 Task: Add an event with the title Second Product Development Meeting: Feature Prioritization, date ''2024/04/01'', time 8:00 AM to 10:00 AMand add a description: It is essential to listen actively to the potential investor''s input, feedback, and inquiries throughout the meeting. This demonstrates your receptiveness to collaboration, willingness to address concerns, and the ability to adapt your business strategy to maximize its potential.Select event color  Grape . Add location for the event as: Las Vegas, USA, logged in from the account softage.8@softage.netand send the event invitation to softage.4@softage.net and softage.5@softage.net. Set a reminder for the event Every weekday(Monday to Friday)
Action: Mouse moved to (38, 98)
Screenshot: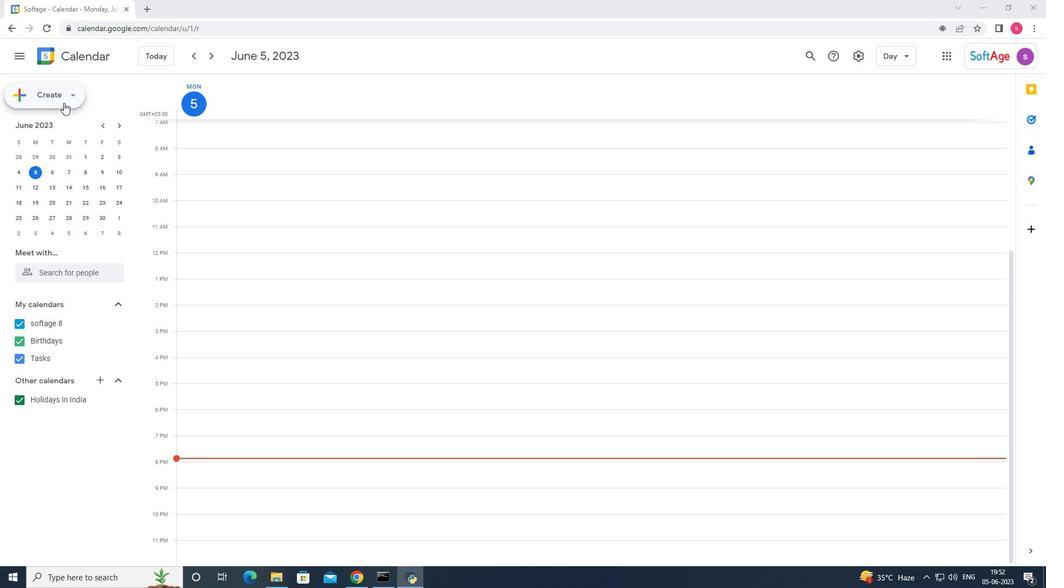 
Action: Mouse pressed left at (38, 98)
Screenshot: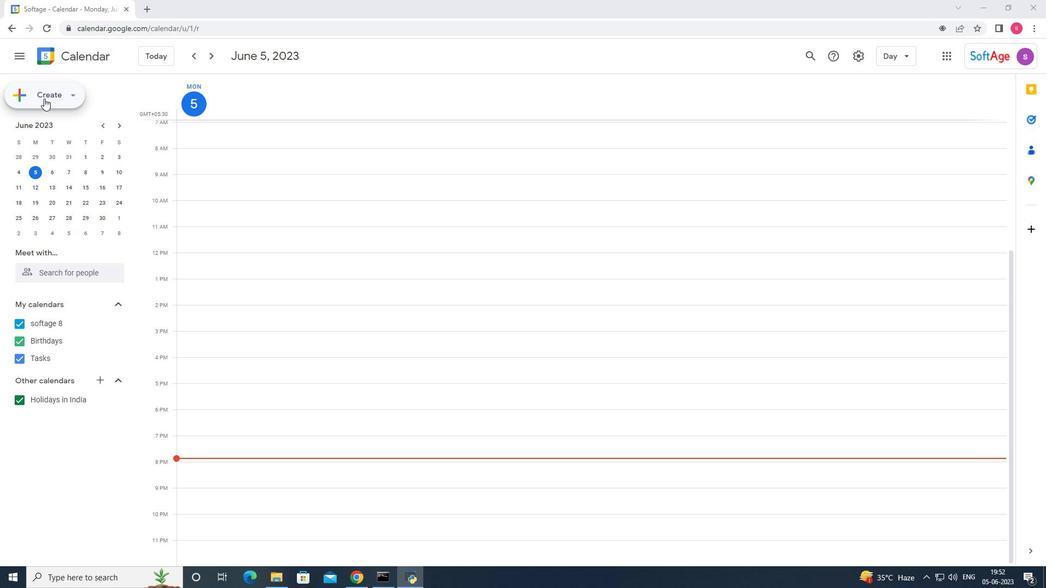 
Action: Mouse moved to (41, 125)
Screenshot: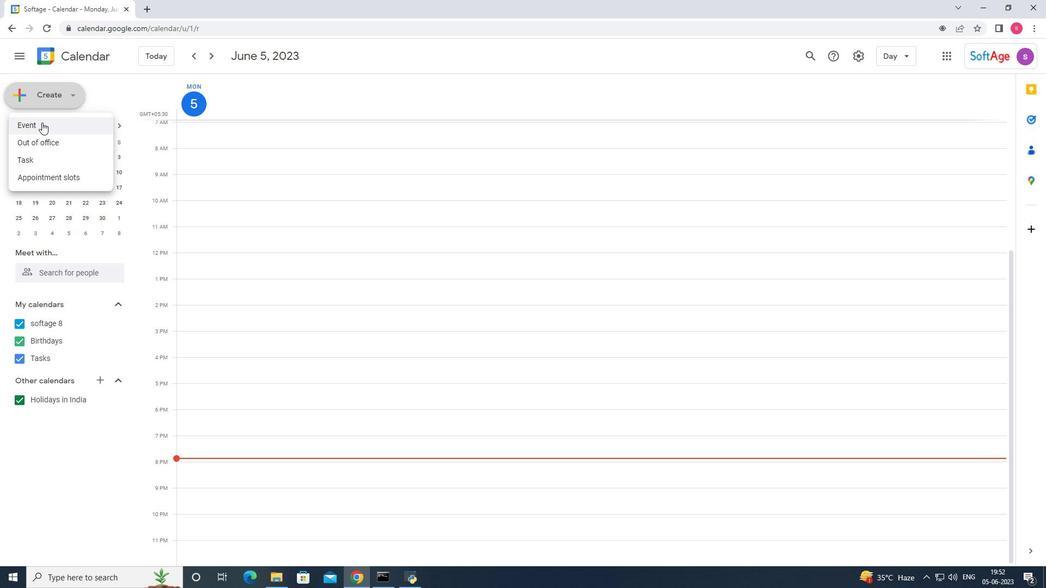 
Action: Mouse pressed left at (41, 125)
Screenshot: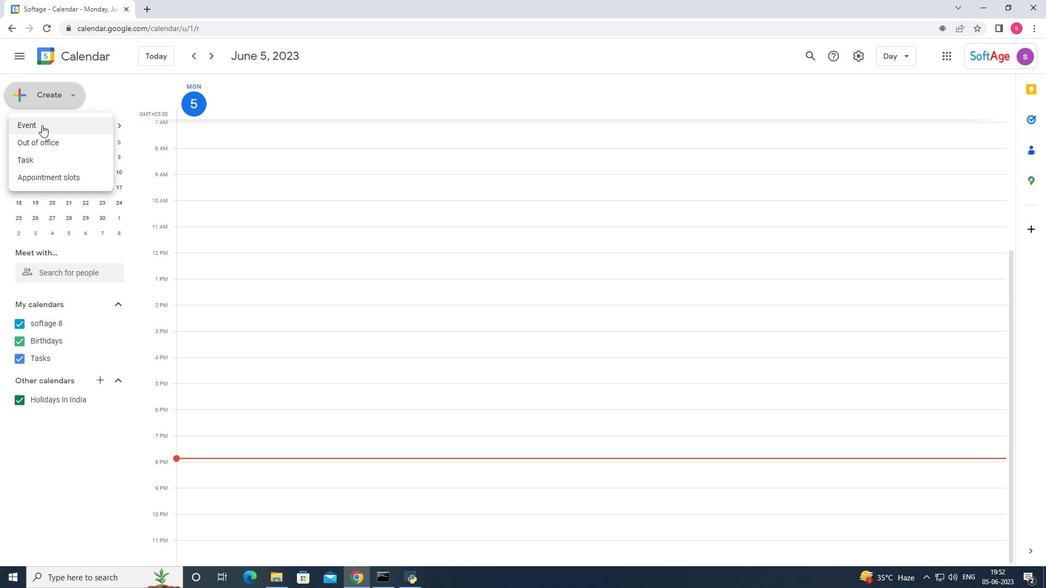 
Action: Mouse moved to (620, 453)
Screenshot: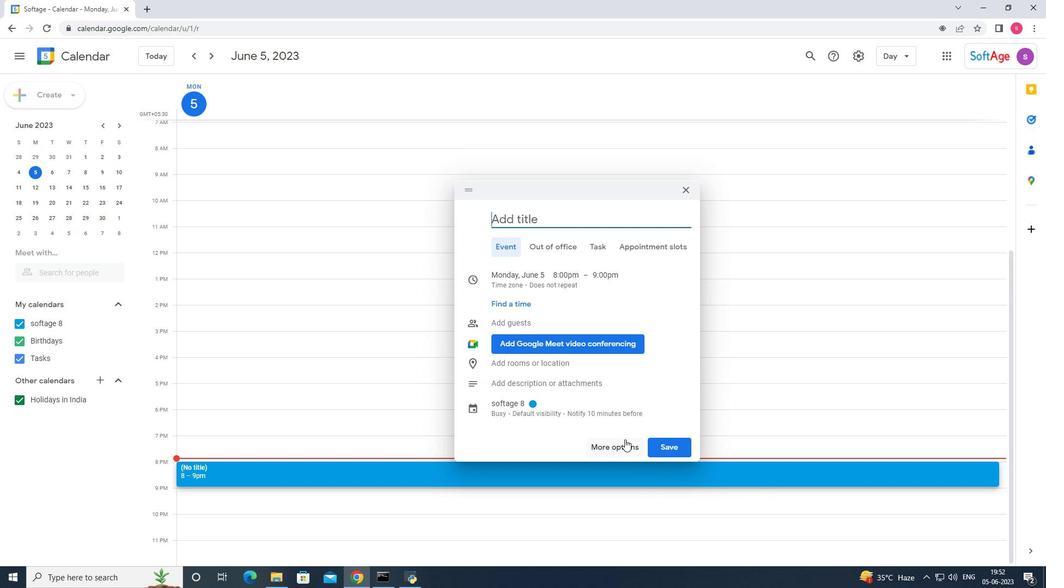 
Action: Mouse pressed left at (620, 453)
Screenshot: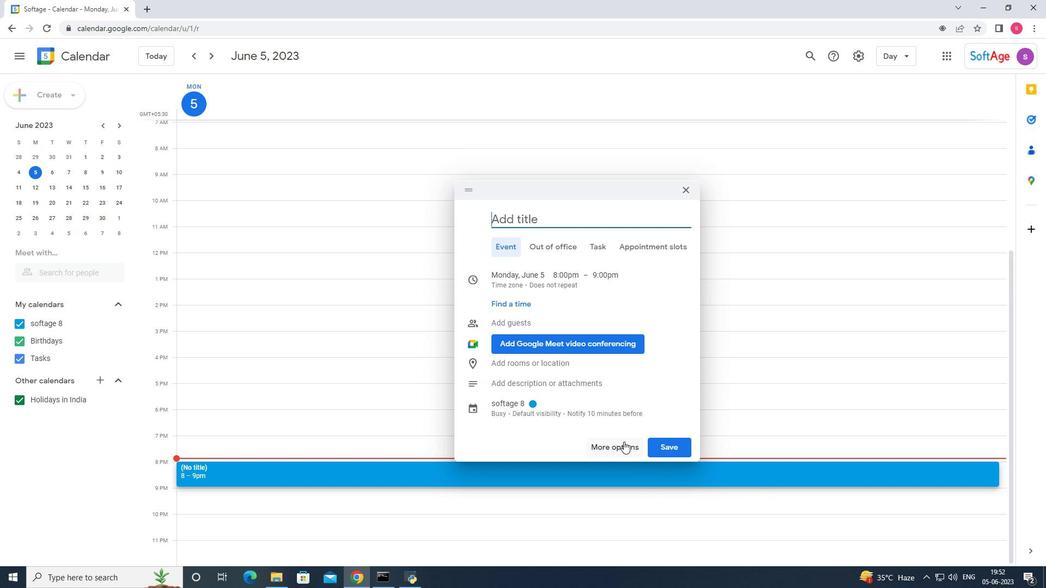 
Action: Mouse moved to (80, 56)
Screenshot: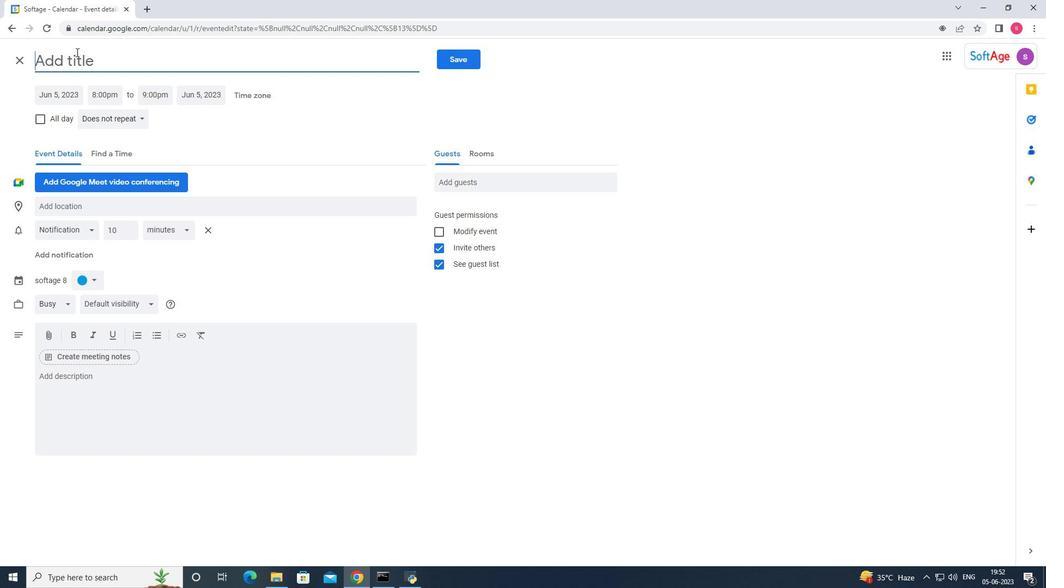 
Action: Mouse pressed left at (80, 56)
Screenshot: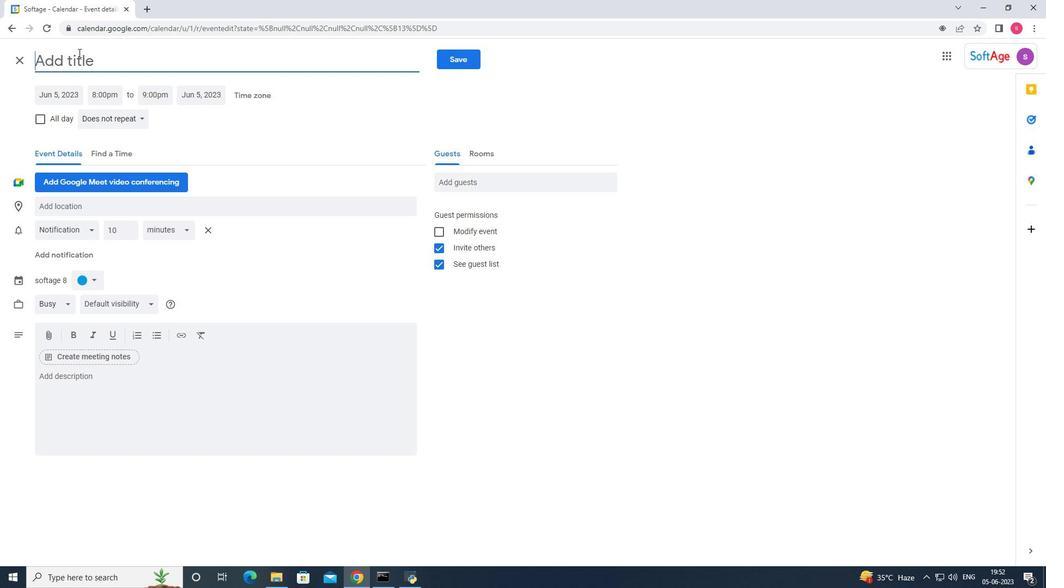 
Action: Mouse moved to (279, 247)
Screenshot: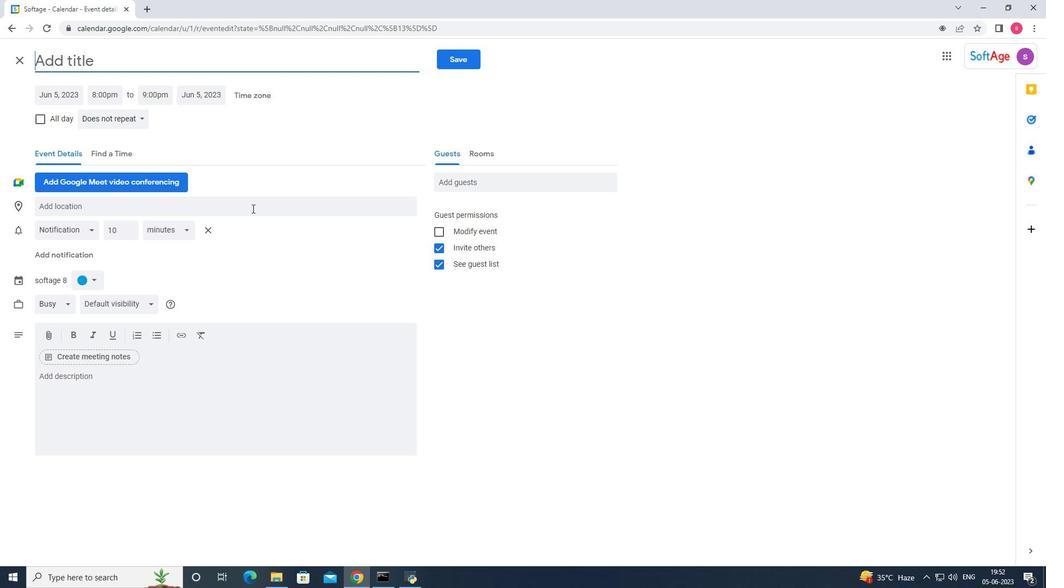 
Action: Key pressed <Key.shift>Second<Key.space><Key.shift>Product<Key.space><Key.shift><Key.shift><Key.shift><Key.shift><Key.shift><Key.shift><Key.shift><Key.shift>Development<Key.space><Key.shift>Meeting<Key.shift>:<Key.space><Key.shift>Feature<Key.space><Key.shift>Priortization
Screenshot: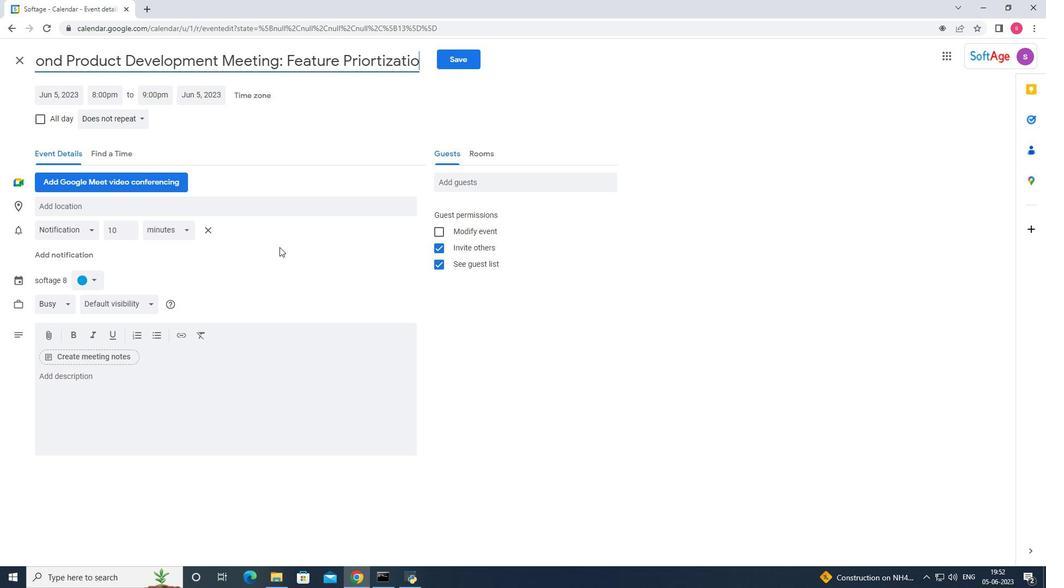 
Action: Mouse moved to (68, 92)
Screenshot: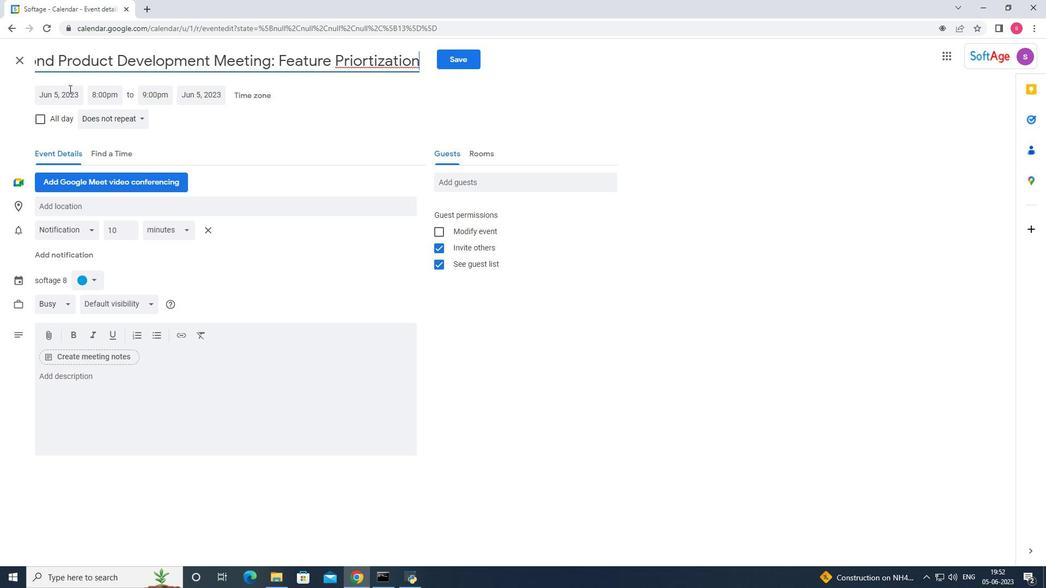 
Action: Mouse pressed left at (68, 92)
Screenshot: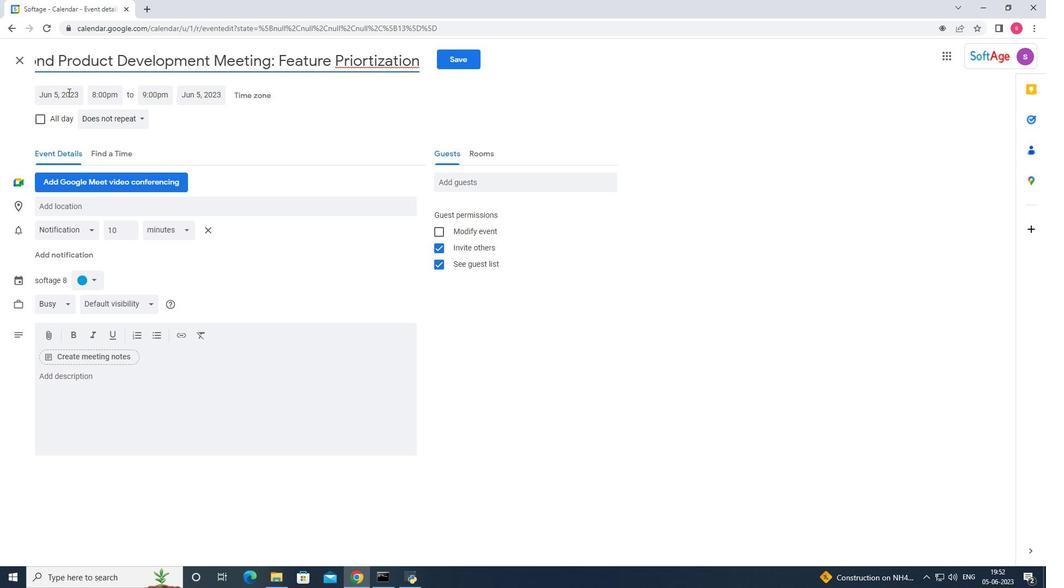 
Action: Mouse moved to (174, 124)
Screenshot: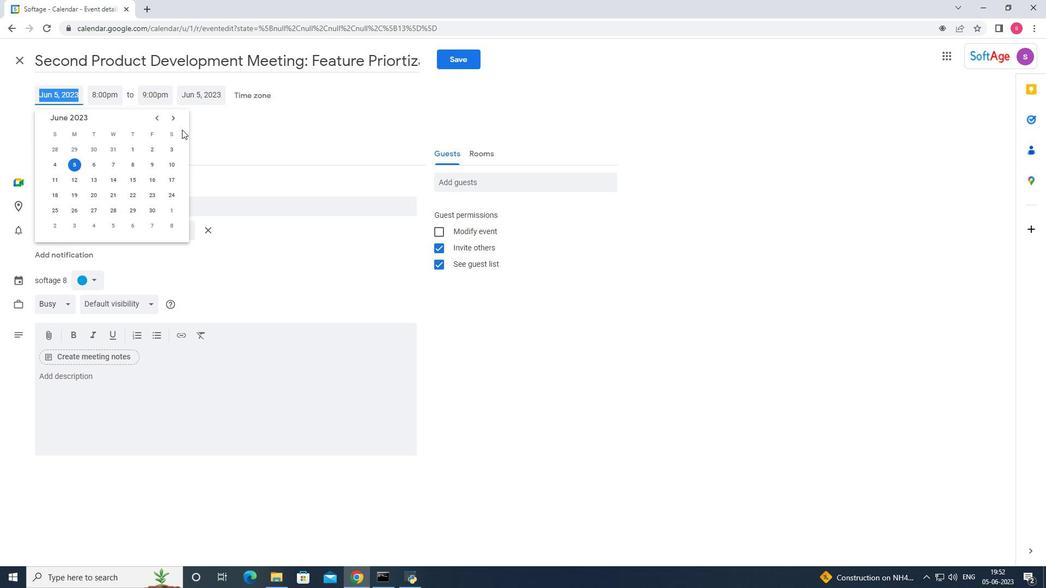 
Action: Mouse pressed left at (174, 124)
Screenshot: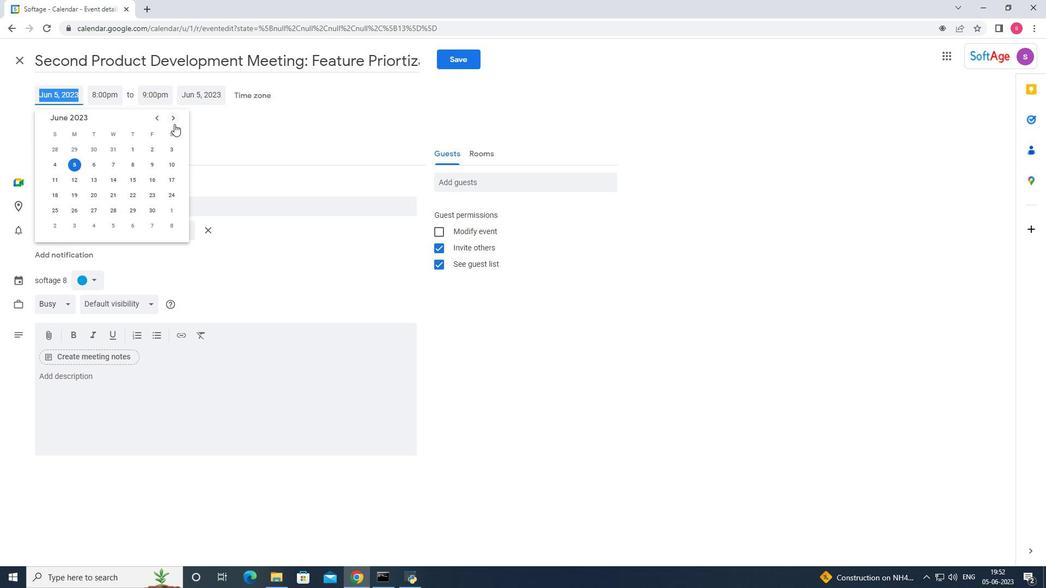 
Action: Mouse pressed left at (174, 124)
Screenshot: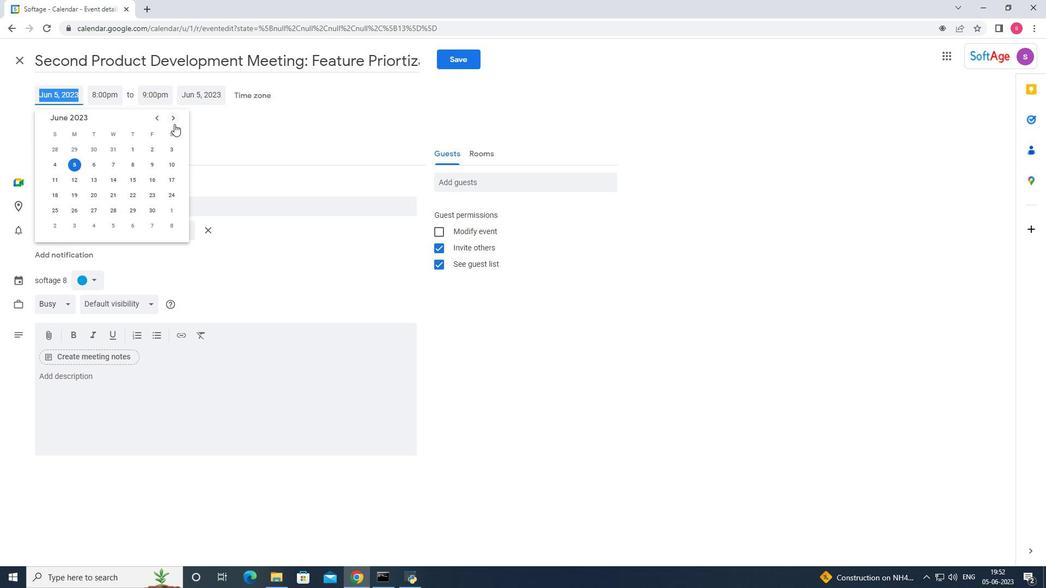 
Action: Mouse pressed left at (174, 124)
Screenshot: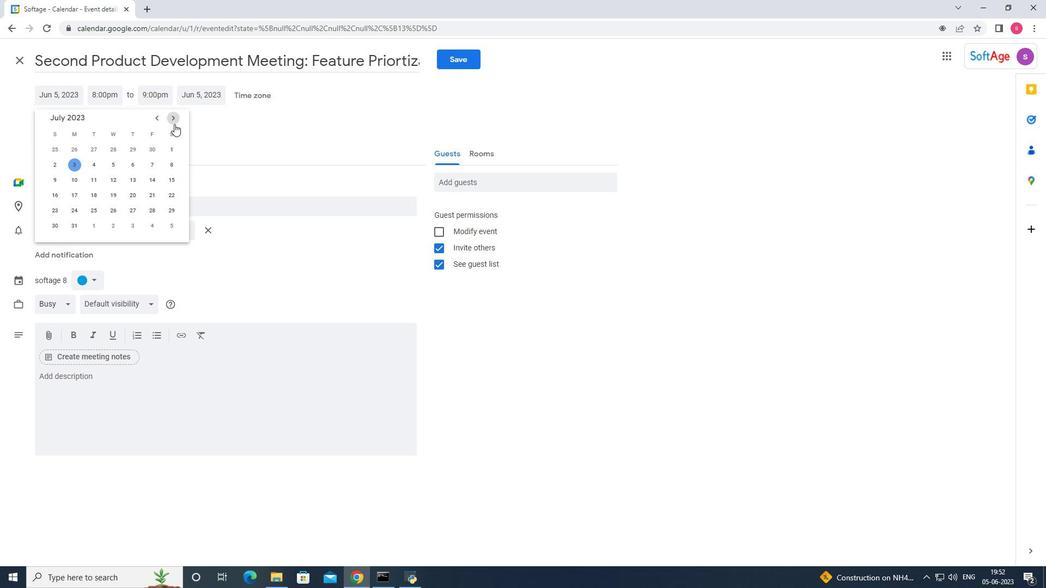 
Action: Mouse pressed left at (174, 124)
Screenshot: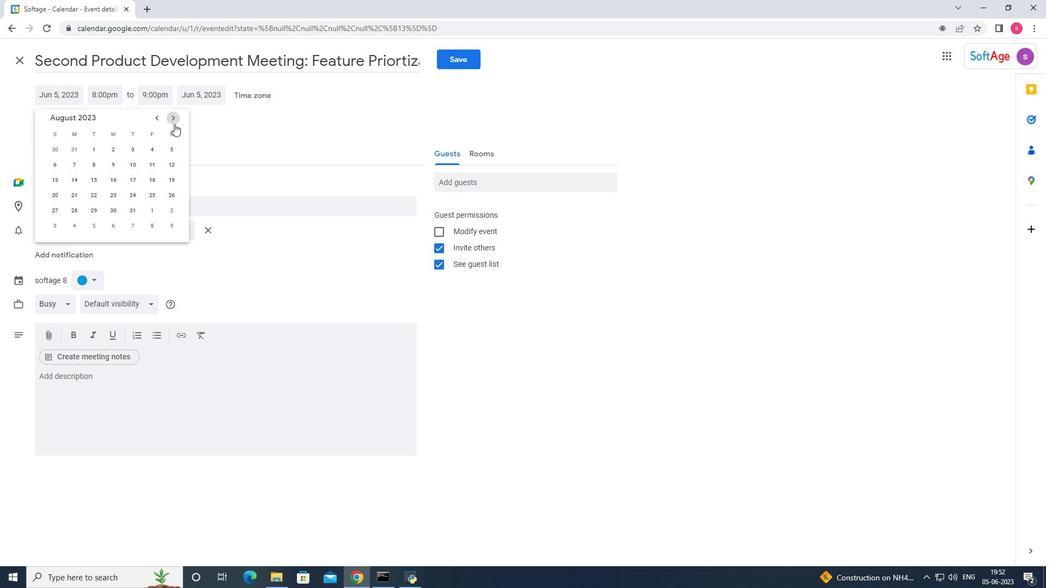 
Action: Mouse pressed left at (174, 124)
Screenshot: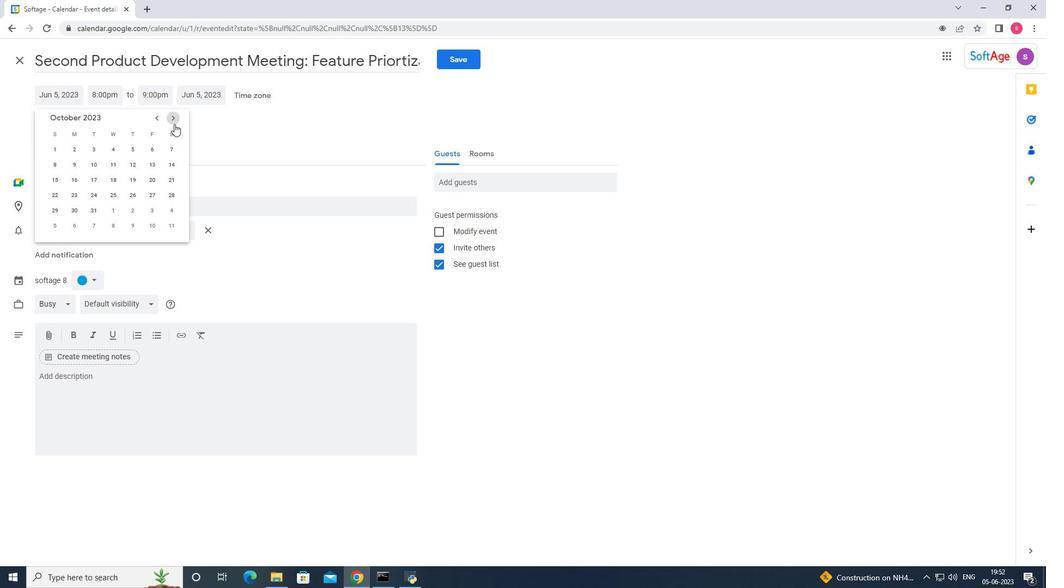 
Action: Mouse pressed left at (174, 124)
Screenshot: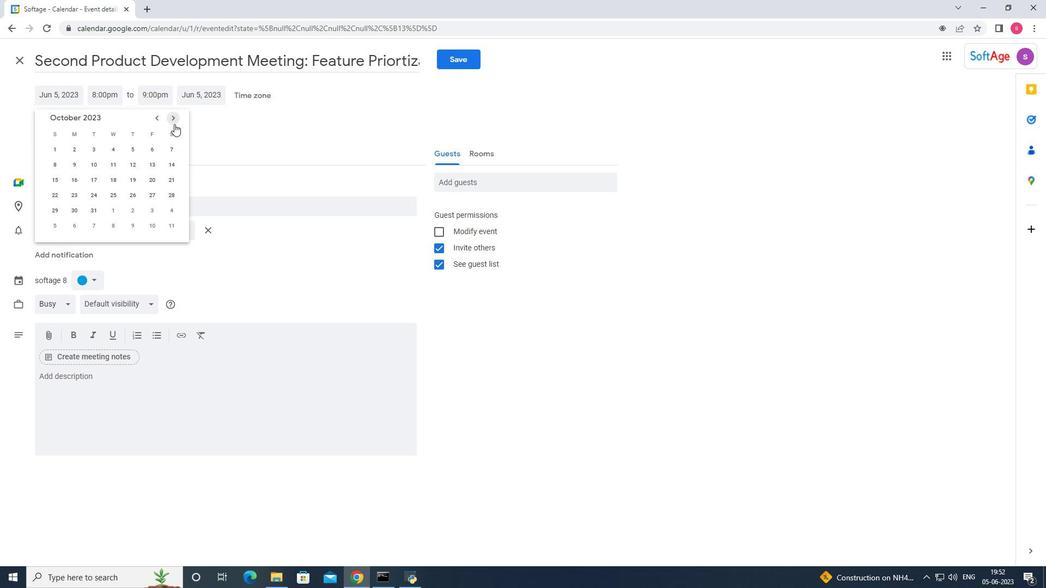 
Action: Mouse pressed left at (174, 124)
Screenshot: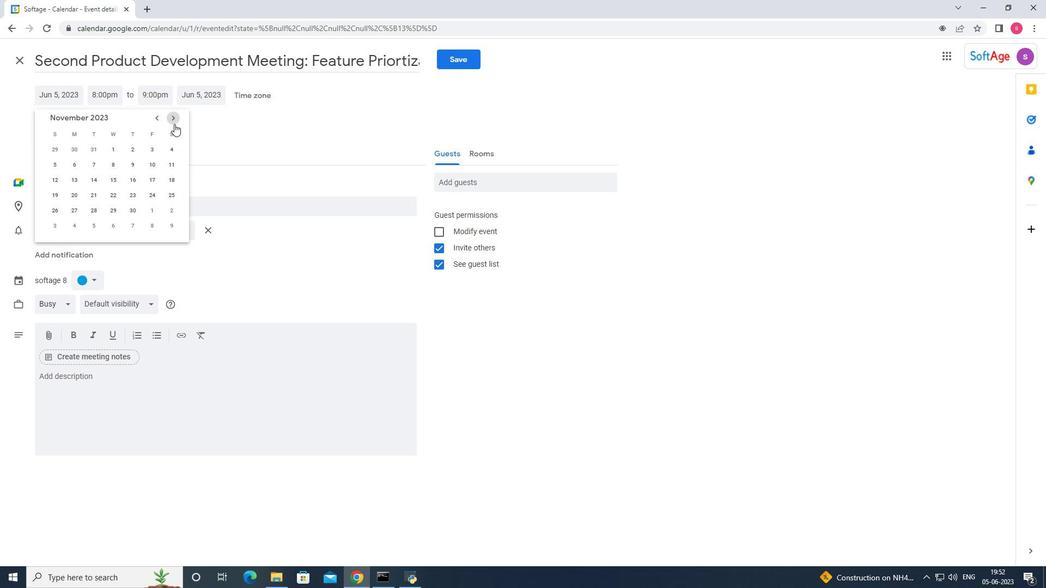 
Action: Mouse pressed left at (174, 124)
Screenshot: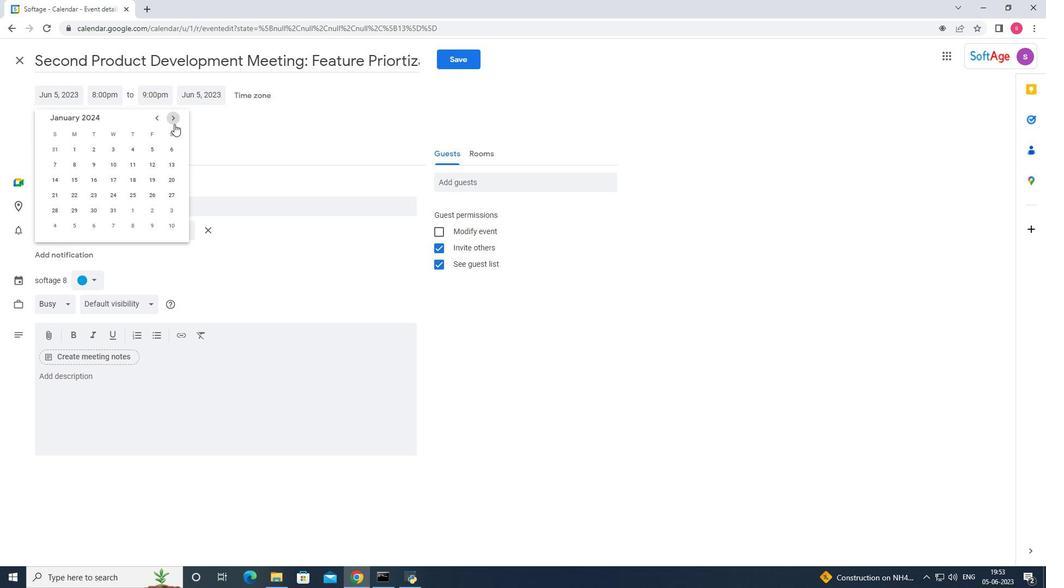
Action: Mouse pressed left at (174, 124)
Screenshot: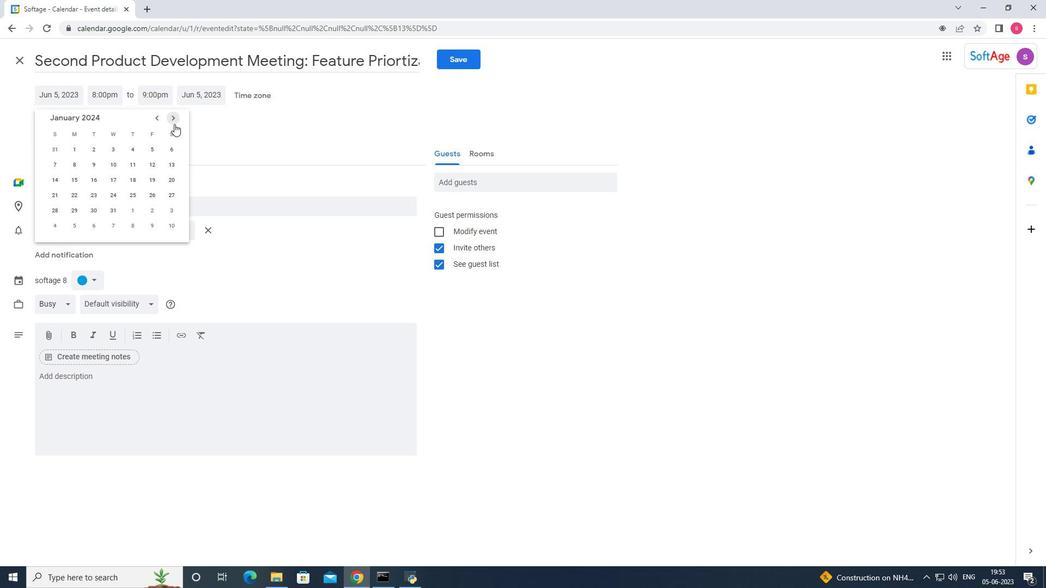 
Action: Mouse pressed left at (174, 124)
Screenshot: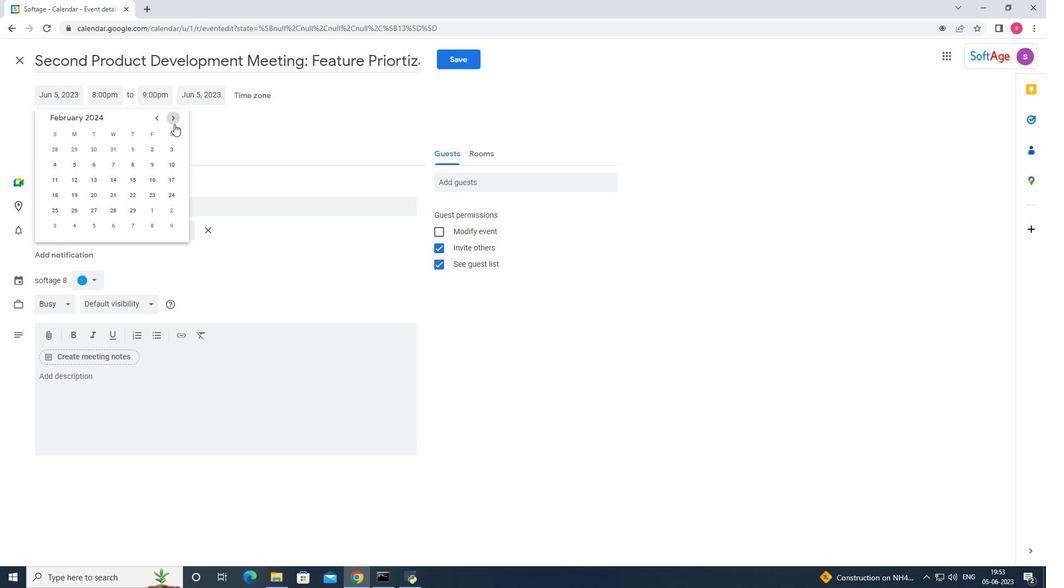 
Action: Mouse moved to (73, 146)
Screenshot: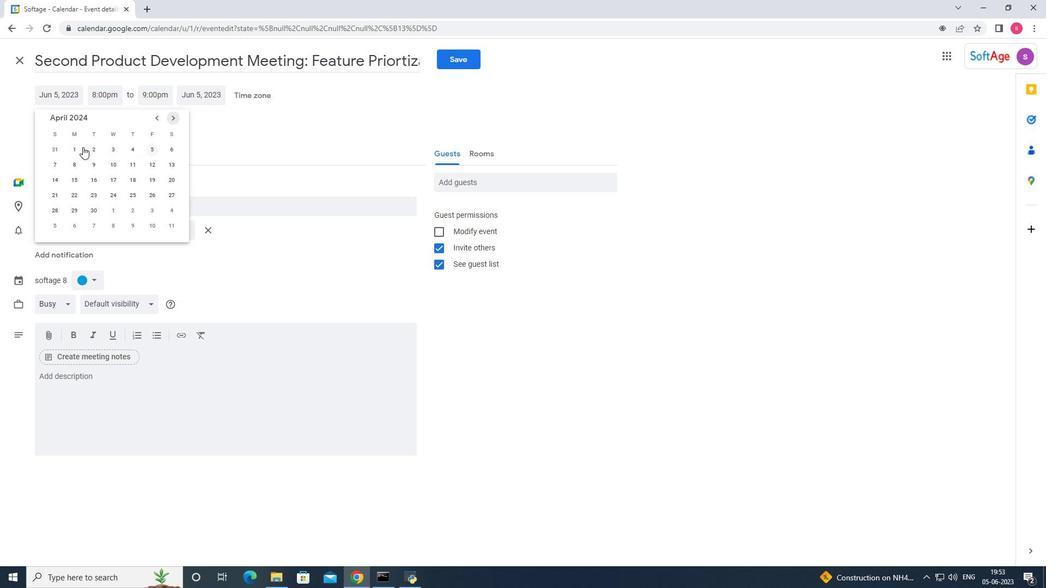
Action: Mouse pressed left at (73, 146)
Screenshot: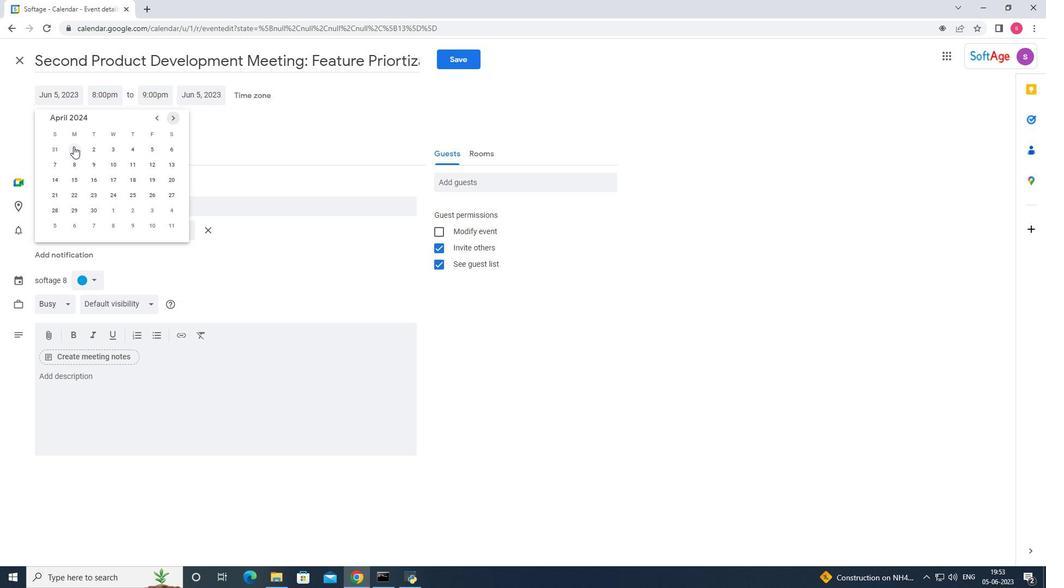 
Action: Mouse moved to (159, 94)
Screenshot: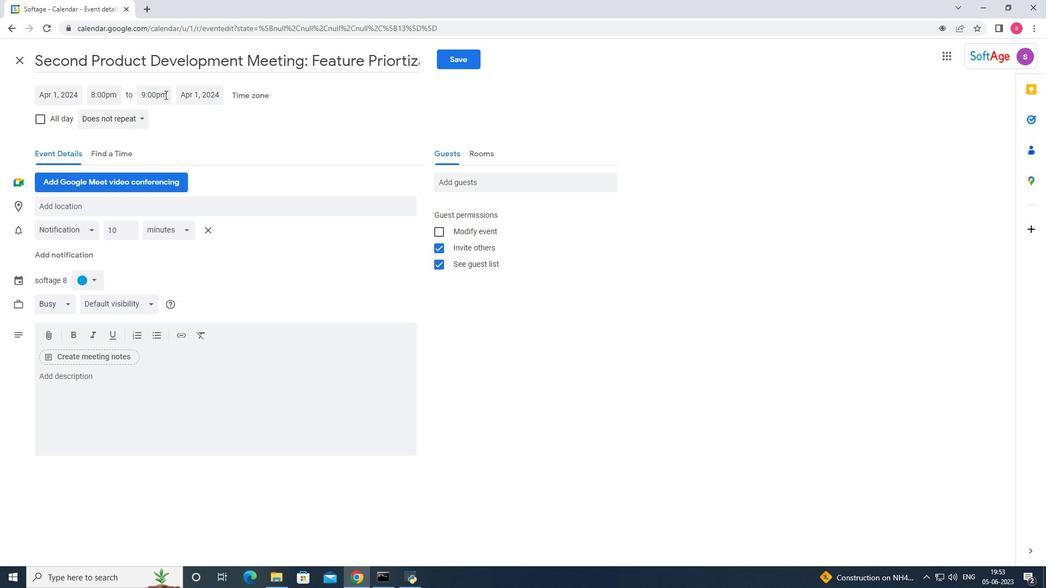 
Action: Mouse pressed left at (159, 94)
Screenshot: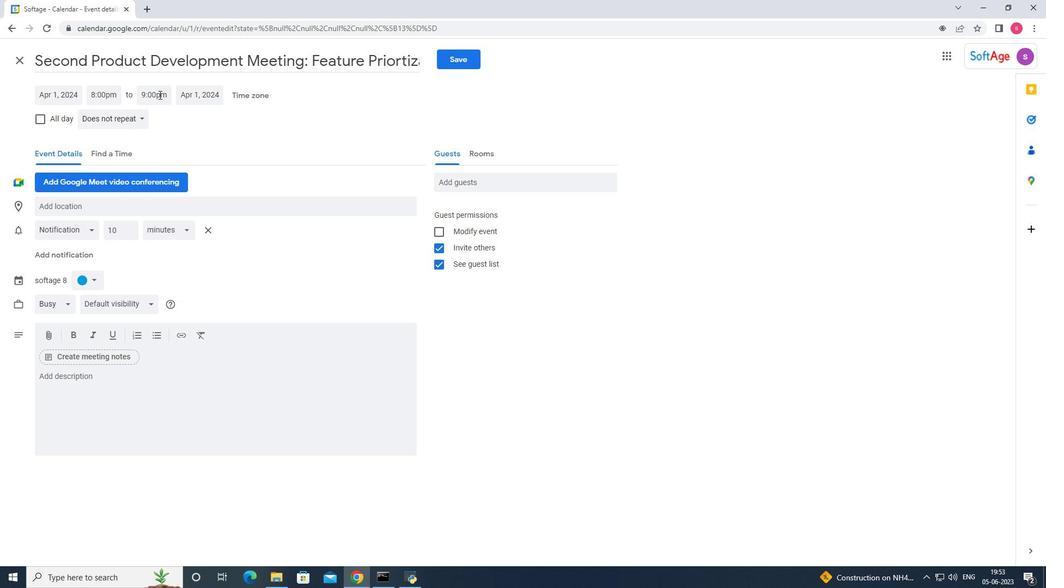 
Action: Mouse moved to (106, 94)
Screenshot: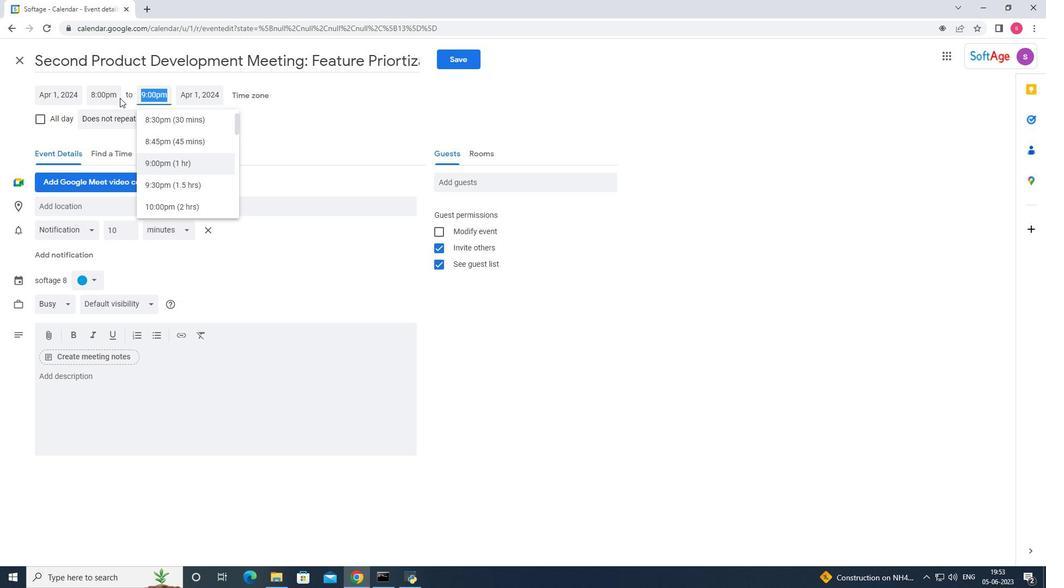 
Action: Mouse pressed left at (106, 94)
Screenshot: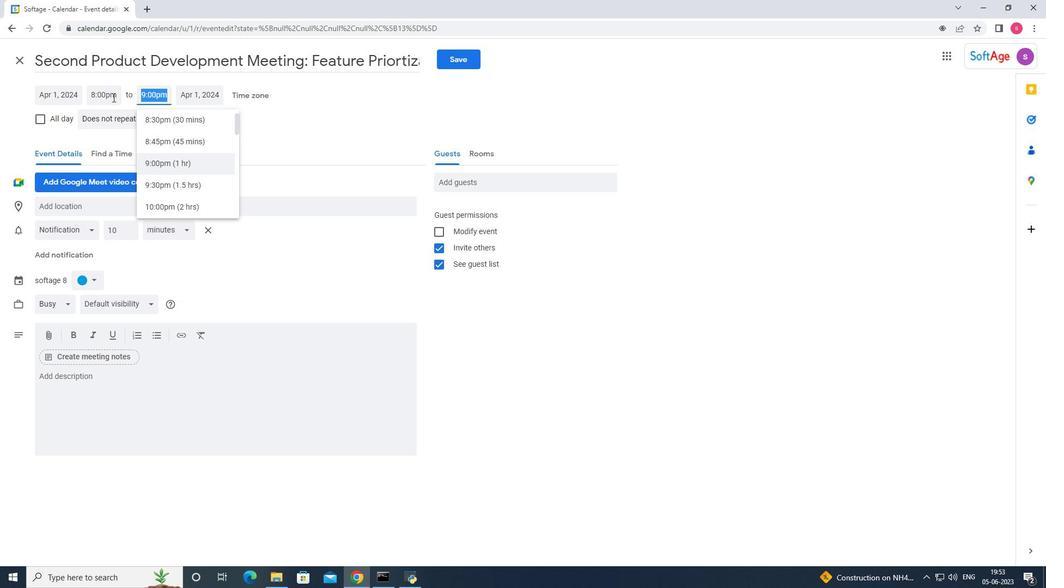 
Action: Mouse moved to (116, 157)
Screenshot: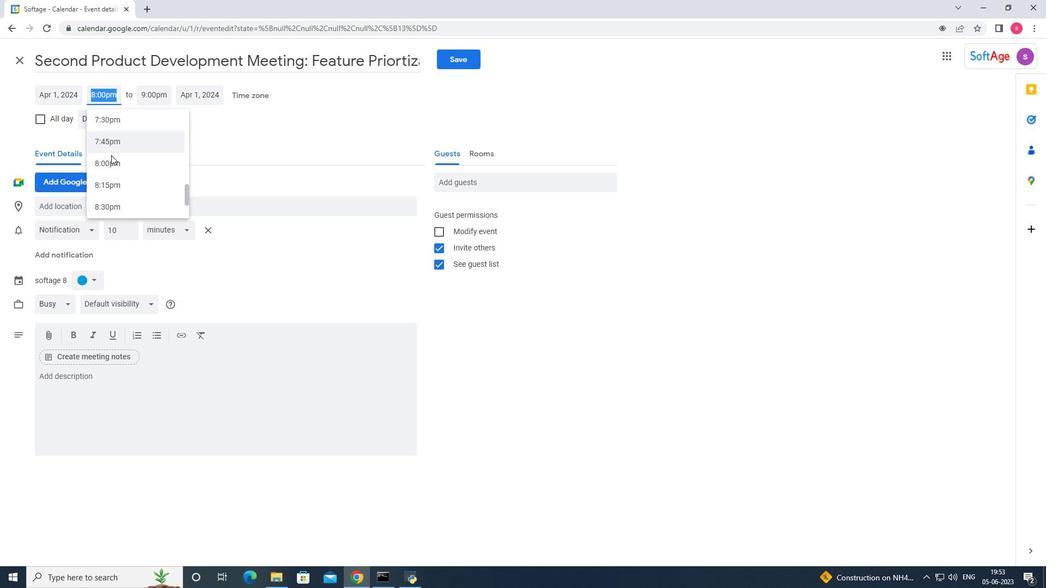 
Action: Mouse scrolled (116, 158) with delta (0, 0)
Screenshot: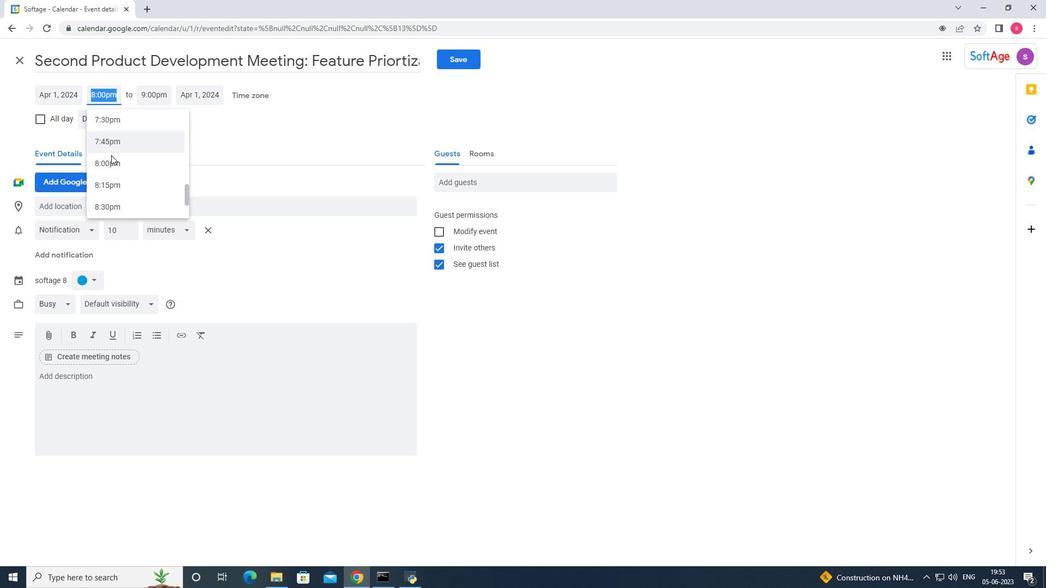 
Action: Mouse moved to (117, 166)
Screenshot: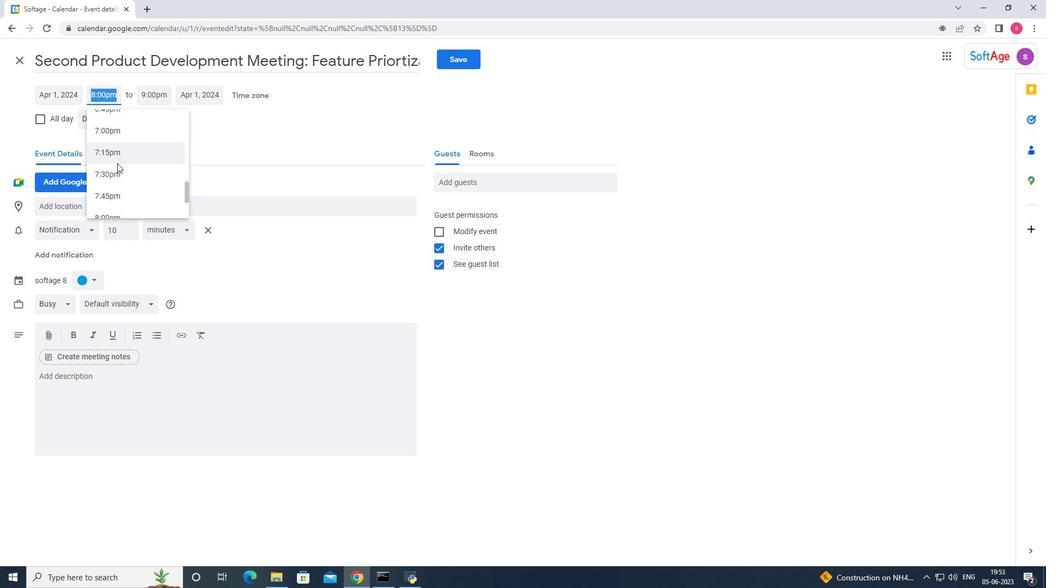 
Action: Mouse scrolled (117, 166) with delta (0, 0)
Screenshot: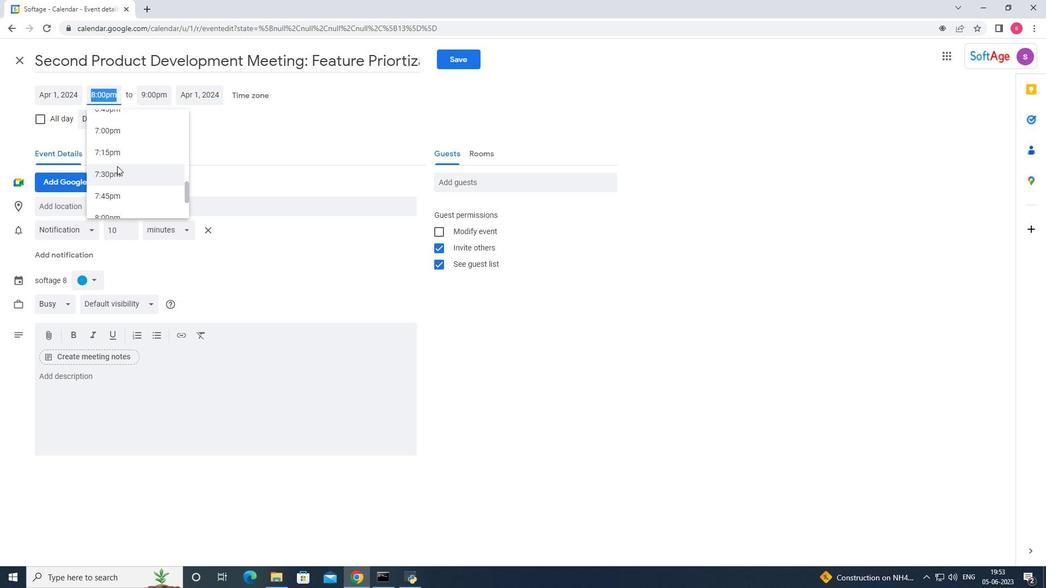 
Action: Mouse scrolled (117, 166) with delta (0, 0)
Screenshot: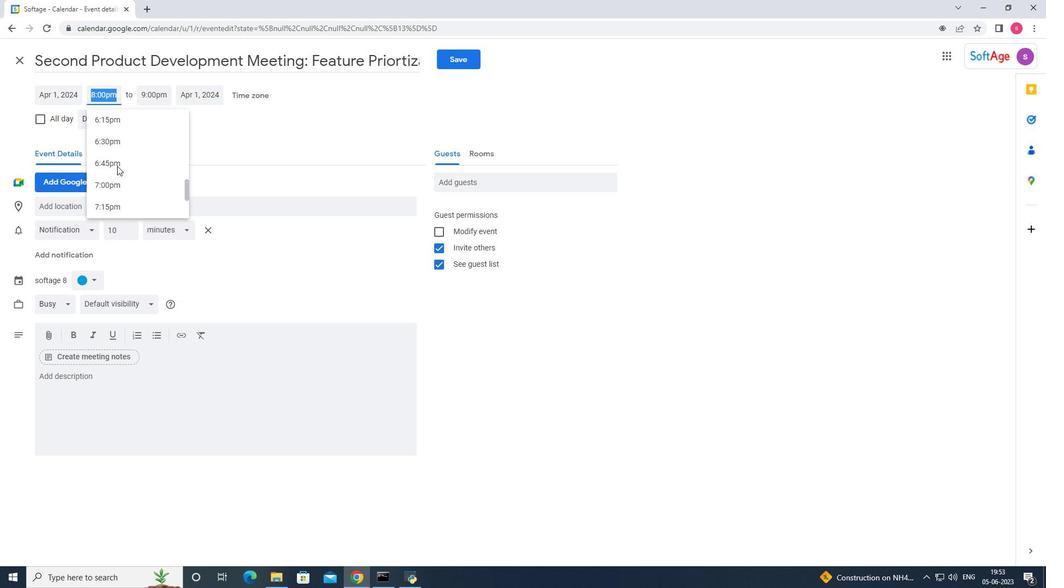 
Action: Mouse scrolled (117, 166) with delta (0, 0)
Screenshot: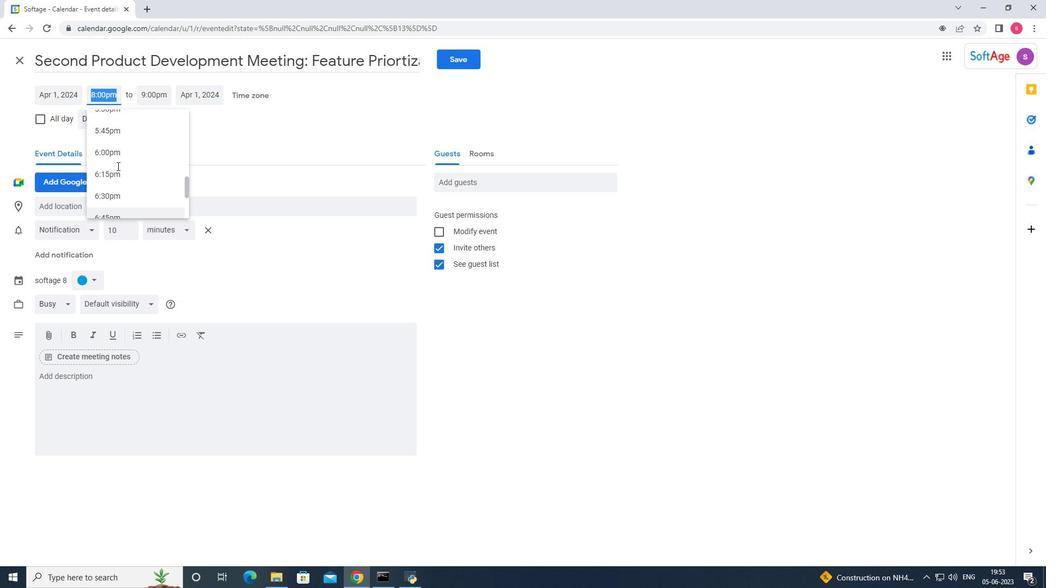 
Action: Mouse scrolled (117, 166) with delta (0, 0)
Screenshot: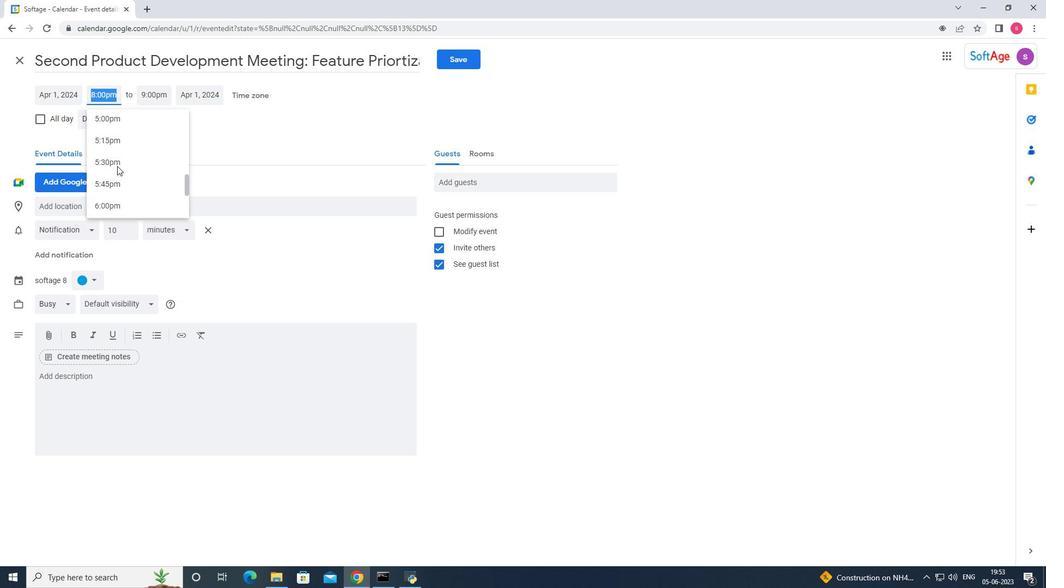 
Action: Mouse scrolled (117, 166) with delta (0, 0)
Screenshot: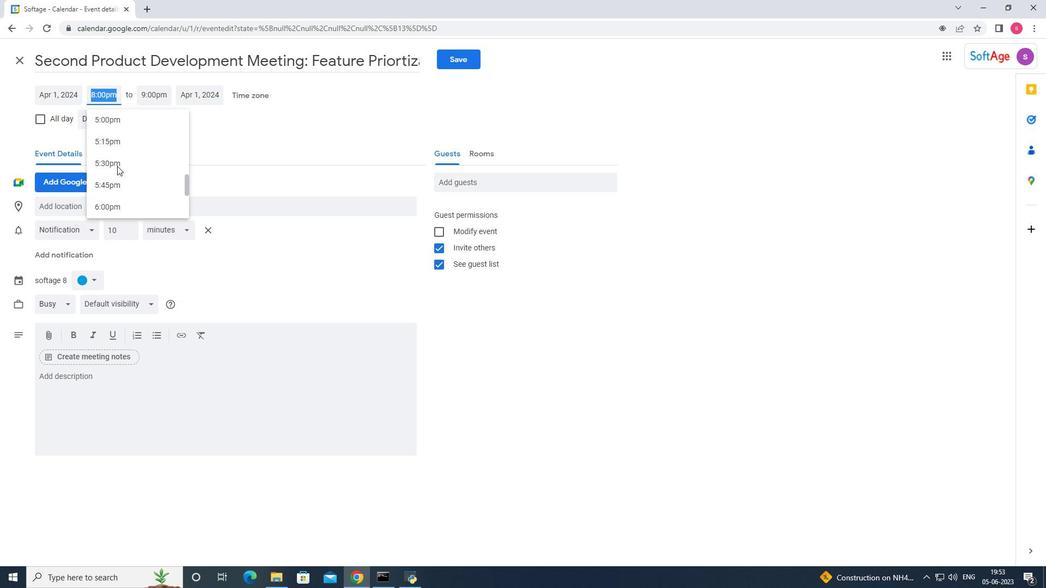 
Action: Mouse scrolled (117, 166) with delta (0, 0)
Screenshot: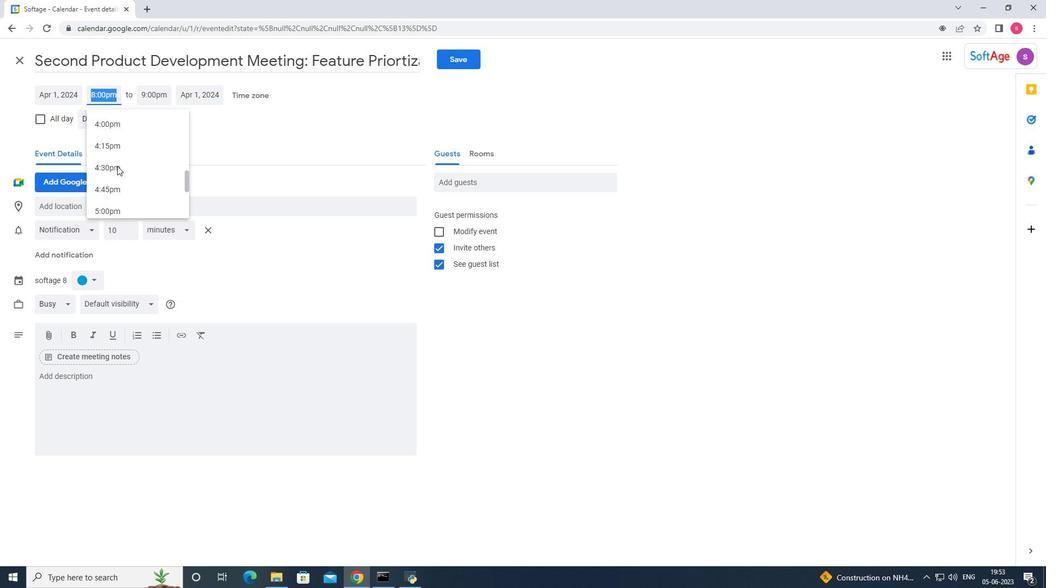 
Action: Mouse scrolled (117, 166) with delta (0, 0)
Screenshot: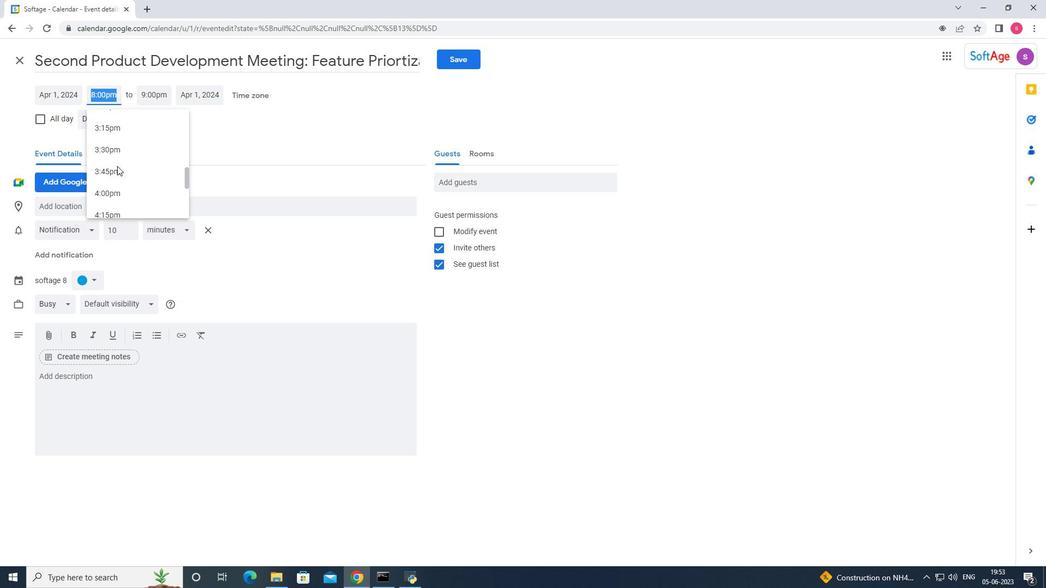
Action: Mouse scrolled (117, 166) with delta (0, 0)
Screenshot: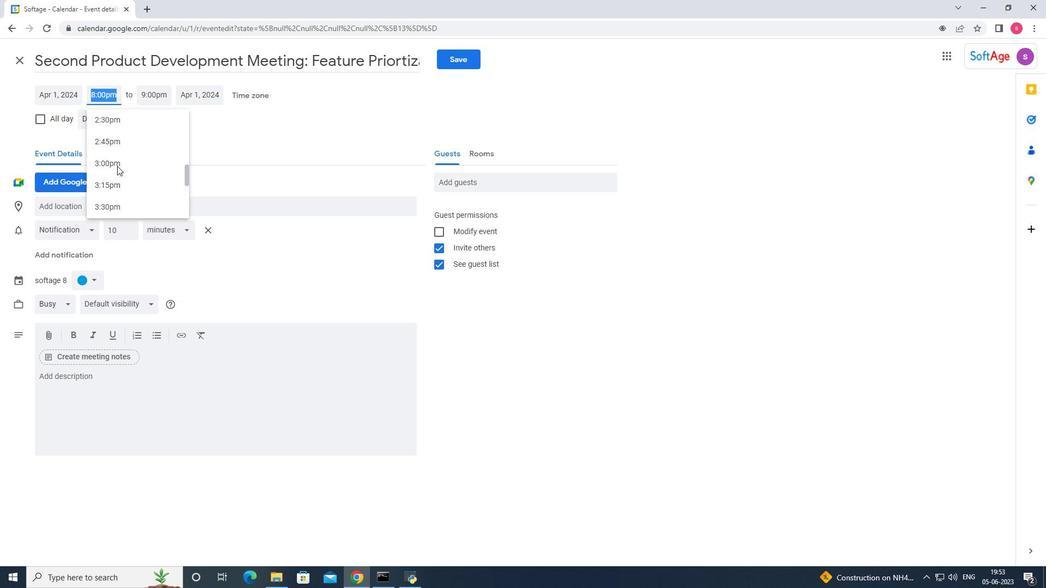 
Action: Mouse scrolled (117, 166) with delta (0, 0)
Screenshot: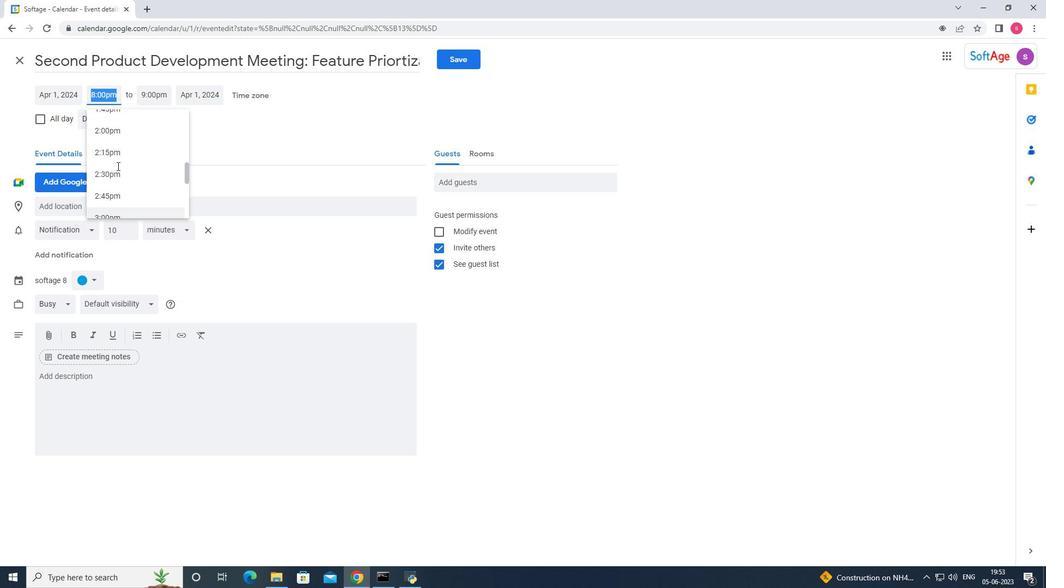 
Action: Mouse scrolled (117, 166) with delta (0, 0)
Screenshot: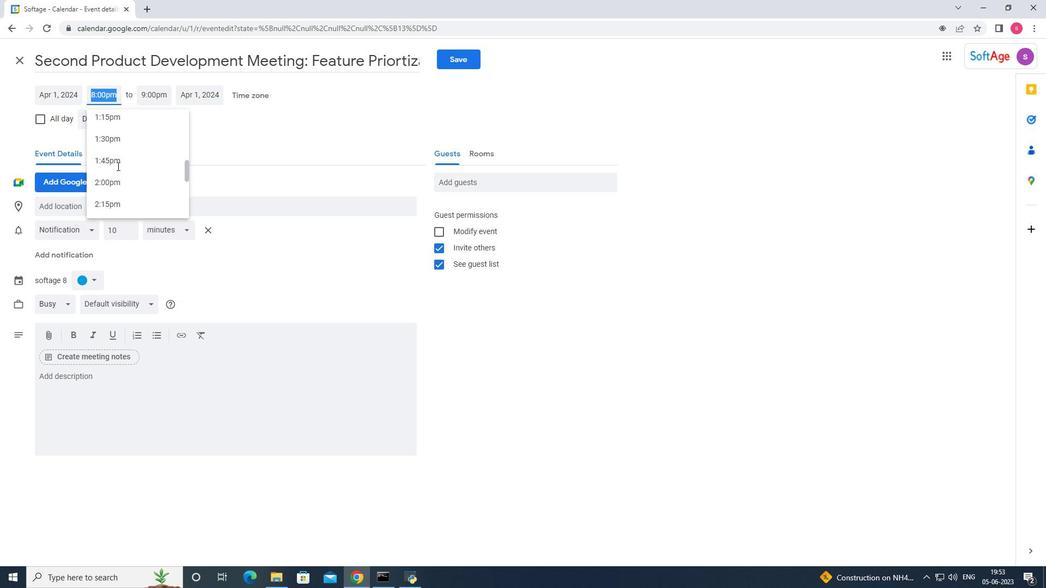 
Action: Mouse scrolled (117, 166) with delta (0, 0)
Screenshot: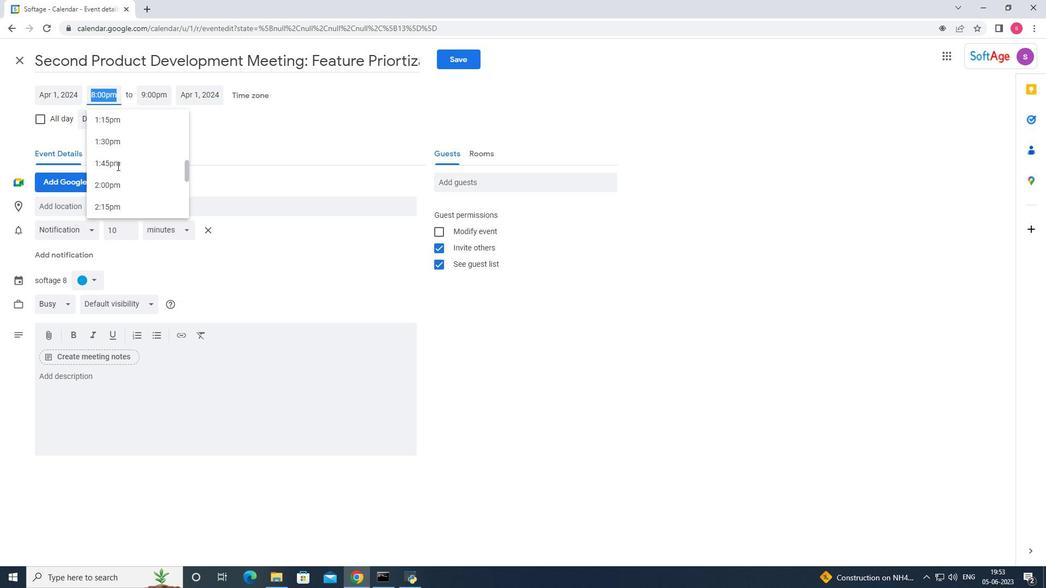 
Action: Mouse scrolled (117, 165) with delta (0, 0)
Screenshot: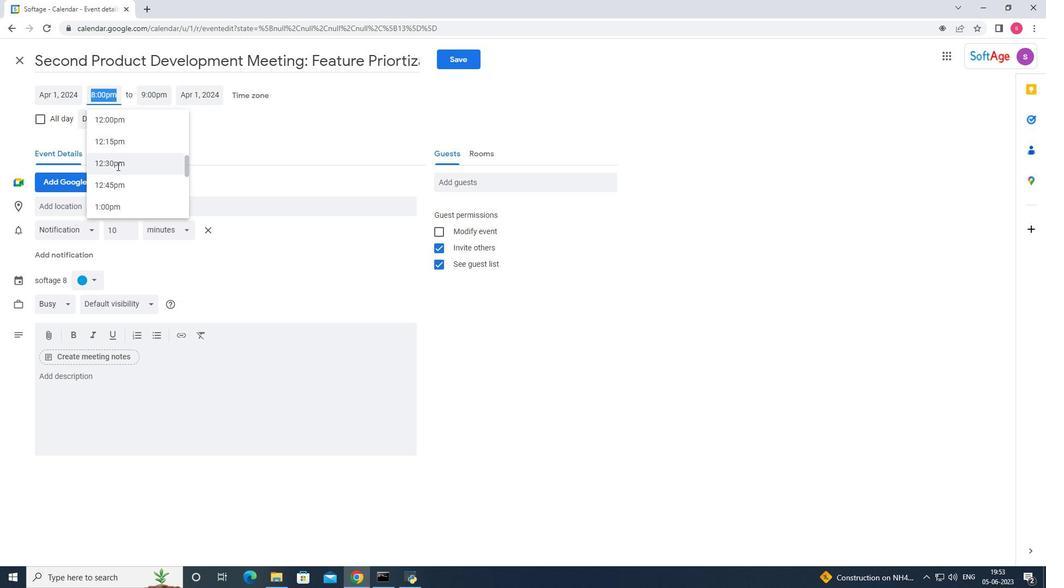 
Action: Mouse scrolled (117, 166) with delta (0, 0)
Screenshot: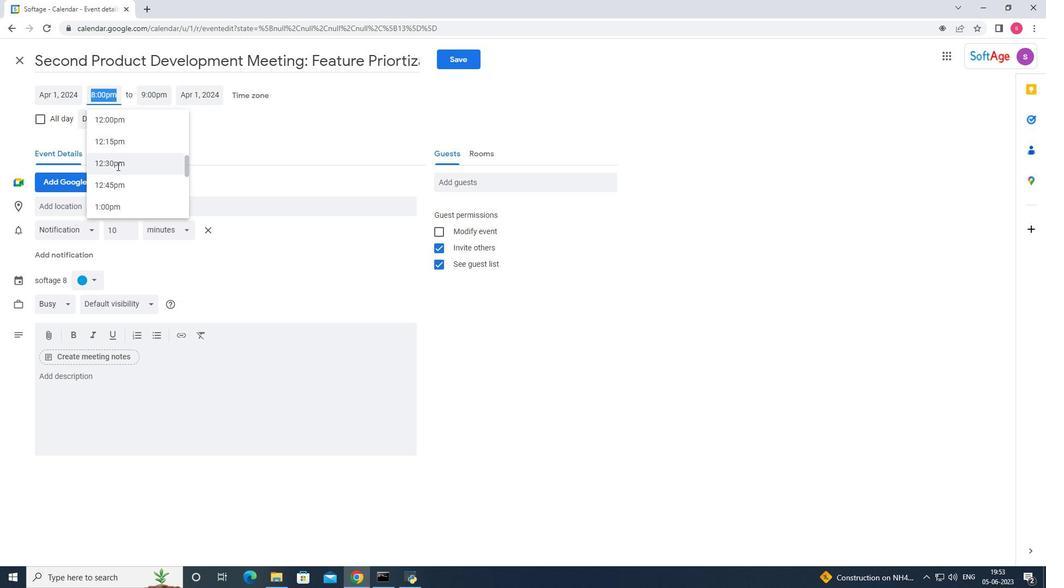 
Action: Mouse scrolled (117, 165) with delta (0, 0)
Screenshot: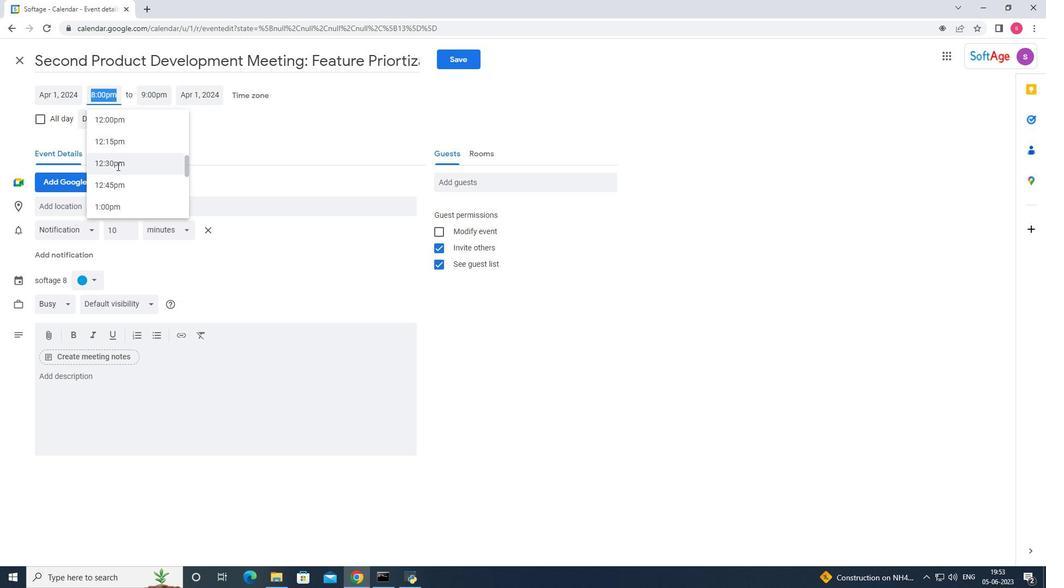
Action: Mouse scrolled (117, 165) with delta (0, 0)
Screenshot: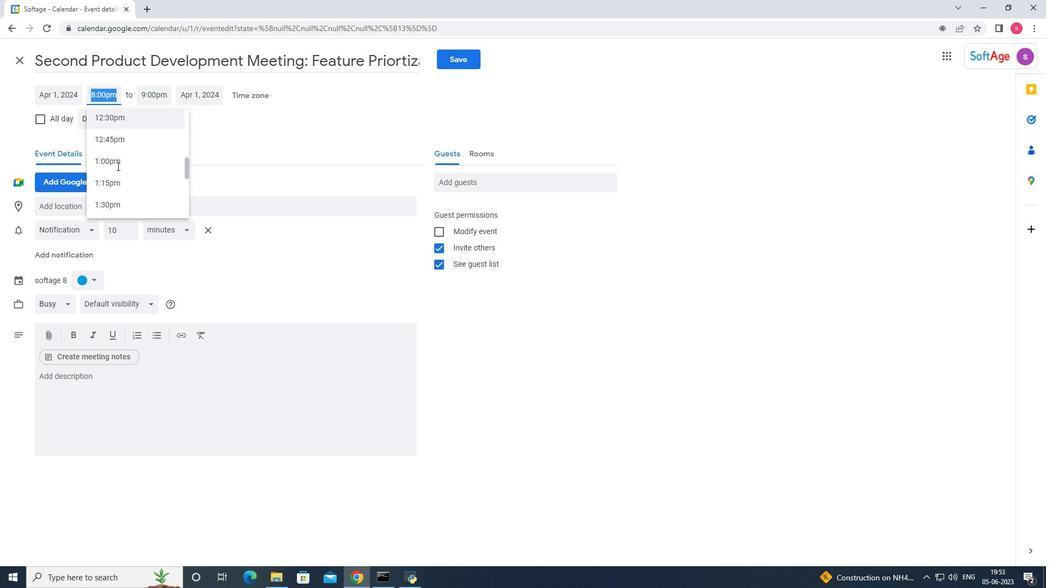 
Action: Mouse scrolled (117, 165) with delta (0, 0)
Screenshot: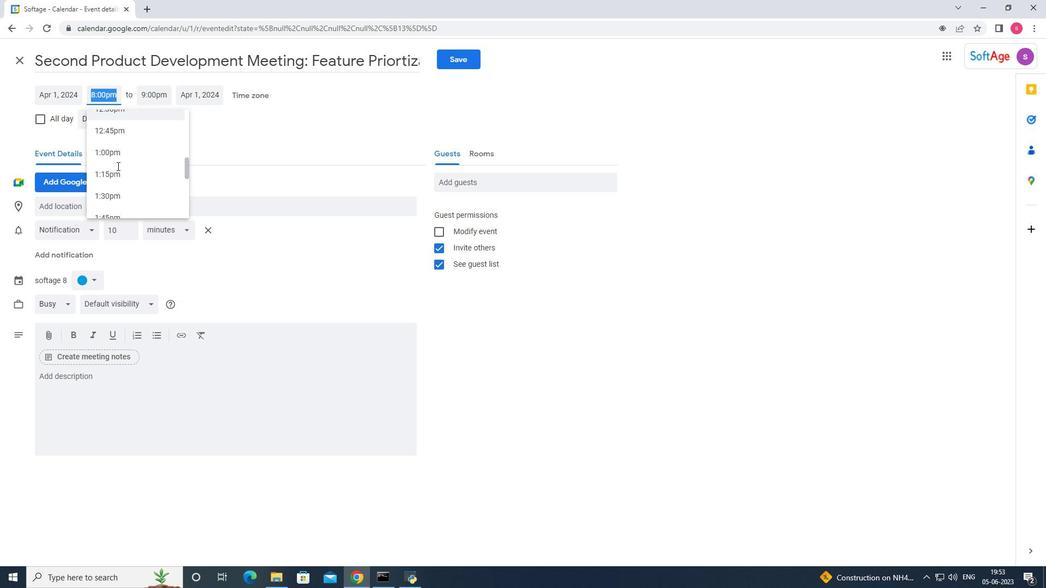 
Action: Mouse scrolled (117, 165) with delta (0, 0)
Screenshot: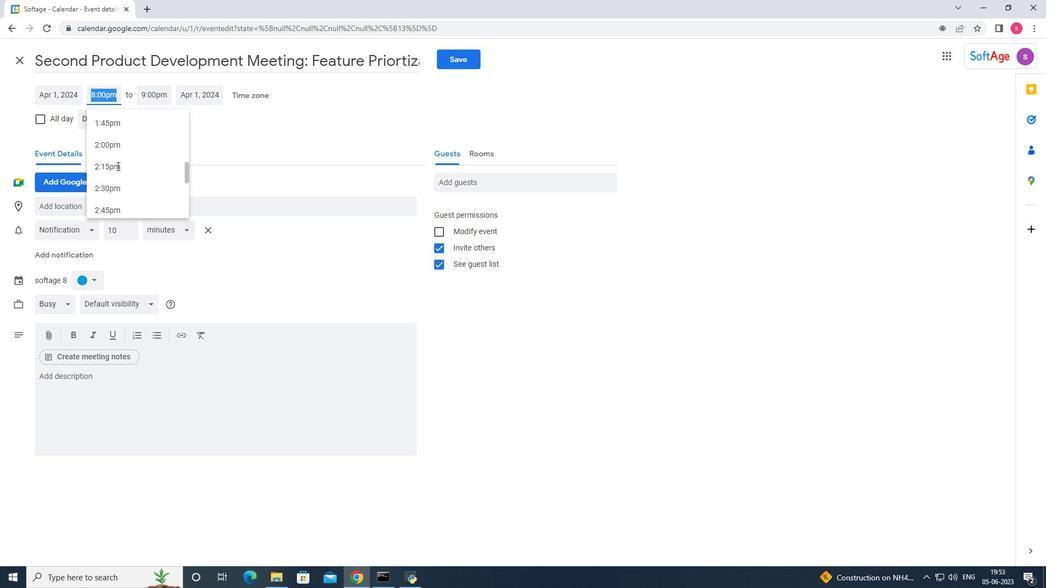 
Action: Mouse scrolled (117, 165) with delta (0, 0)
Screenshot: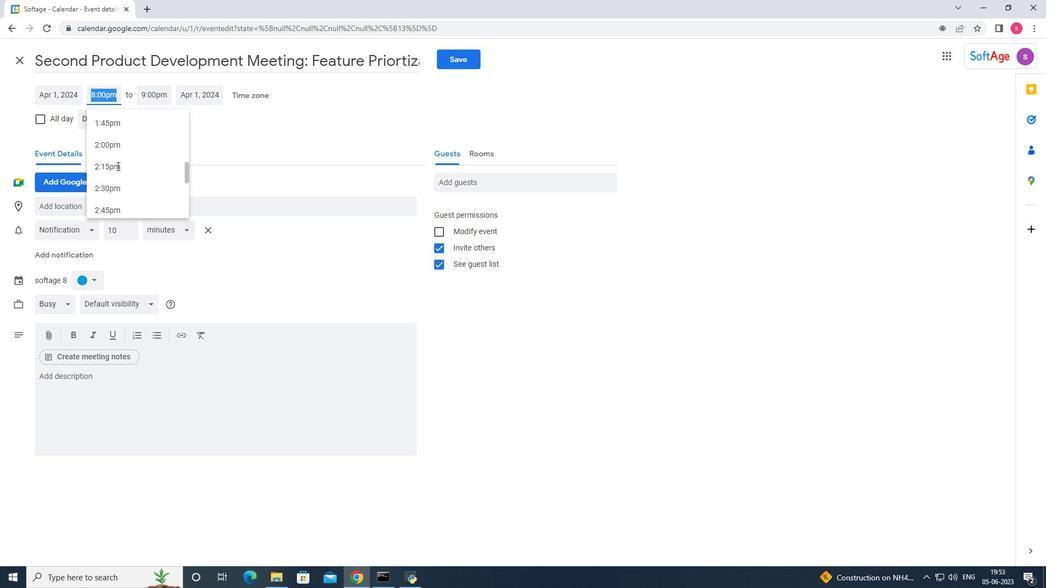 
Action: Mouse scrolled (117, 165) with delta (0, 0)
Screenshot: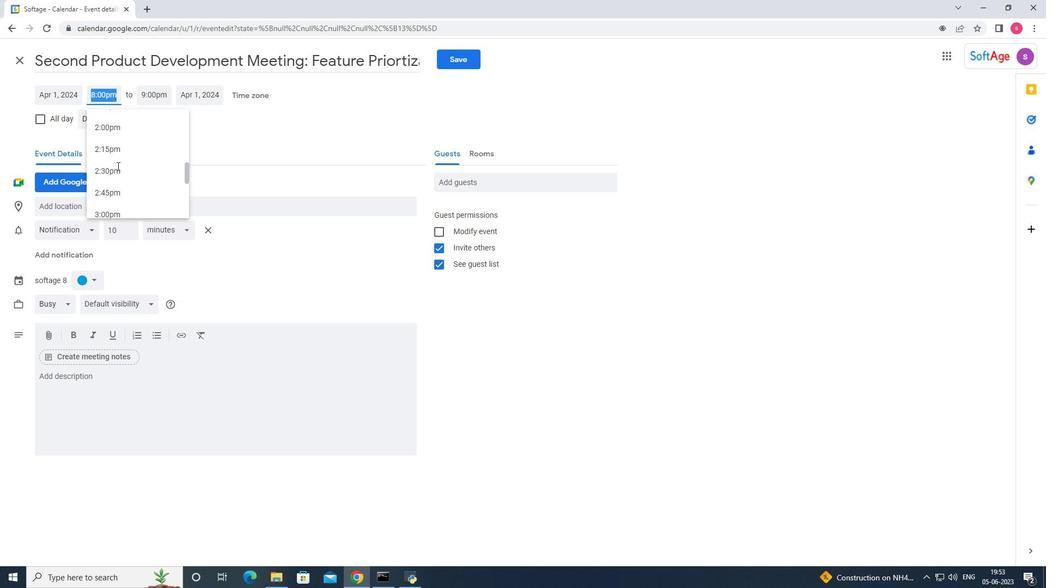 
Action: Mouse scrolled (117, 166) with delta (0, 0)
Screenshot: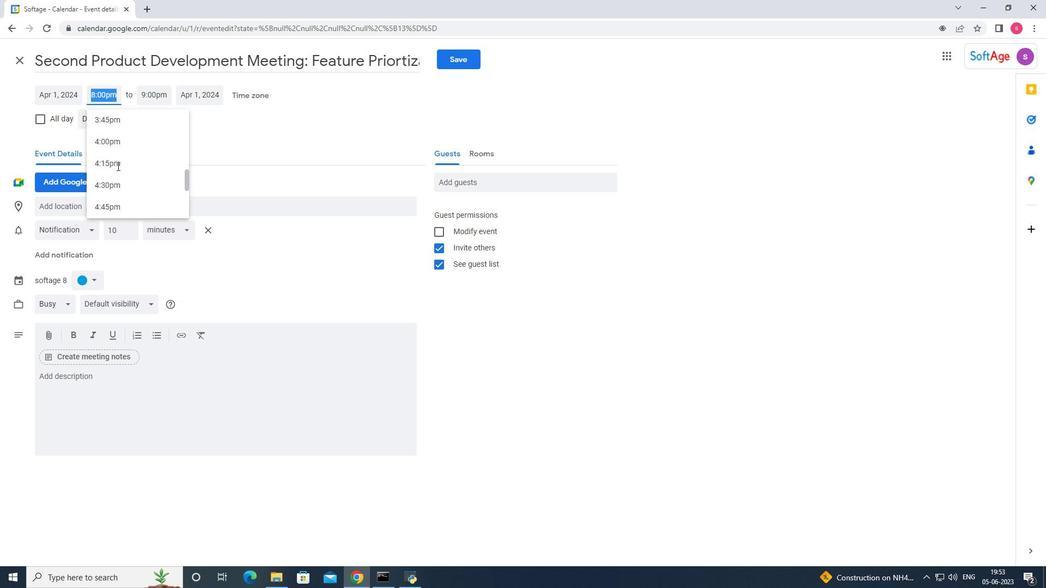 
Action: Mouse scrolled (117, 166) with delta (0, 0)
Screenshot: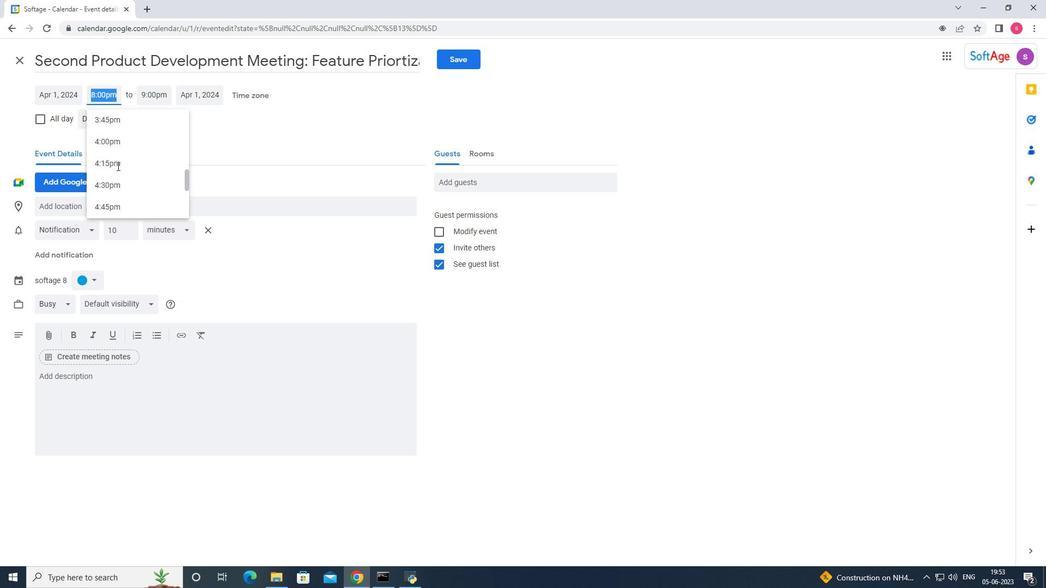 
Action: Mouse scrolled (117, 166) with delta (0, 0)
Screenshot: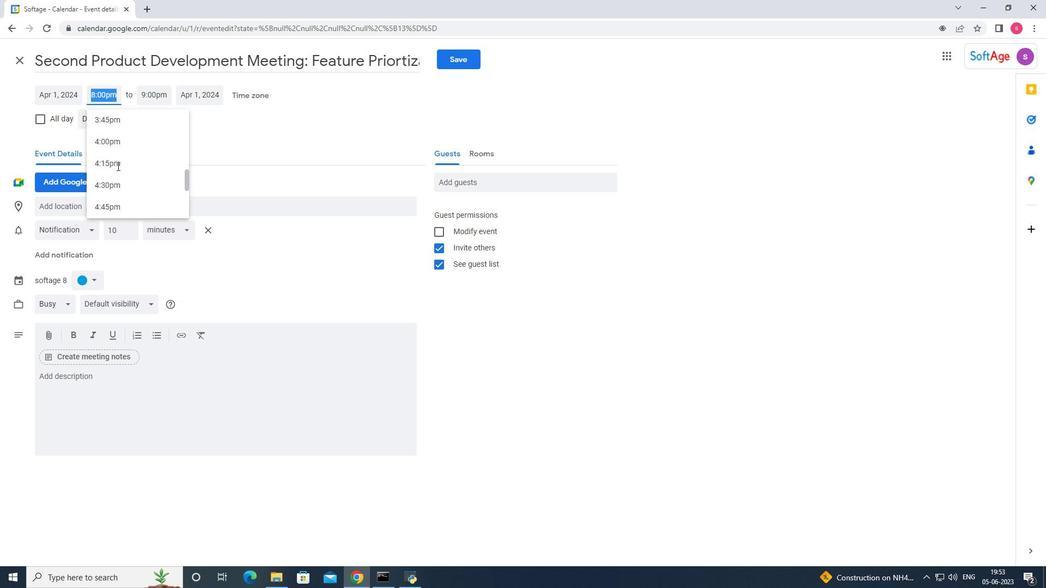 
Action: Mouse scrolled (117, 166) with delta (0, 0)
Screenshot: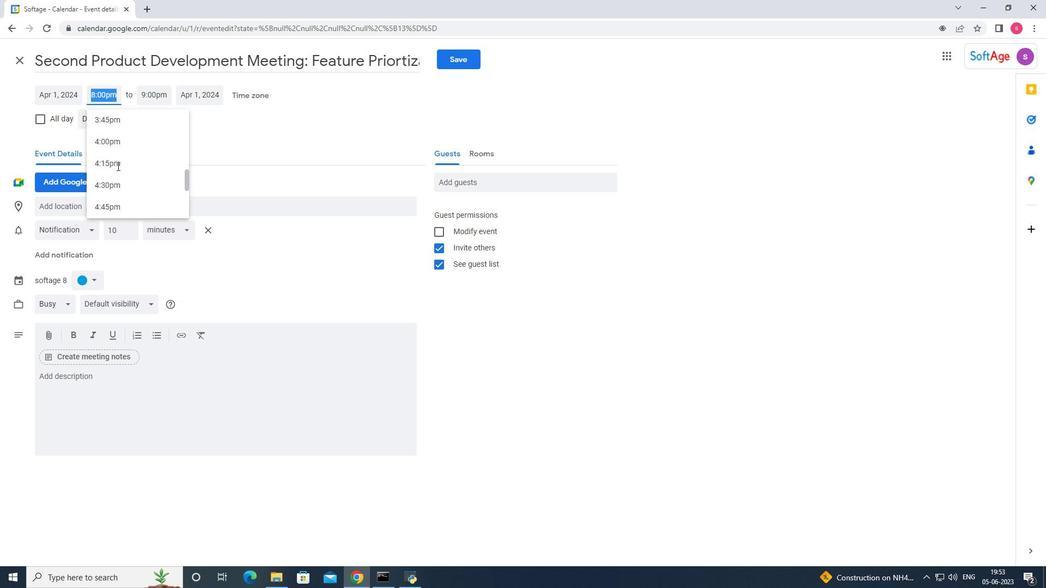 
Action: Mouse moved to (118, 166)
Screenshot: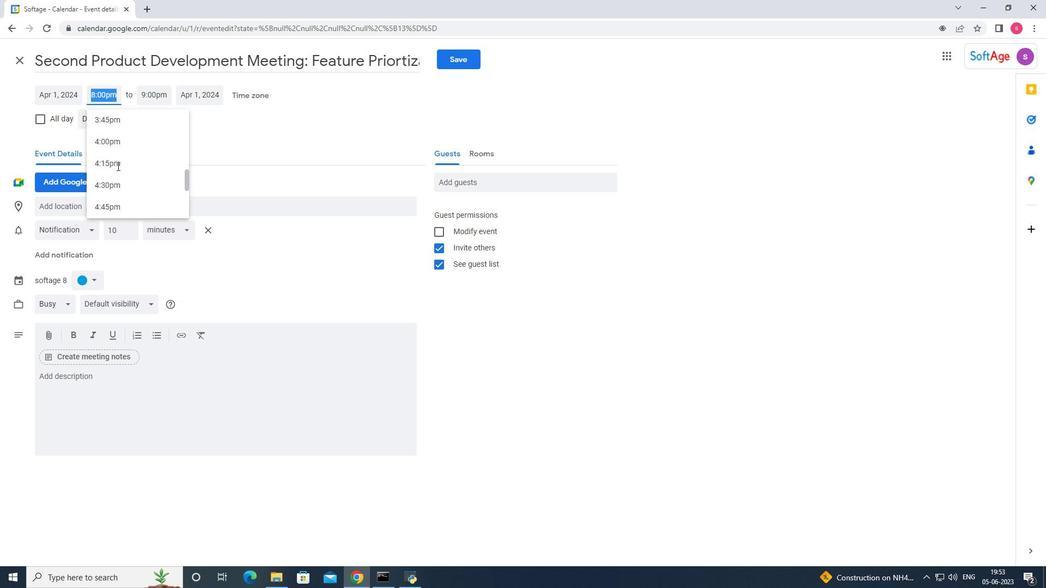 
Action: Mouse scrolled (118, 166) with delta (0, 0)
Screenshot: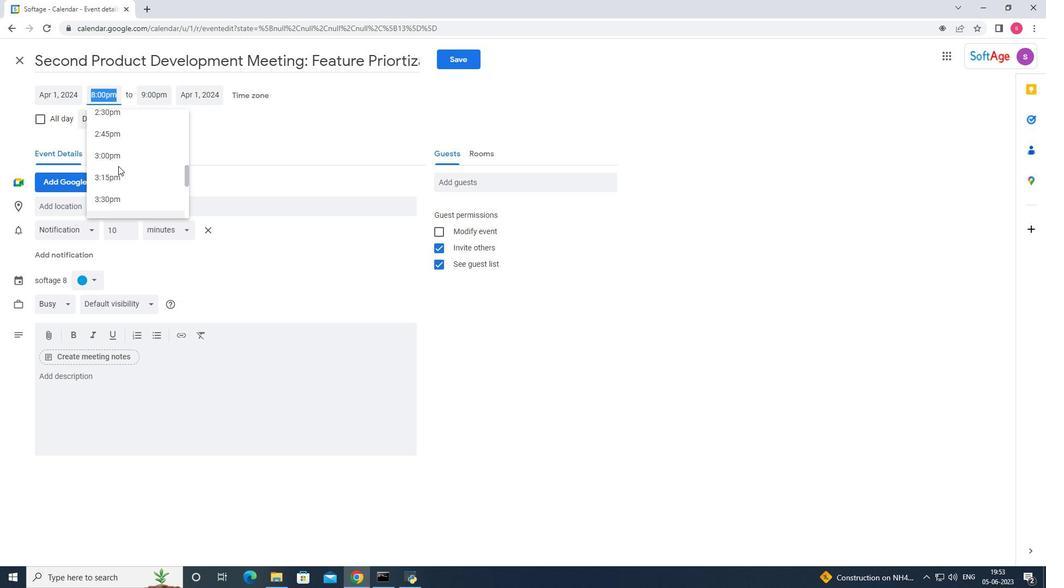 
Action: Mouse scrolled (118, 165) with delta (0, 0)
Screenshot: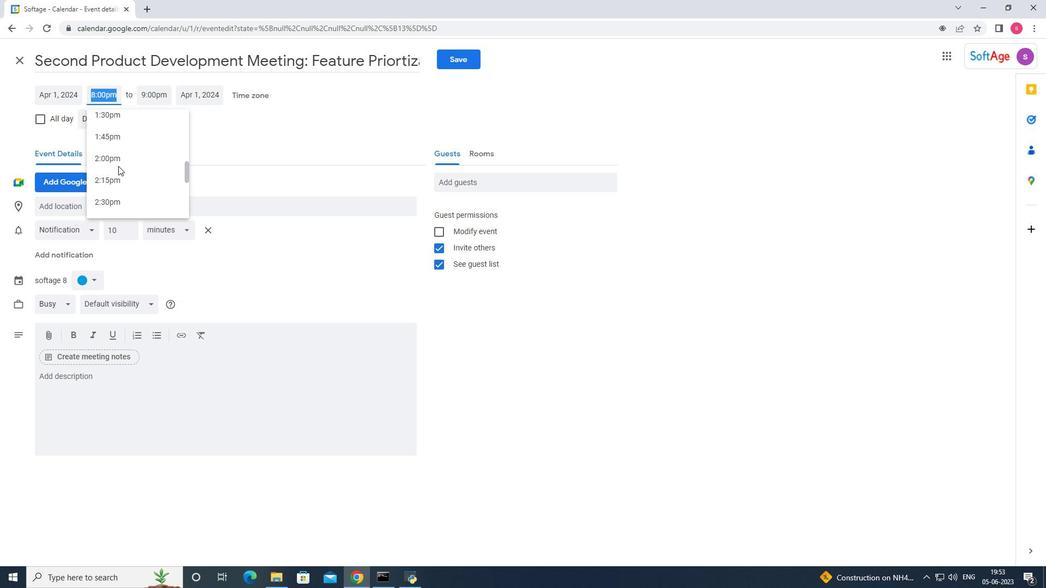 
Action: Mouse scrolled (118, 166) with delta (0, 0)
Screenshot: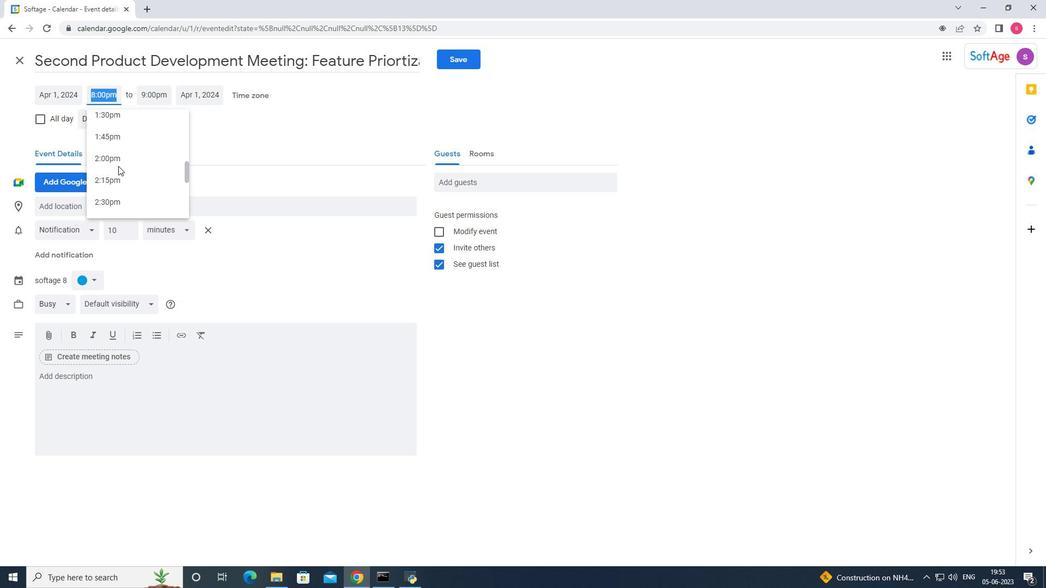 
Action: Mouse scrolled (118, 166) with delta (0, 0)
Screenshot: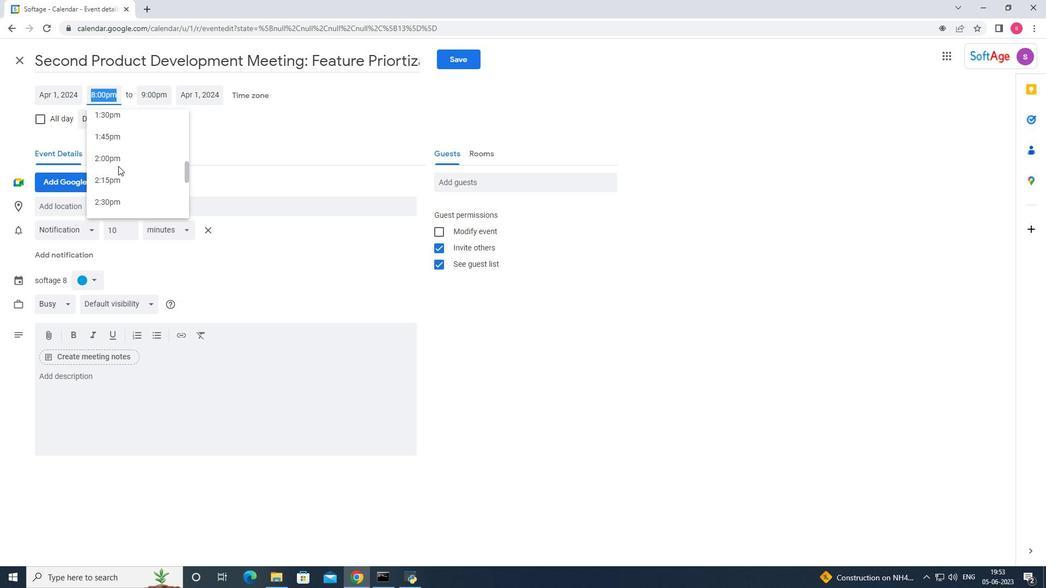 
Action: Mouse scrolled (118, 166) with delta (0, 0)
Screenshot: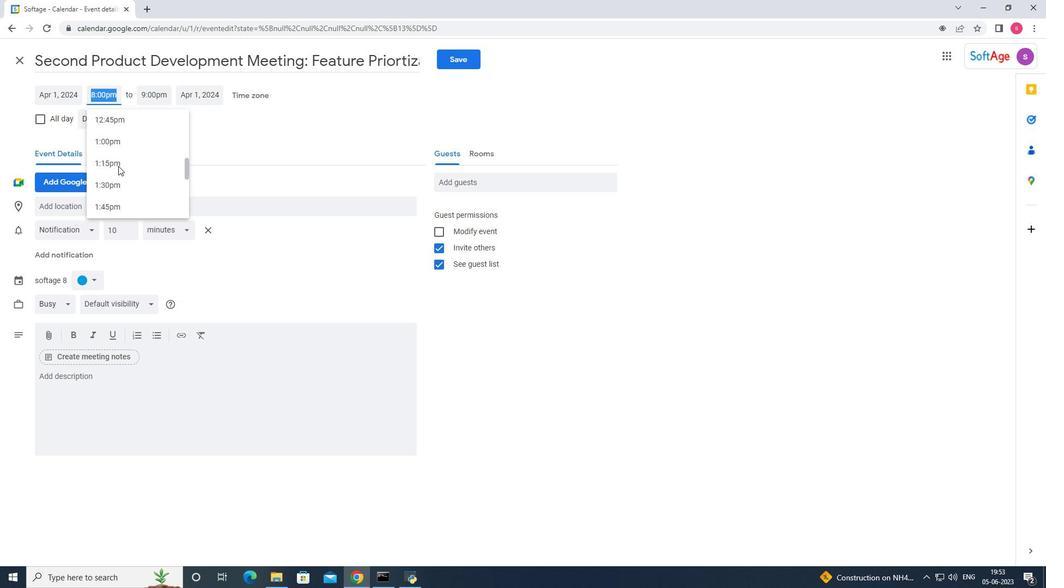 
Action: Mouse scrolled (118, 166) with delta (0, 0)
Screenshot: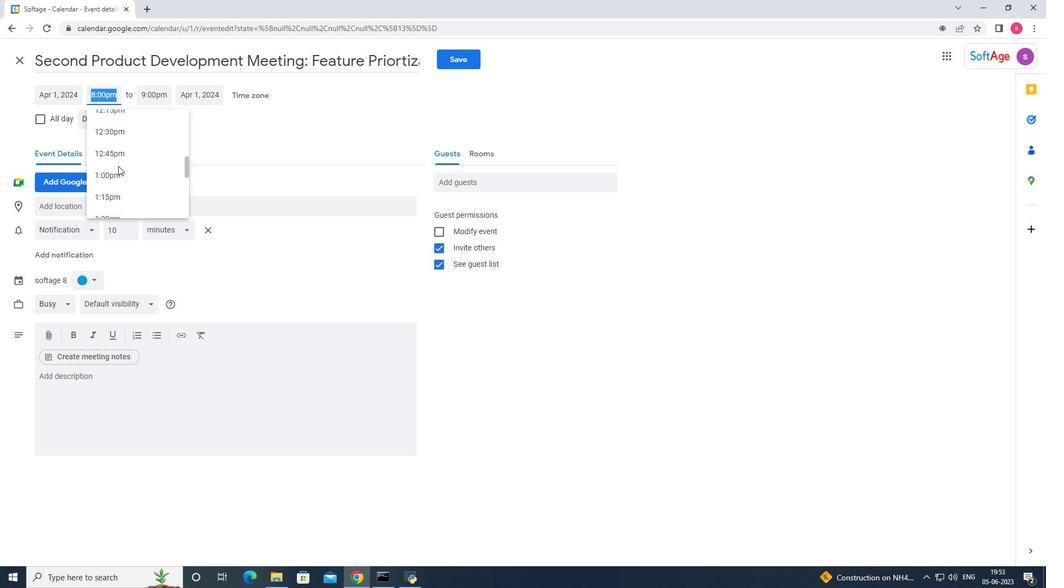 
Action: Mouse scrolled (118, 166) with delta (0, 0)
Screenshot: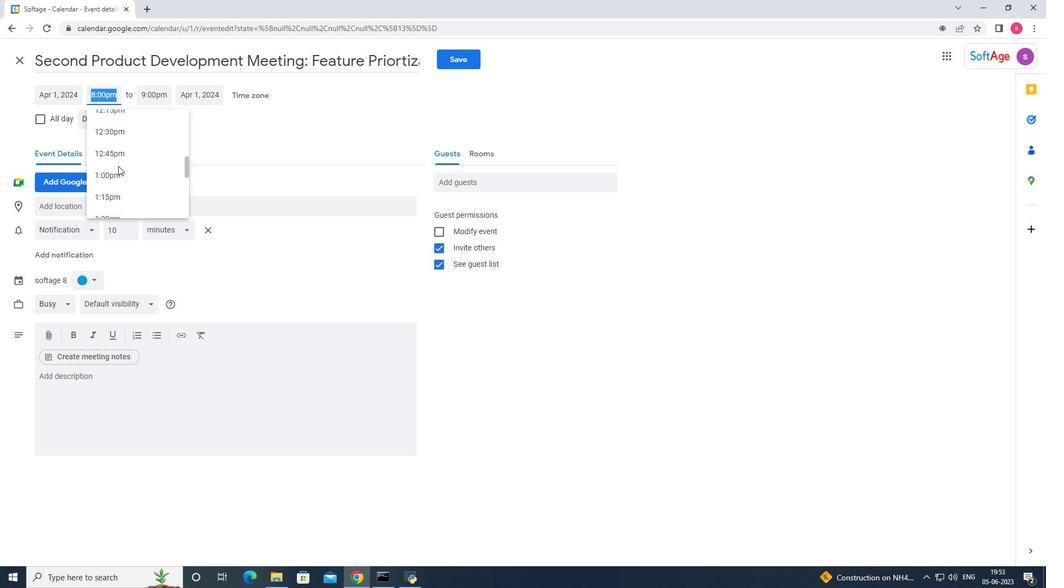 
Action: Mouse scrolled (118, 166) with delta (0, 0)
Screenshot: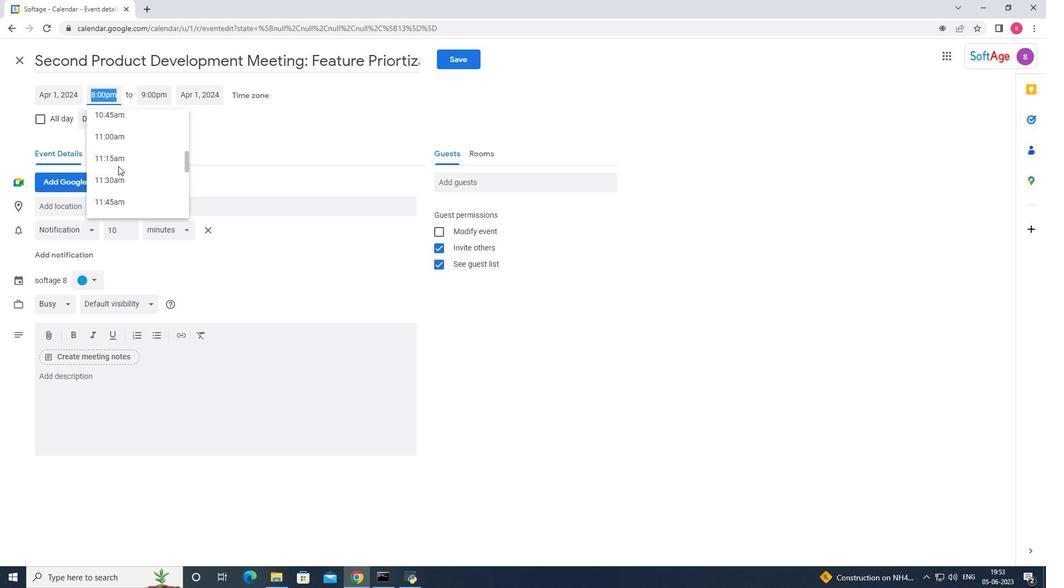 
Action: Mouse scrolled (118, 166) with delta (0, 0)
Screenshot: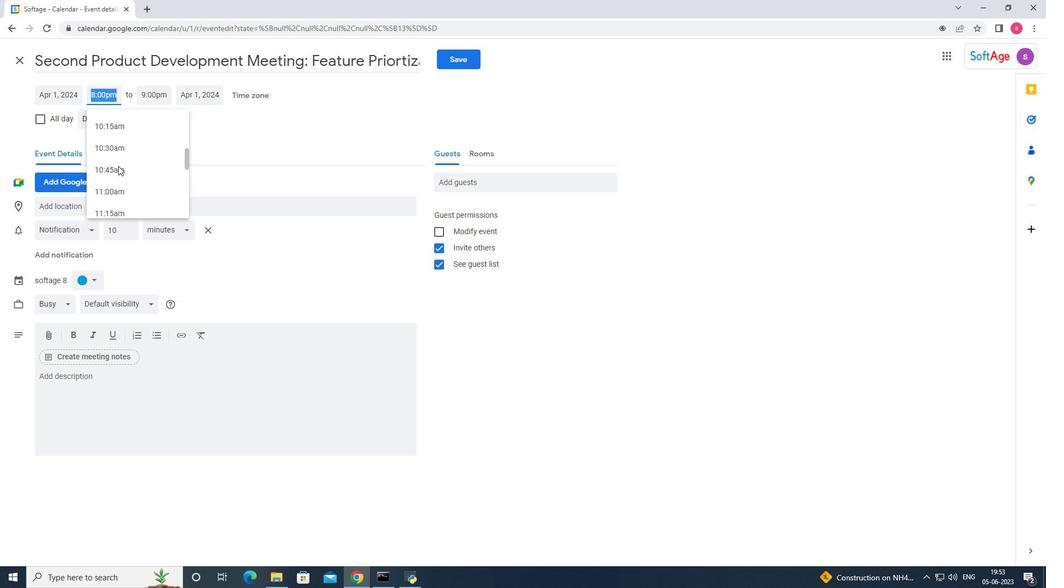 
Action: Mouse scrolled (118, 166) with delta (0, 0)
Screenshot: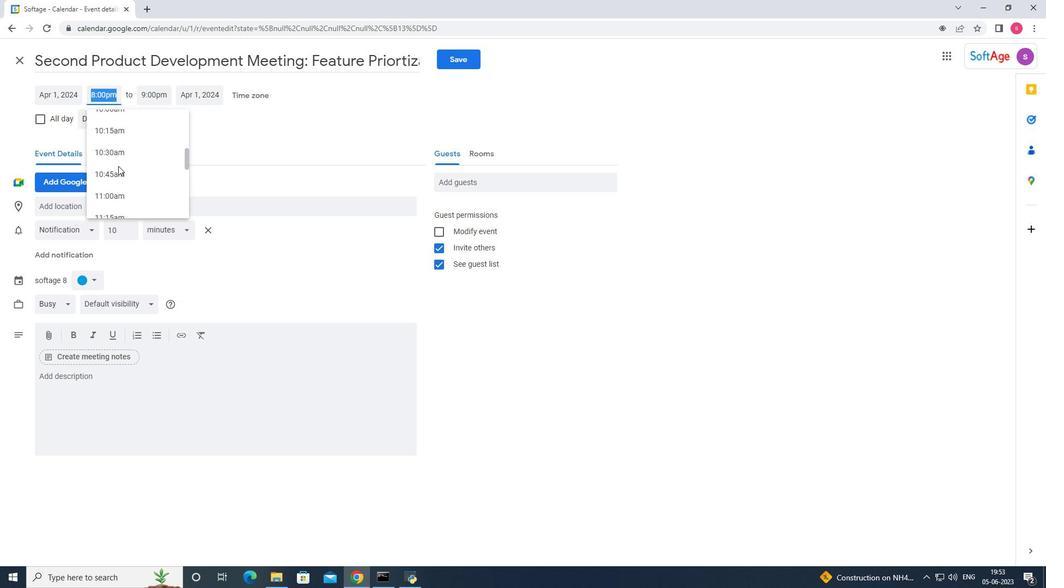 
Action: Mouse moved to (120, 151)
Screenshot: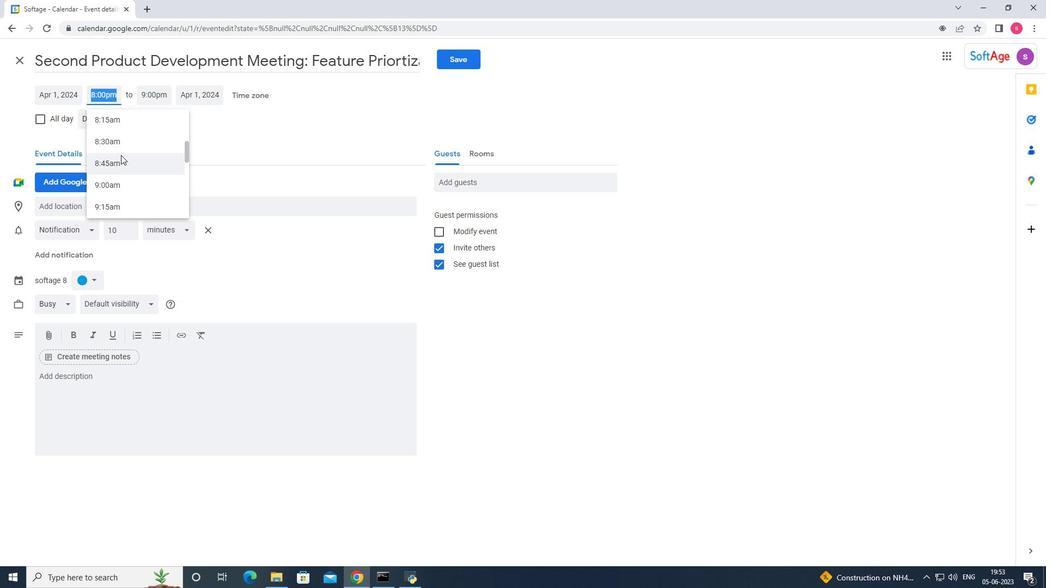 
Action: Mouse scrolled (120, 152) with delta (0, 0)
Screenshot: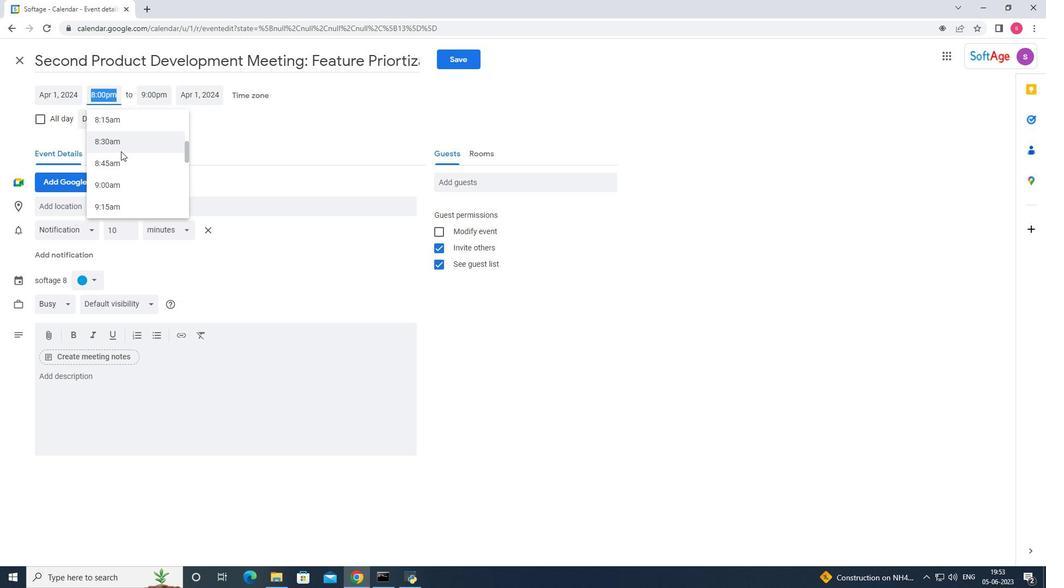 
Action: Mouse scrolled (120, 152) with delta (0, 0)
Screenshot: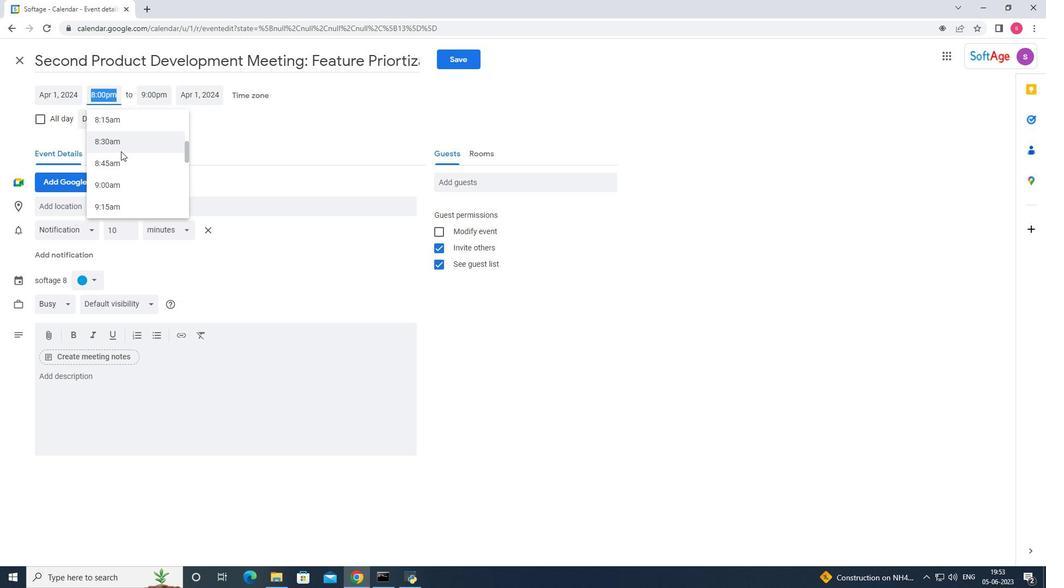 
Action: Mouse scrolled (120, 152) with delta (0, 0)
Screenshot: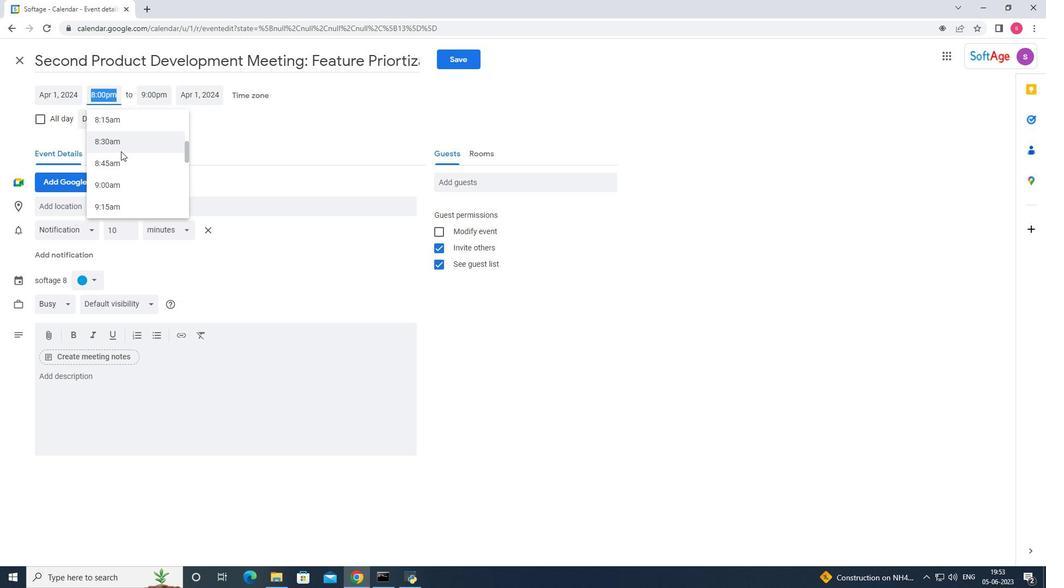 
Action: Mouse moved to (120, 153)
Screenshot: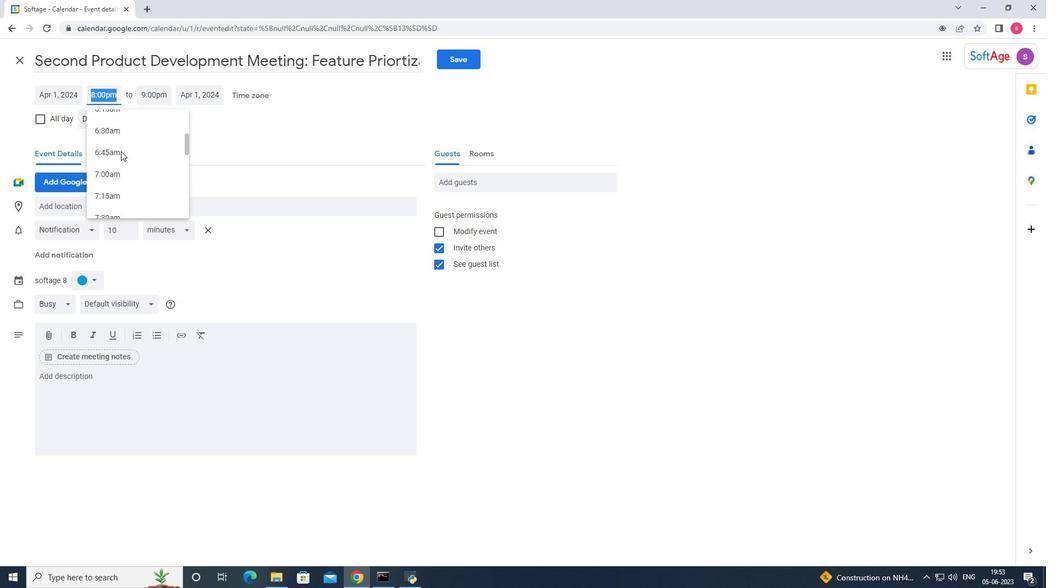 
Action: Mouse scrolled (120, 153) with delta (0, 0)
Screenshot: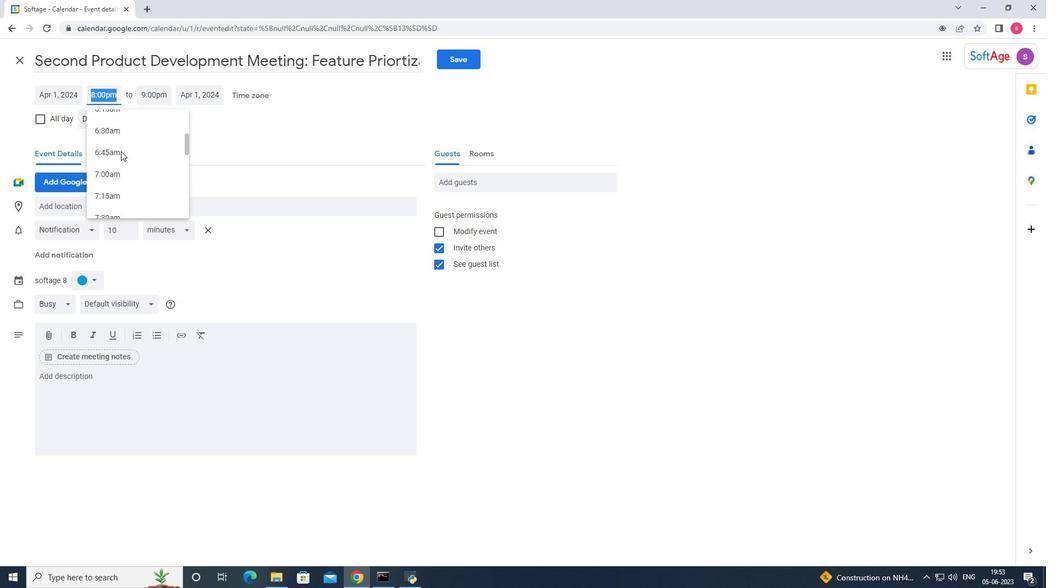 
Action: Mouse moved to (104, 207)
Screenshot: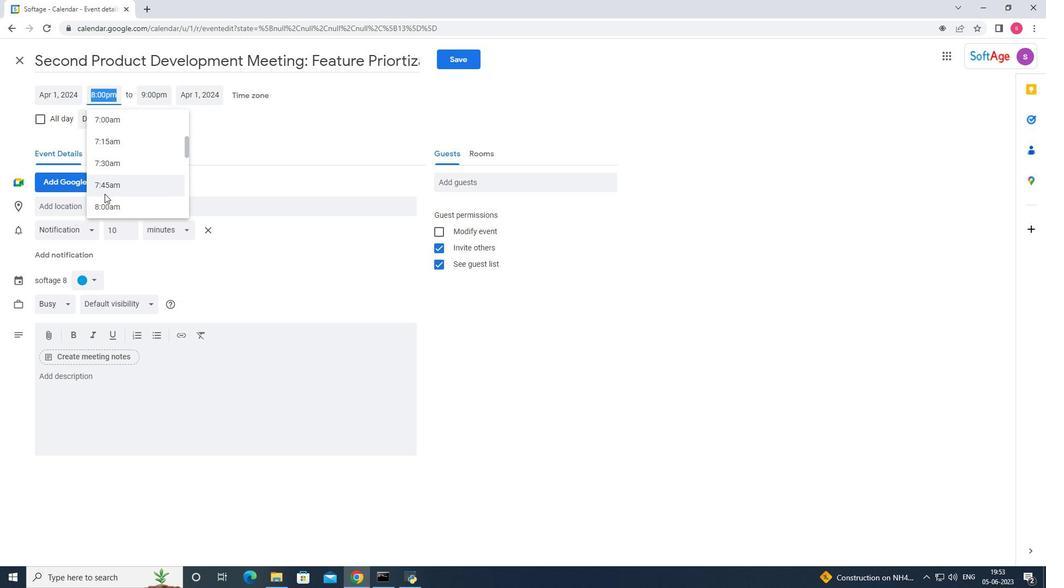 
Action: Mouse pressed left at (104, 207)
Screenshot: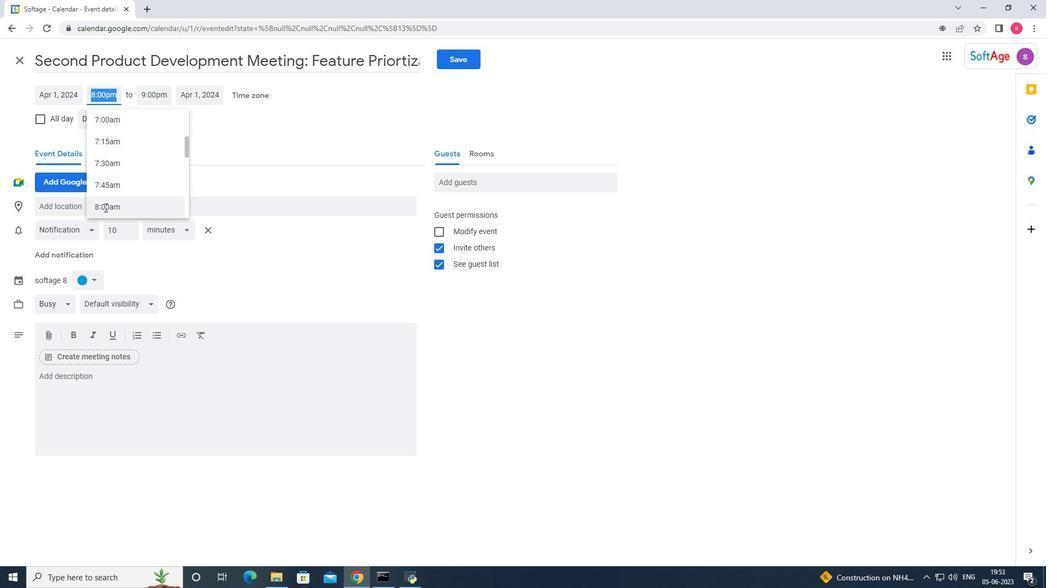 
Action: Mouse moved to (162, 92)
Screenshot: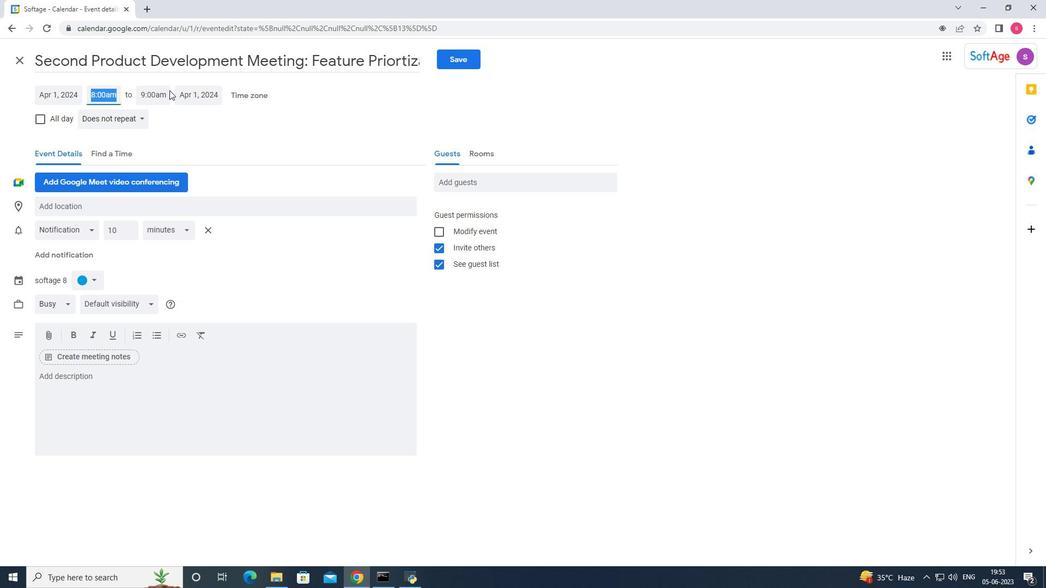 
Action: Mouse pressed left at (162, 92)
Screenshot: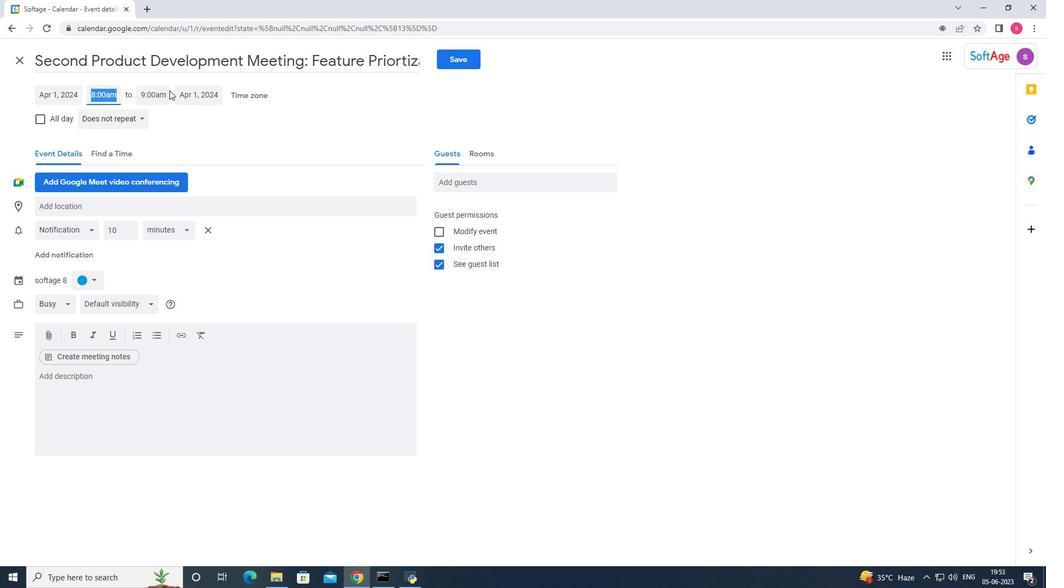 
Action: Mouse moved to (154, 139)
Screenshot: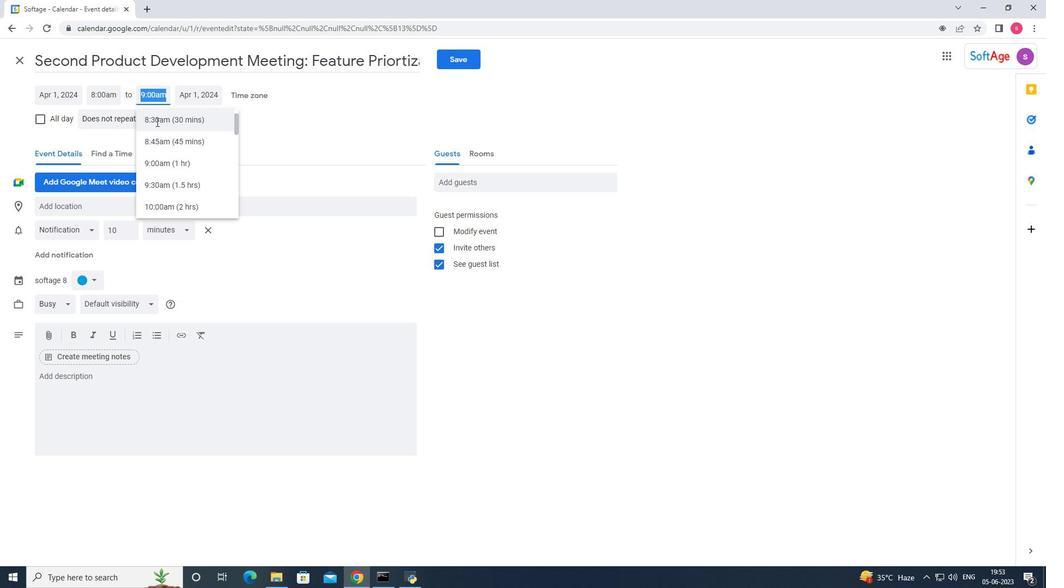 
Action: Mouse scrolled (154, 138) with delta (0, 0)
Screenshot: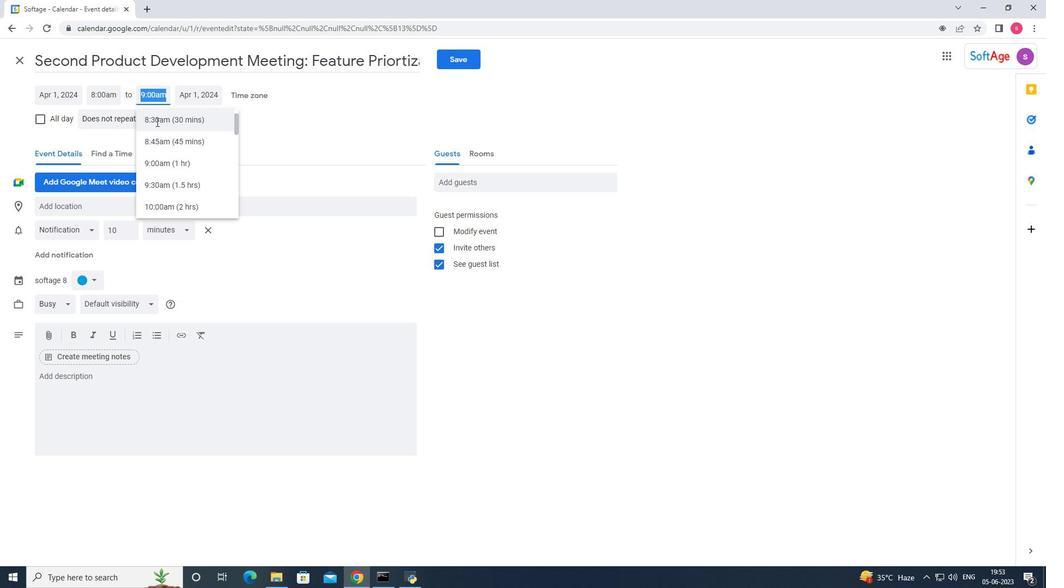 
Action: Mouse moved to (160, 153)
Screenshot: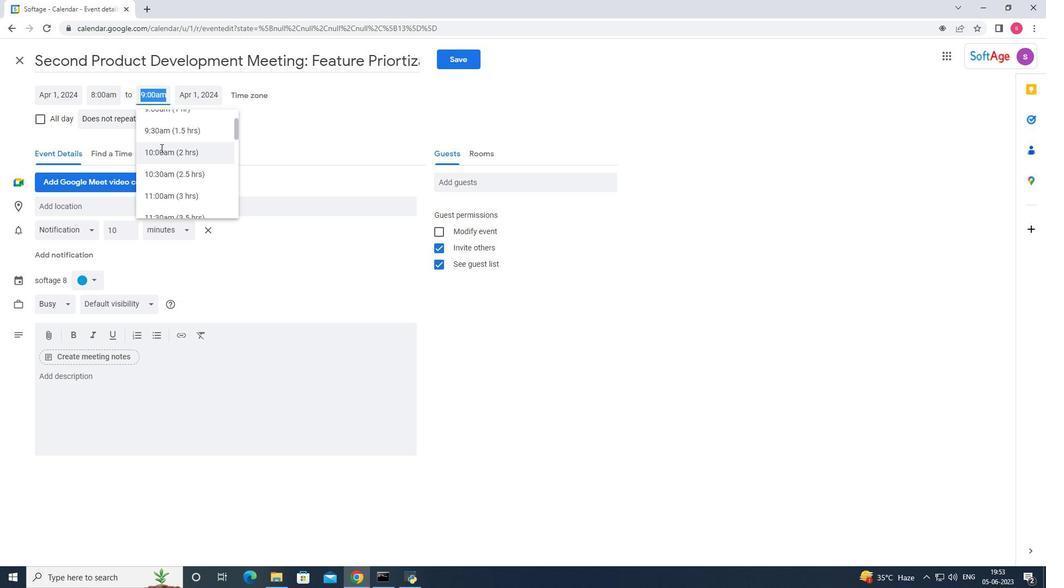 
Action: Mouse pressed left at (160, 153)
Screenshot: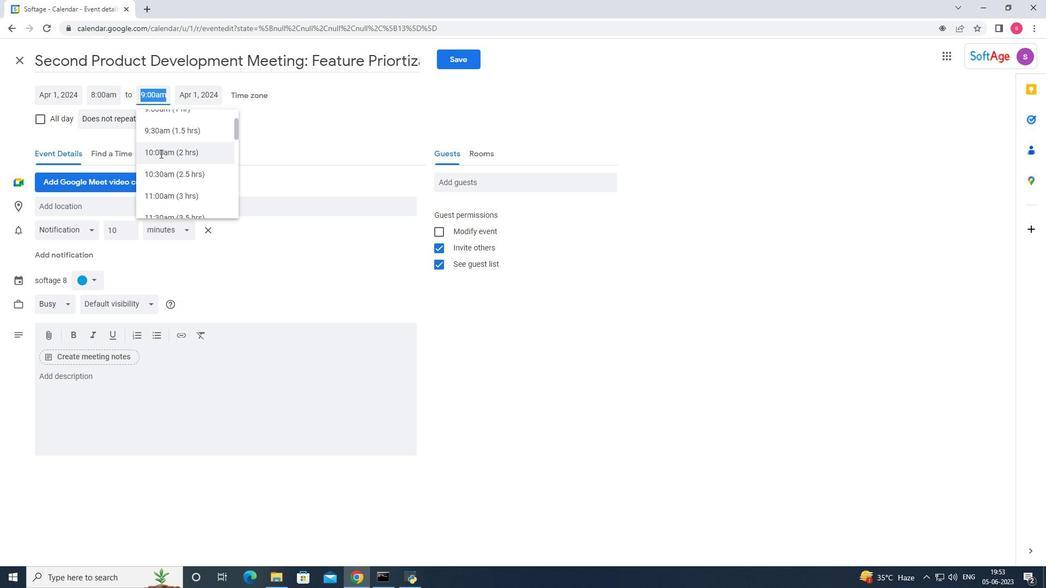 
Action: Mouse moved to (142, 395)
Screenshot: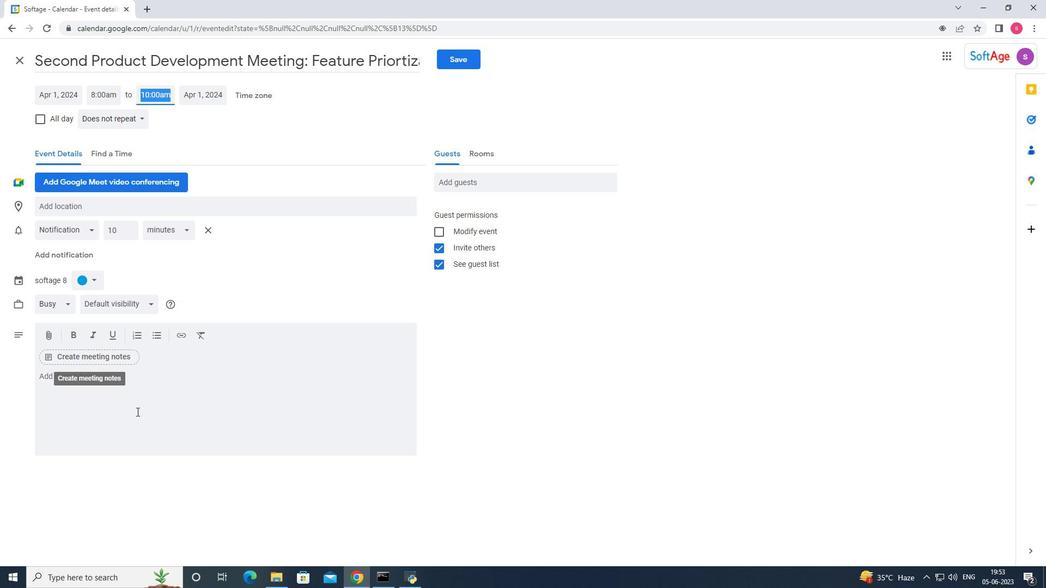 
Action: Mouse pressed left at (142, 395)
Screenshot: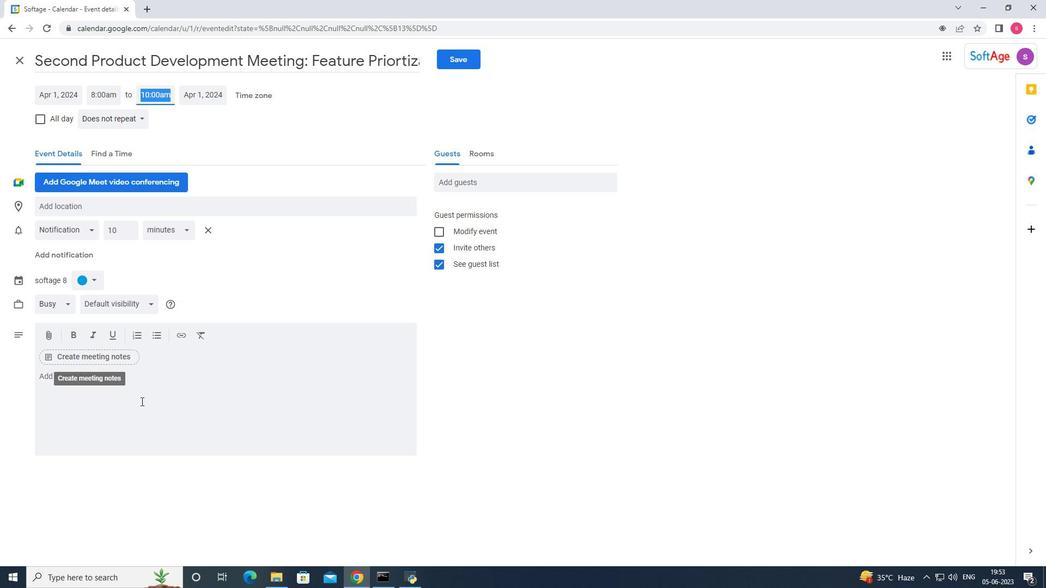 
Action: Mouse moved to (253, 390)
Screenshot: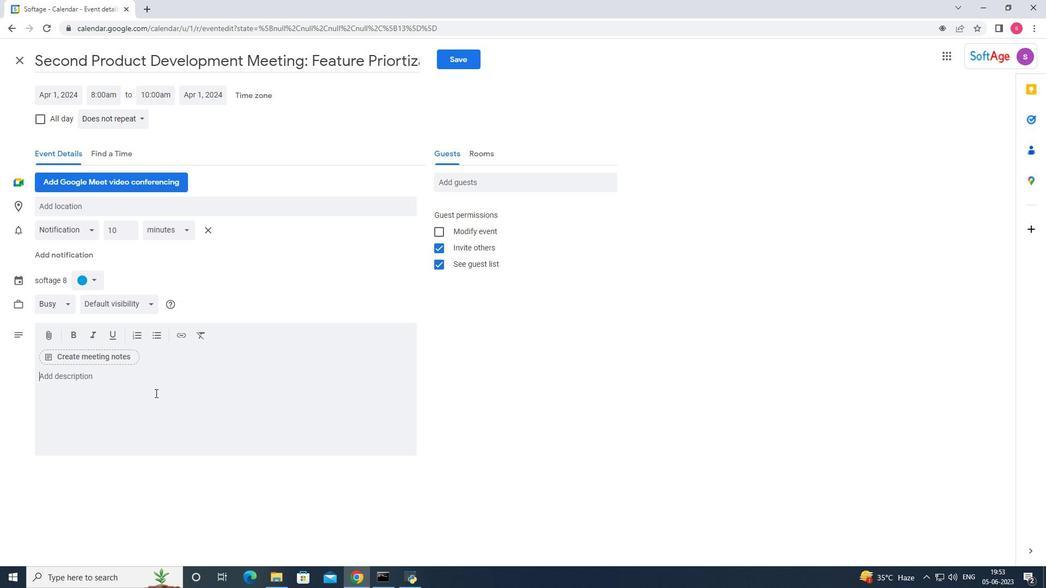 
Action: Key pressed <Key.shift><Key.shift><Key.shift><Key.shift><Key.shift><Key.shift>It<Key.space>is<Key.space>essential<Key.space>to<Key.space>listen<Key.space>actively<Key.space>to<Key.space>the<Key.space>potential<Key.space>investor<Key.shift><Key.shift><Key.shift>:<Key.backspace>"s<Key.space>input,<Key.space>feedback,<Key.space>and<Key.space>inquiries<Key.space>throughout<Key.space>the<Key.space>meetim<Key.backspace>ng.<Key.space><Key.shift>This<Key.space>demonstrats<Key.backspace>es<Key.space>your<Key.space>receptiveness<Key.space>to<Key.space>collaboration.<Key.backspace>,<Key.space>willingness<Key.space>to<Key.space>address<Key.space>concerns,<Key.space>and<Key.space>the<Key.space>ability<Key.space>to<Key.space>adapt<Key.space>your<Key.space>recep<Key.backspace><Key.backspace><Key.backspace><Key.backspace><Key.backspace>business<Key.space>strategy<Key.space>to<Key.space>maximize<Key.space>its<Key.space>potentiu<Key.backspace>al<Key.space><Key.backspace>.
Screenshot: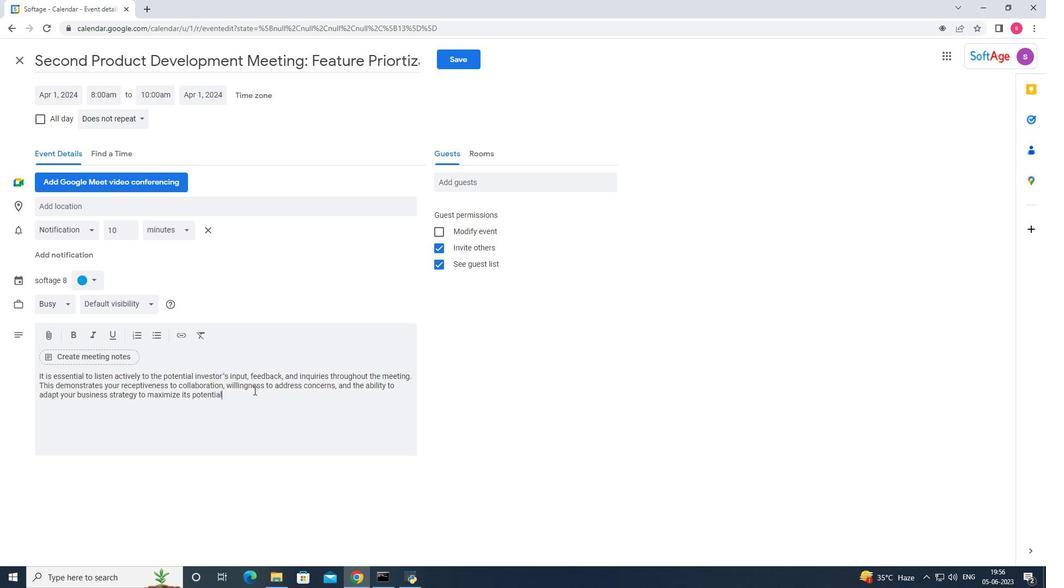 
Action: Mouse moved to (98, 279)
Screenshot: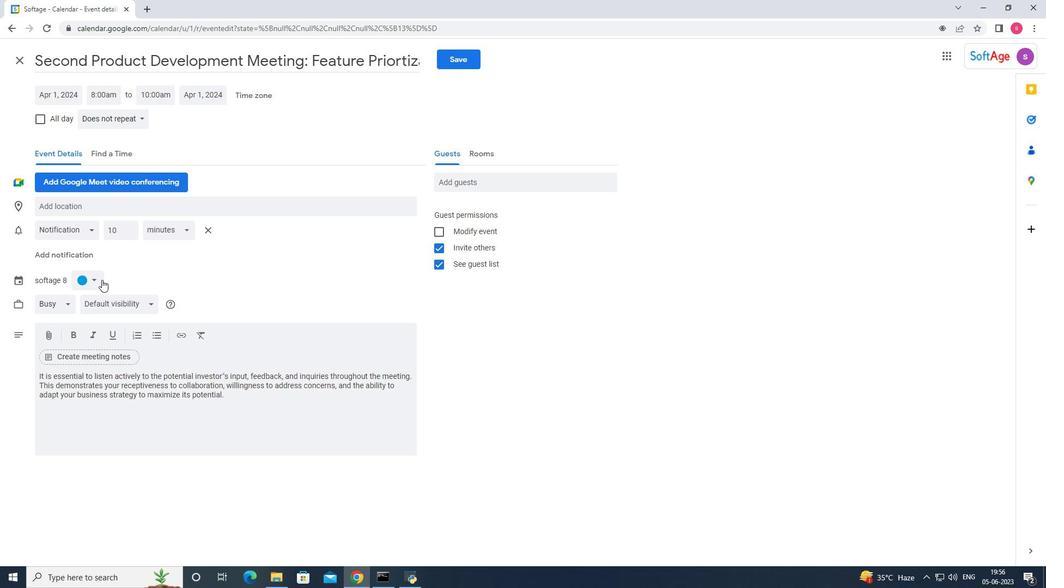 
Action: Mouse pressed left at (98, 279)
Screenshot: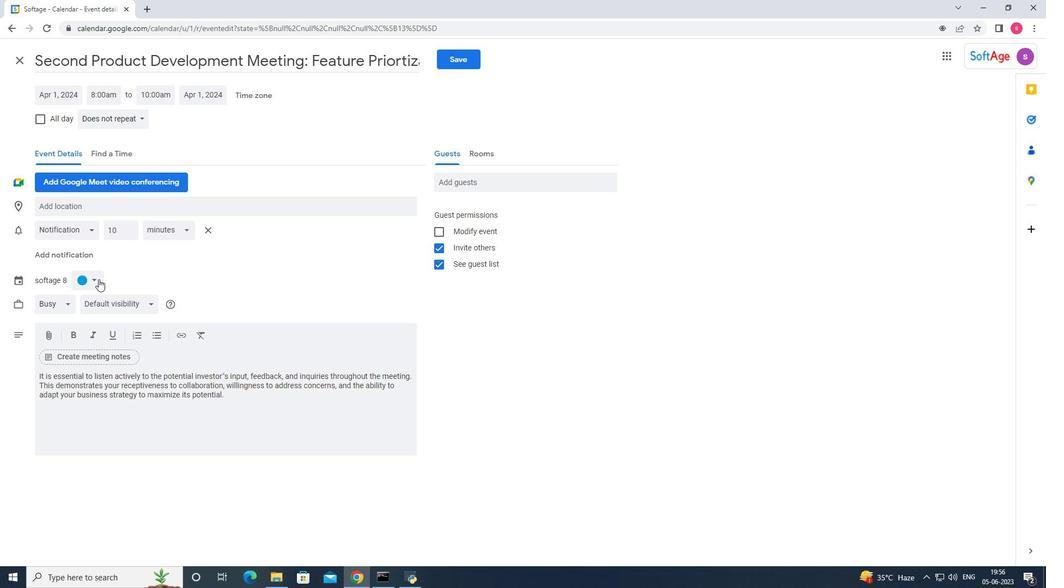 
Action: Mouse moved to (93, 332)
Screenshot: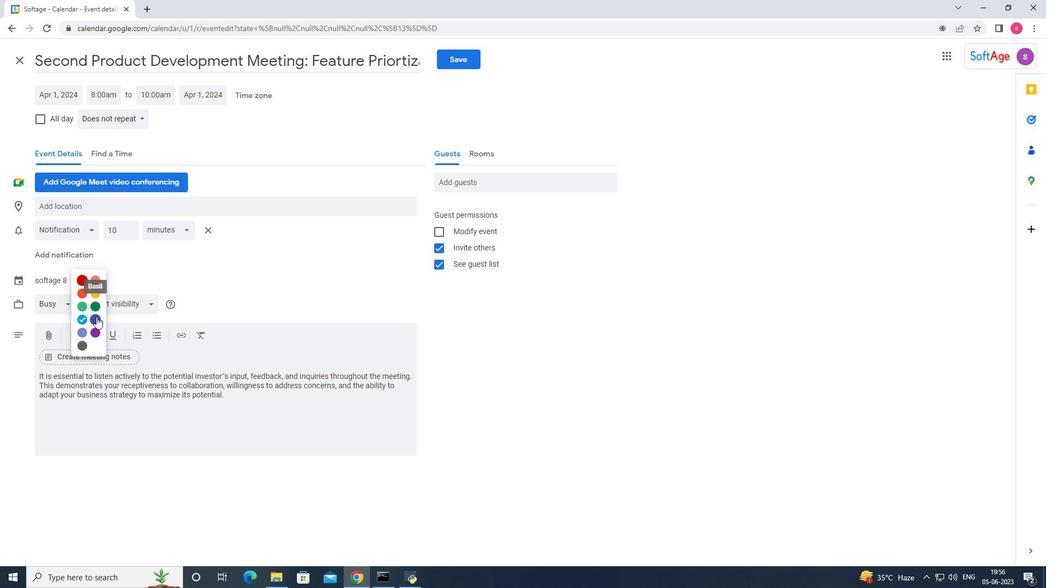
Action: Mouse pressed left at (93, 332)
Screenshot: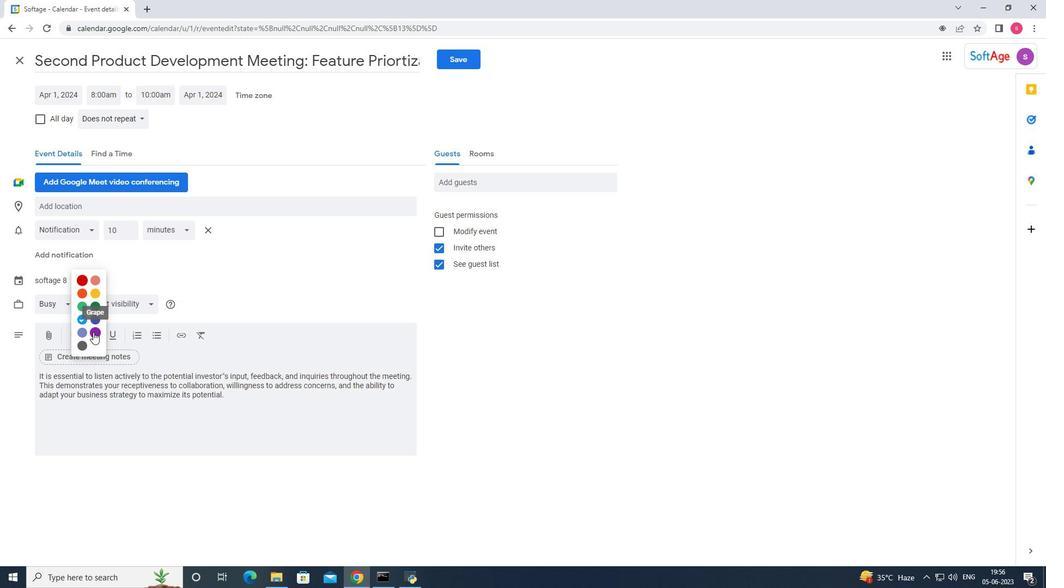 
Action: Mouse moved to (85, 213)
Screenshot: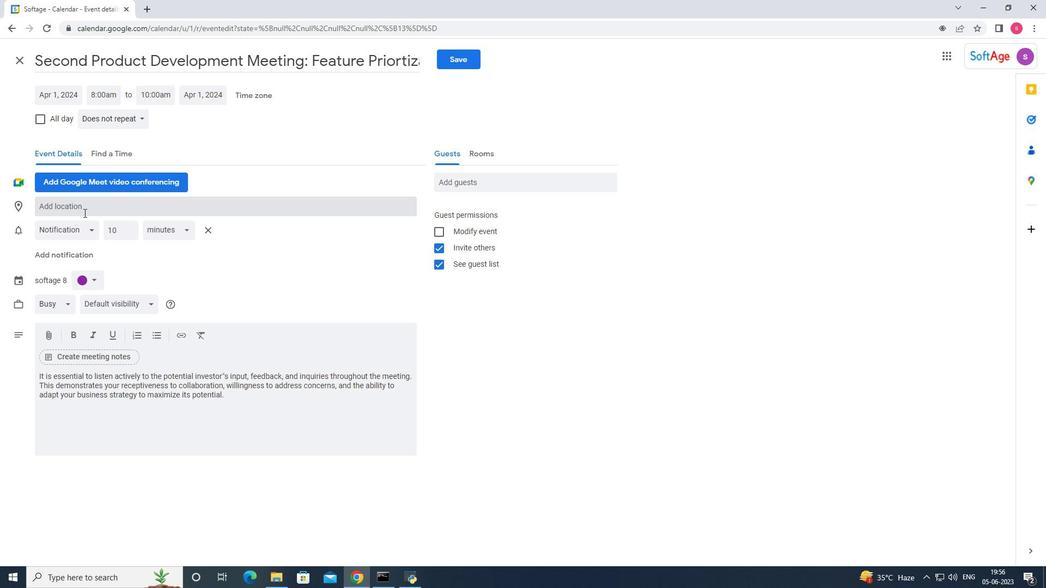 
Action: Mouse pressed left at (85, 213)
Screenshot: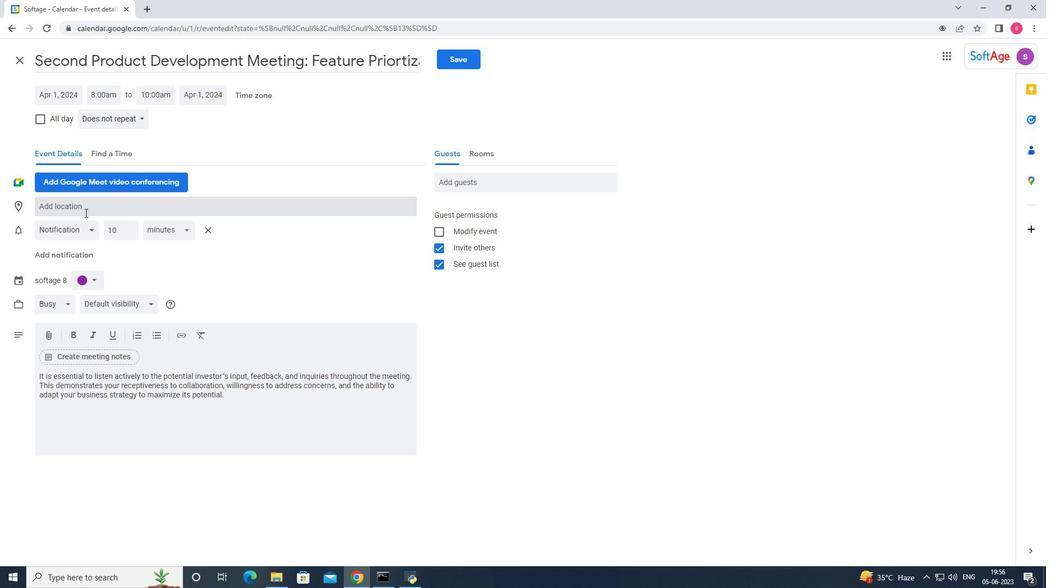 
Action: Key pressed <Key.shift><Key.shift><Key.shift><Key.shift><Key.shift><Key.shift><Key.shift><Key.shift><Key.shift><Key.shift><Key.shift><Key.shift><Key.shift><Key.shift><Key.shift><Key.shift><Key.shift><Key.shift><Key.shift><Key.shift><Key.shift><Key.shift><Key.shift><Key.shift><Key.shift><Key.shift><Key.shift><Key.shift><Key.shift><Key.shift><Key.shift><Key.shift><Key.shift><Key.shift><Key.shift><Key.shift><Key.shift><Key.shift><Key.shift><Key.shift><Key.shift><Key.shift><Key.shift><Key.shift><Key.shift><Key.shift><Key.shift><Key.shift><Key.shift><Key.shift><Key.shift>Las<Key.space><Key.shift>Ange
Screenshot: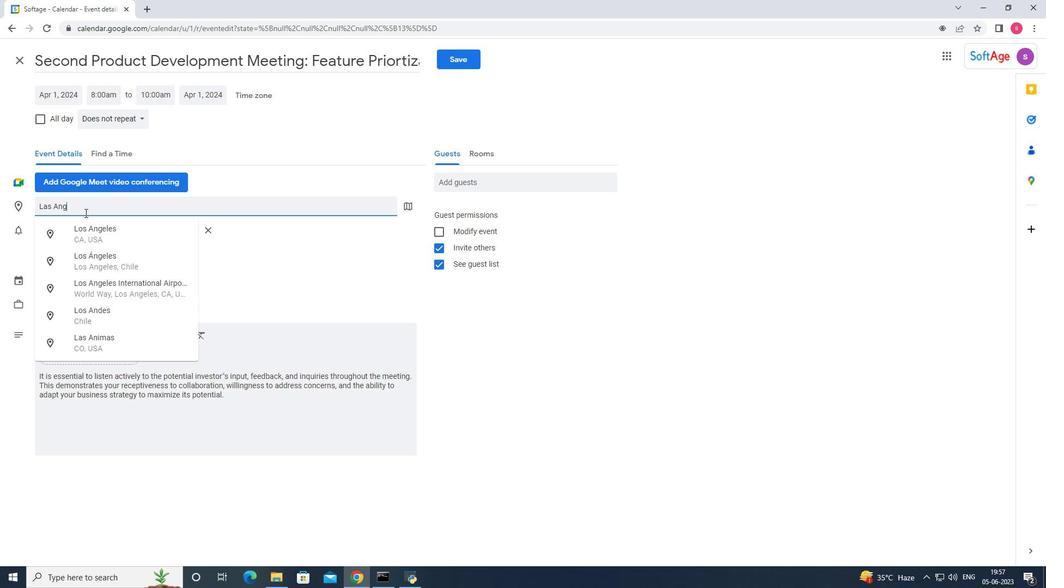 
Action: Mouse moved to (89, 208)
Screenshot: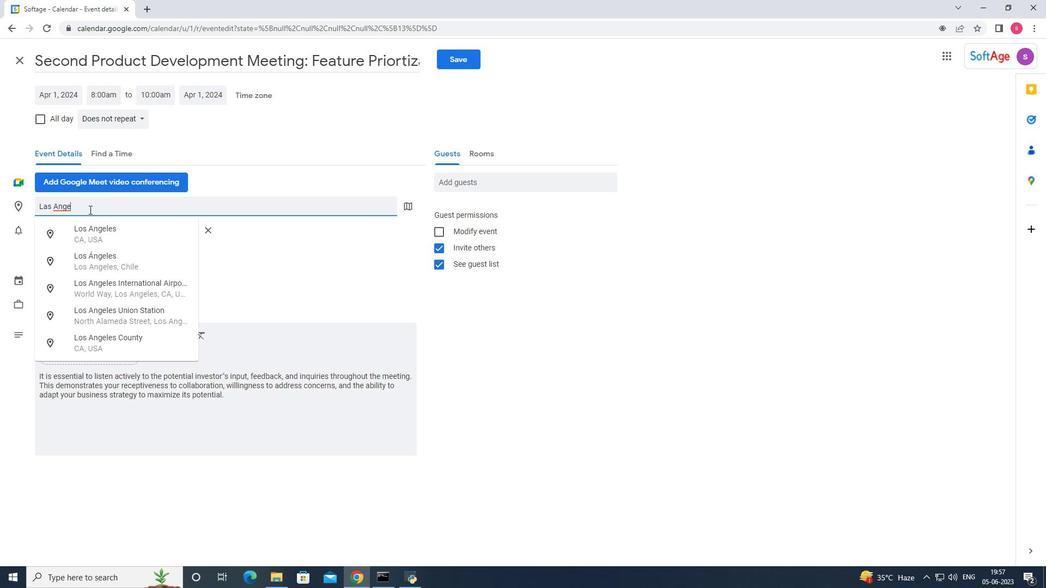 
Action: Key pressed <Key.backspace><Key.backspace><Key.backspace><Key.backspace><Key.shift>Vegas,<Key.space><Key.shift>USA
Screenshot: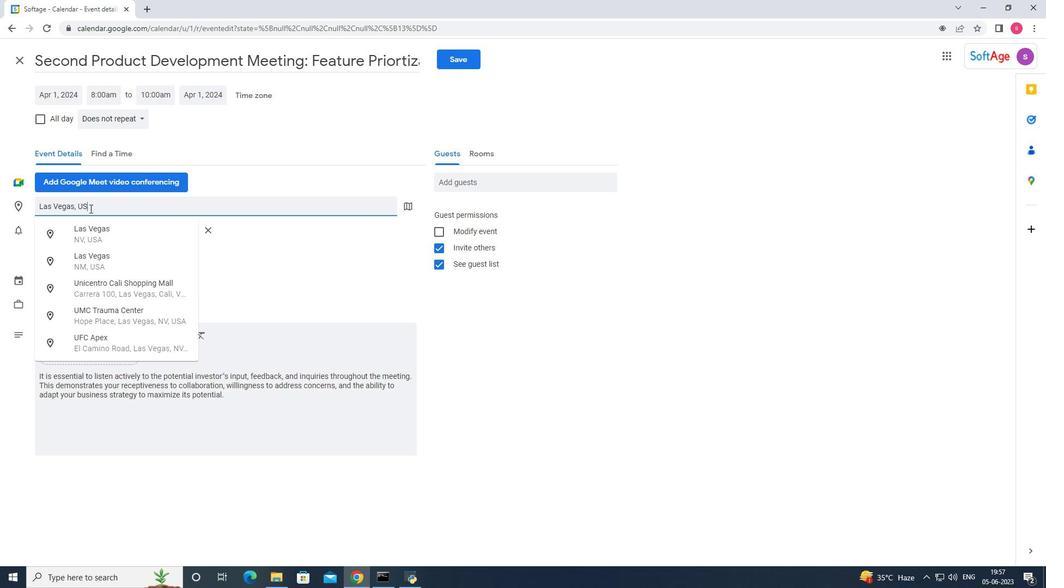 
Action: Mouse moved to (476, 179)
Screenshot: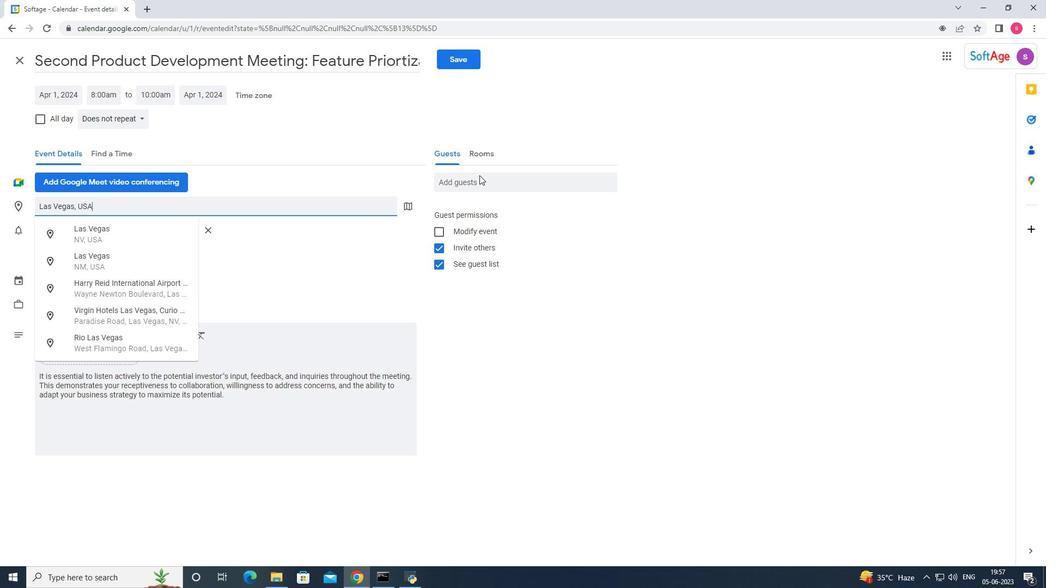 
Action: Mouse pressed left at (476, 179)
Screenshot: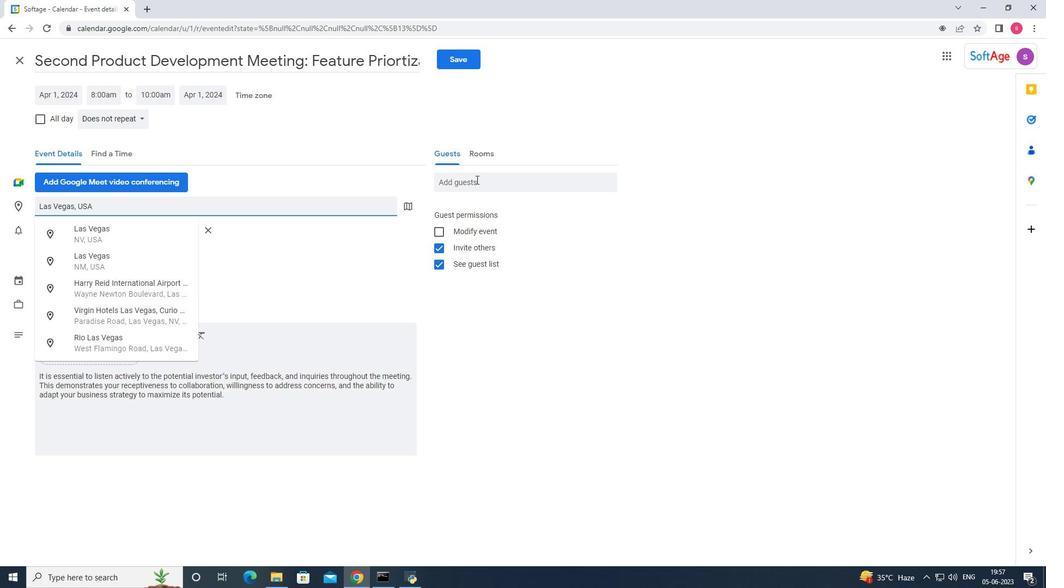 
Action: Key pressed softage4<Key.backspace>.4
Screenshot: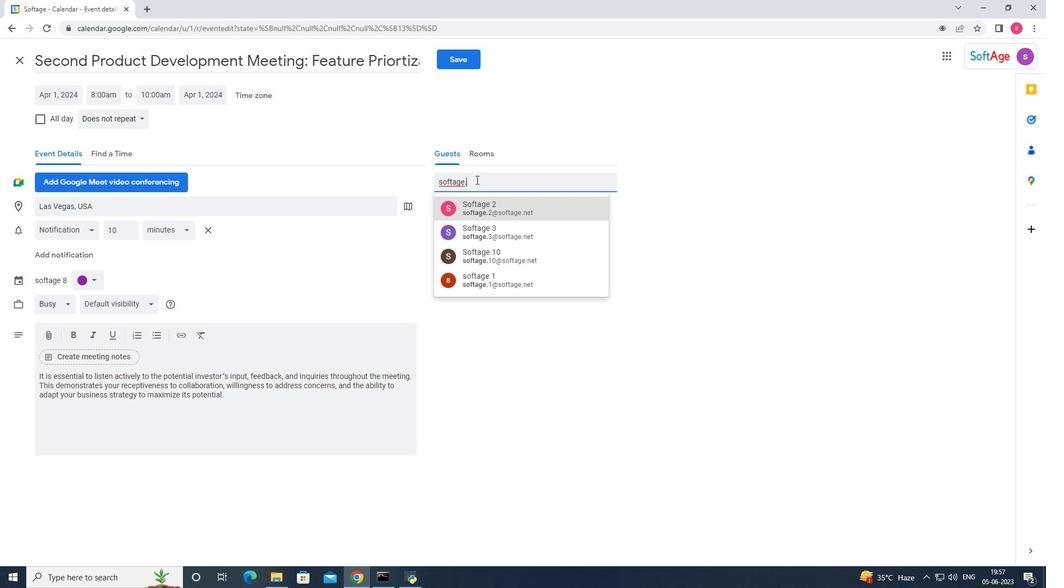 
Action: Mouse moved to (492, 211)
Screenshot: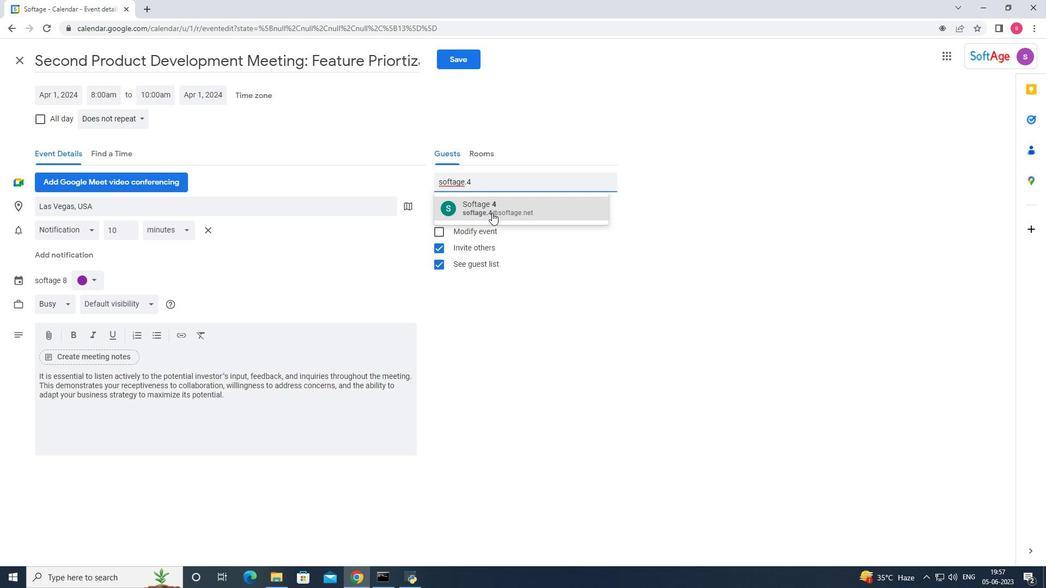 
Action: Mouse pressed left at (492, 211)
Screenshot: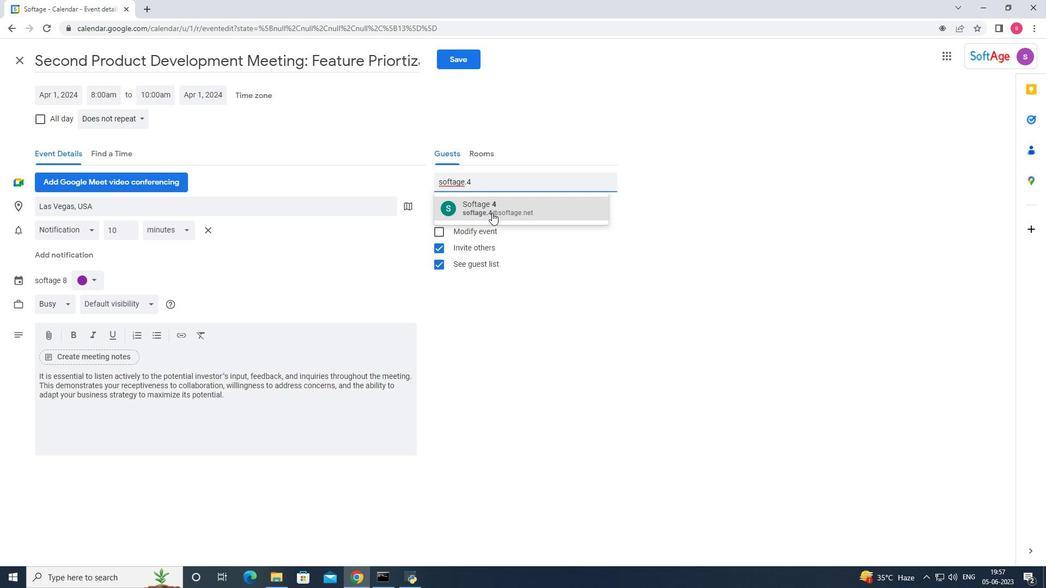 
Action: Mouse moved to (482, 188)
Screenshot: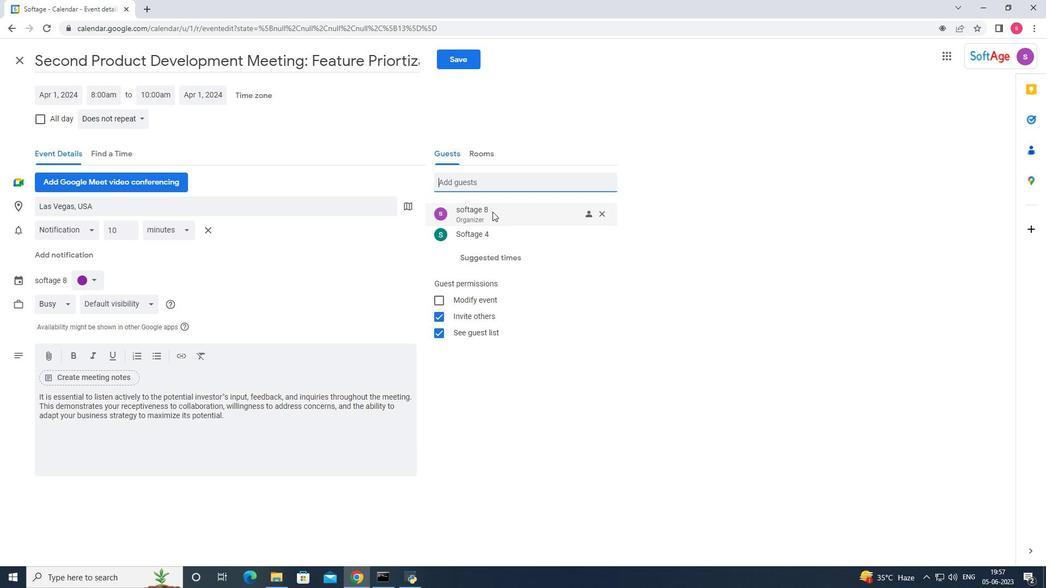 
Action: Key pressed softas<Key.backspace>a<Key.backspace>ge.5
Screenshot: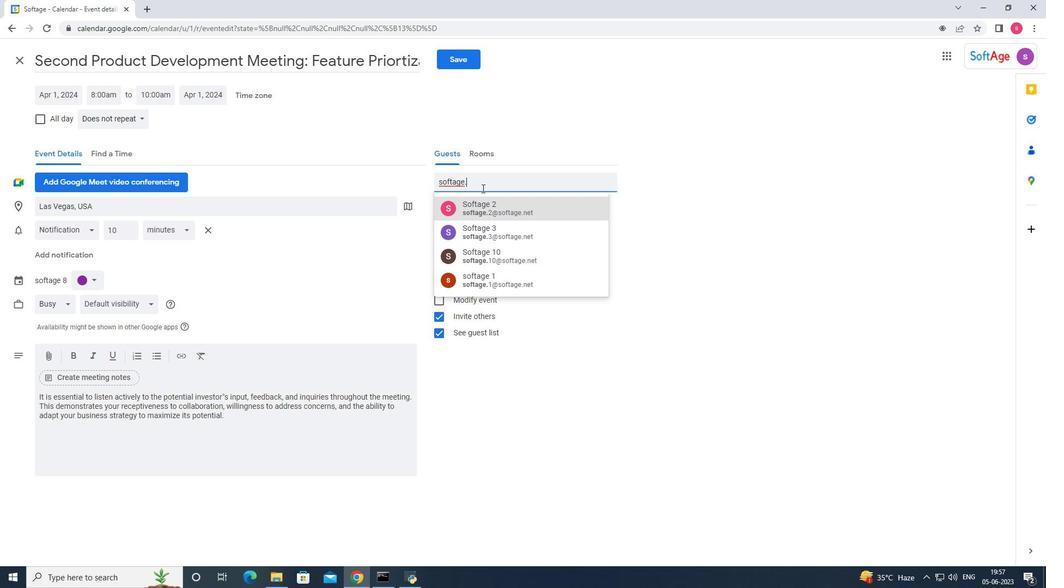 
Action: Mouse moved to (504, 211)
Screenshot: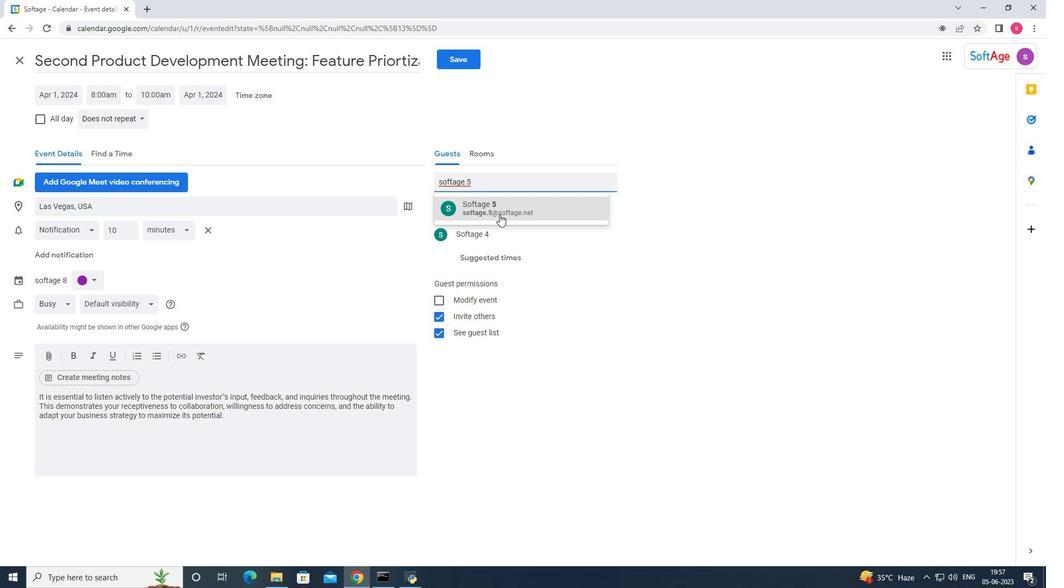 
Action: Mouse pressed left at (504, 211)
Screenshot: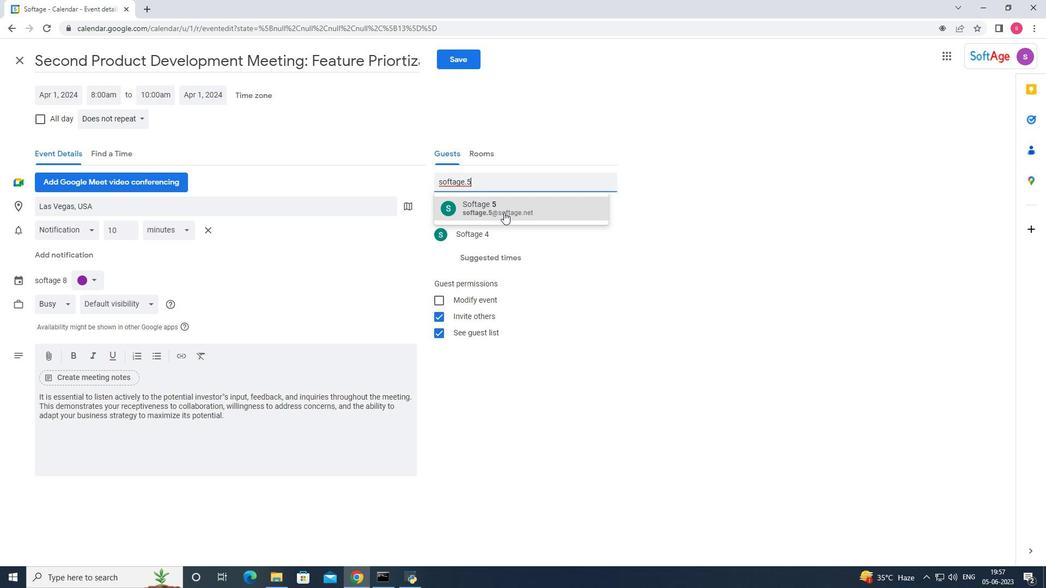 
Action: Mouse moved to (120, 115)
Screenshot: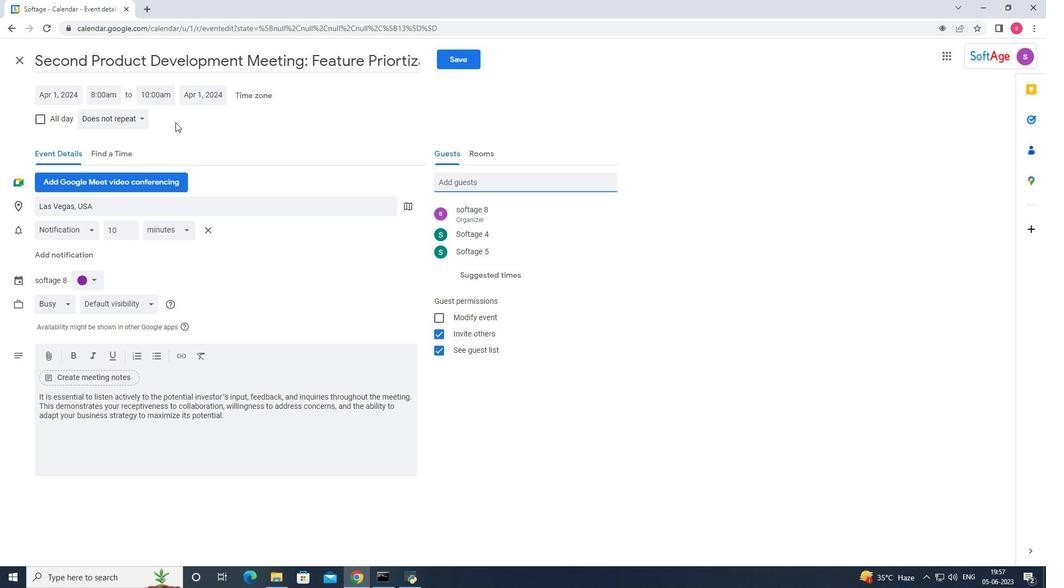 
Action: Mouse pressed left at (120, 115)
Screenshot: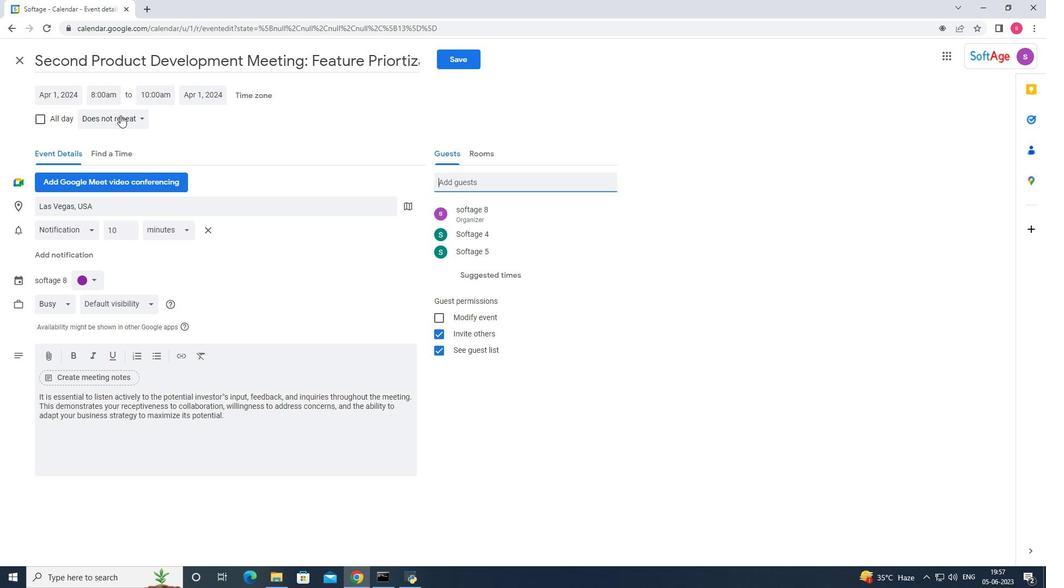 
Action: Mouse moved to (114, 217)
Screenshot: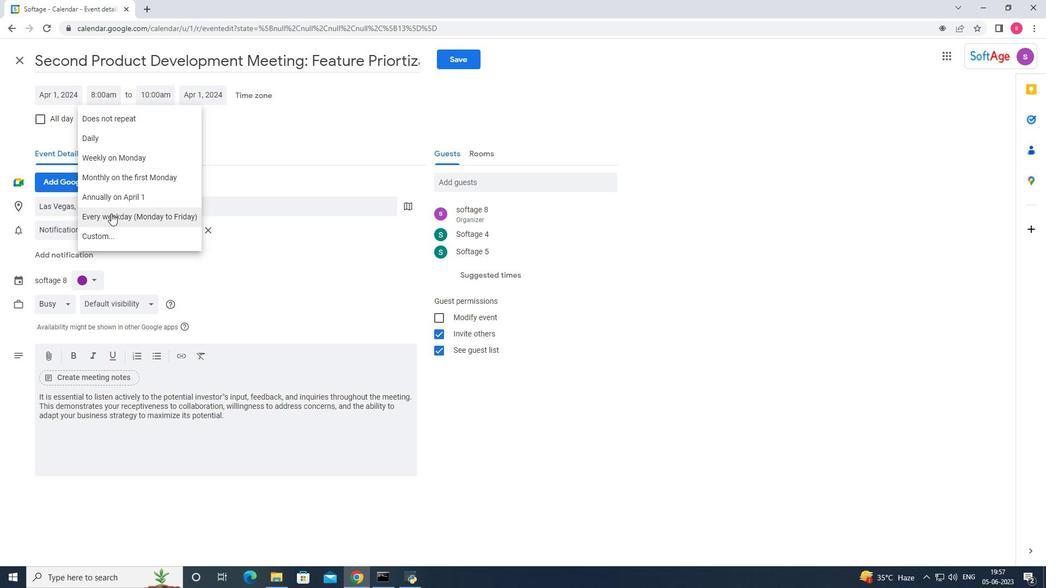 
Action: Mouse pressed left at (114, 217)
Screenshot: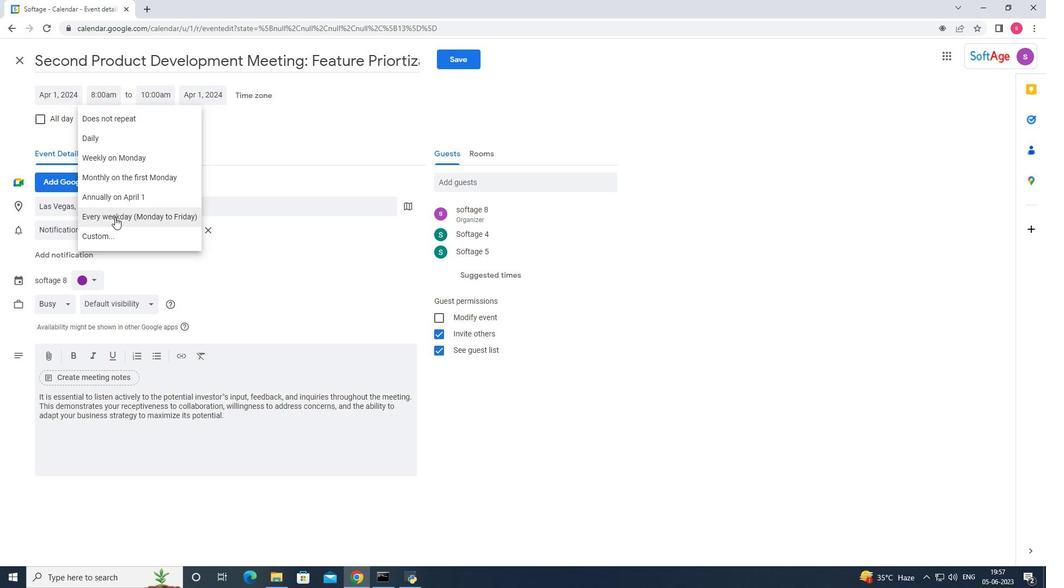
Action: Mouse moved to (460, 67)
Screenshot: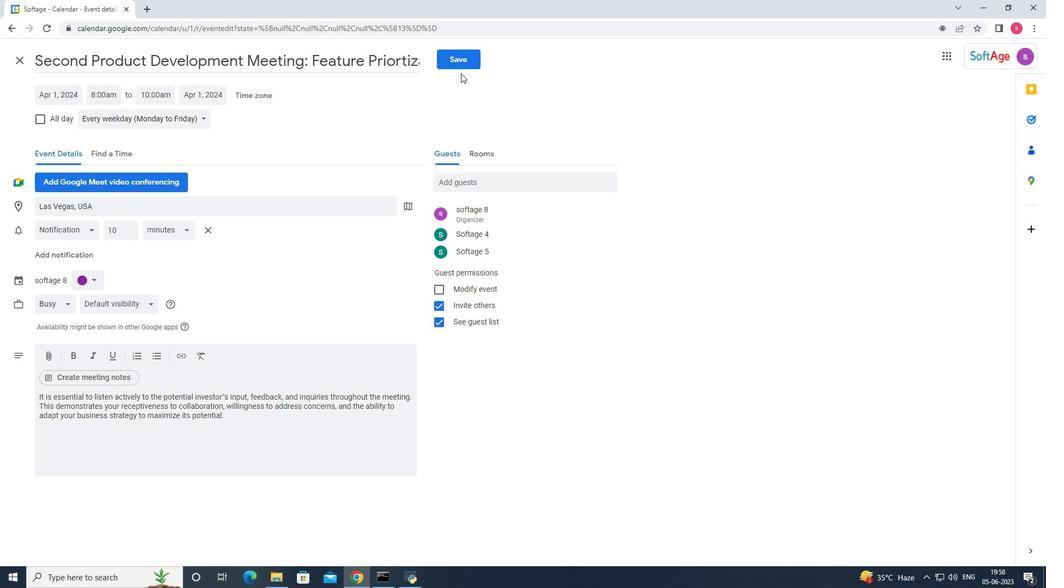 
Action: Mouse pressed left at (460, 67)
Screenshot: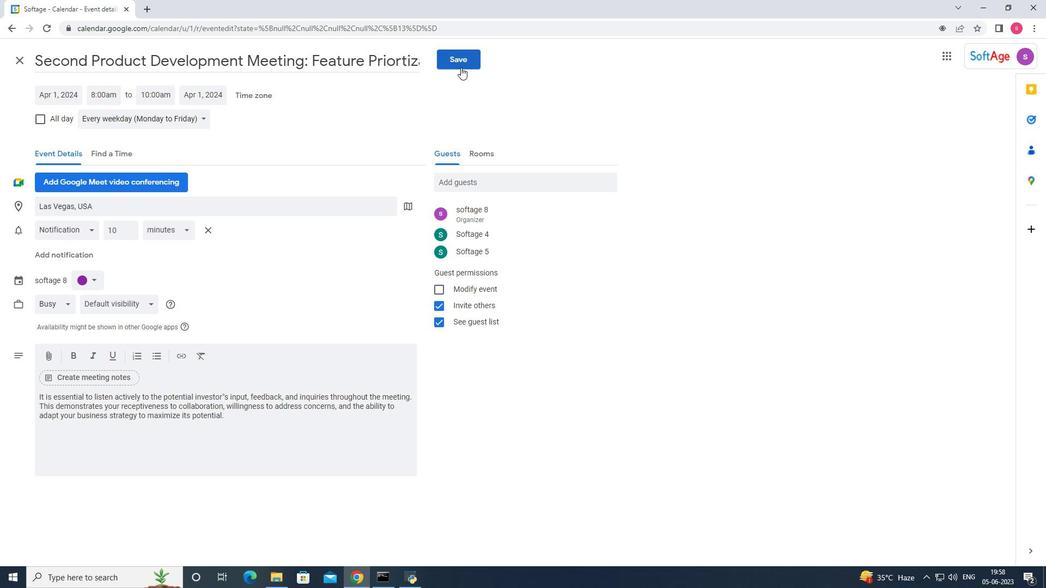 
Action: Mouse moved to (617, 323)
Screenshot: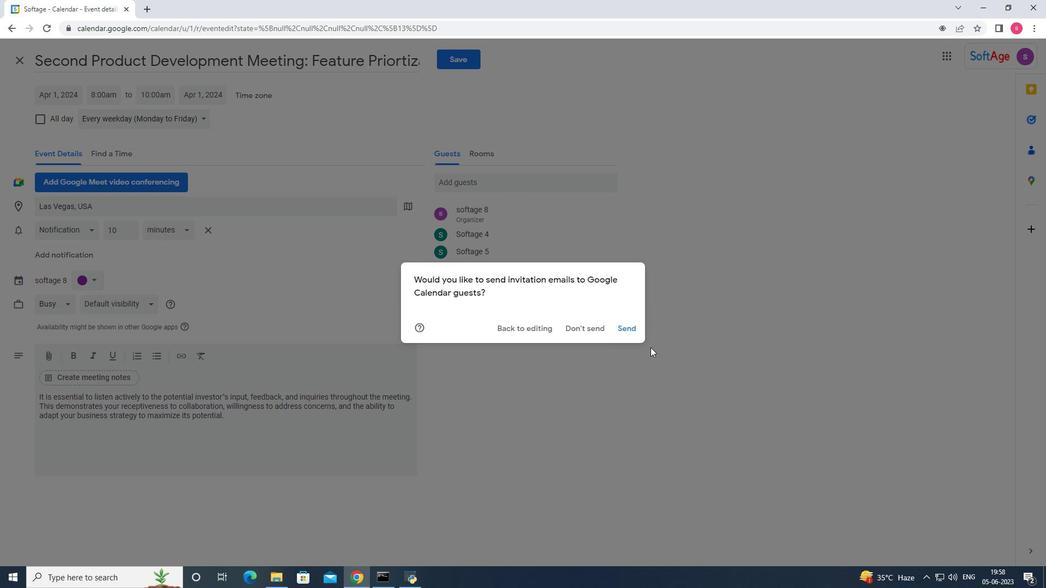 
Action: Mouse pressed left at (617, 323)
Screenshot: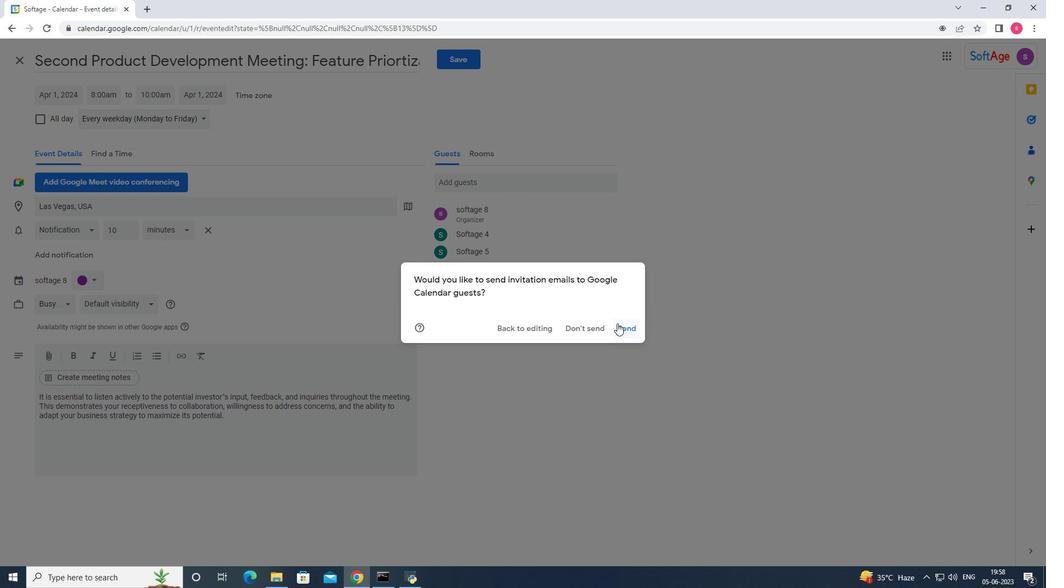 
Action: Mouse moved to (628, 354)
Screenshot: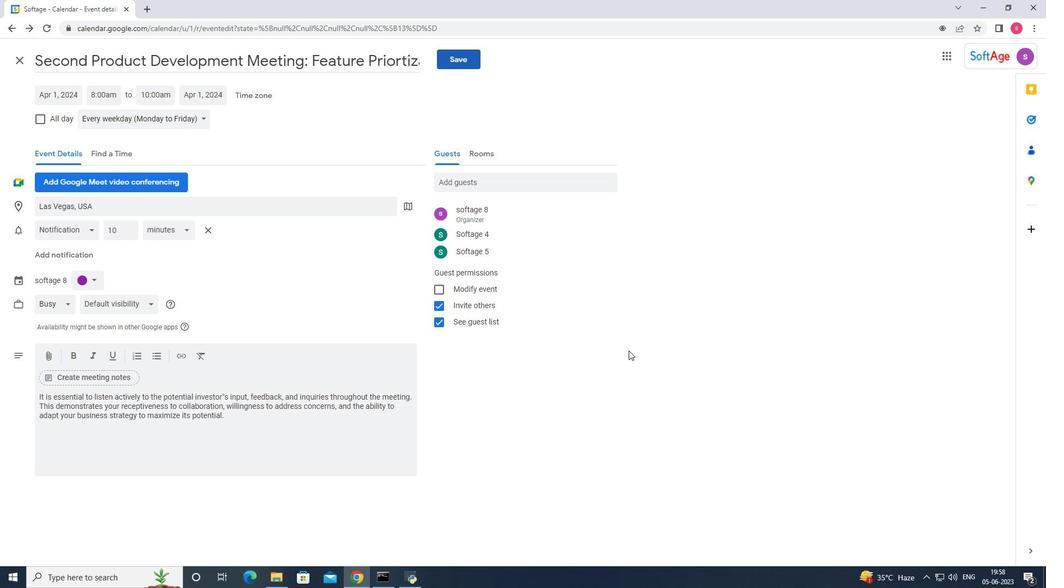 
